 Task: Send an email with the signature Kelvin Lee with the subject Apology for a misunderstanding and the message I wanted to follow up on the request for a budget increase for the project. from softage.6@softage.net to softage.8@softage.net and move the email from Sent Items to the folder Chemicals
Action: Mouse moved to (141, 8)
Screenshot: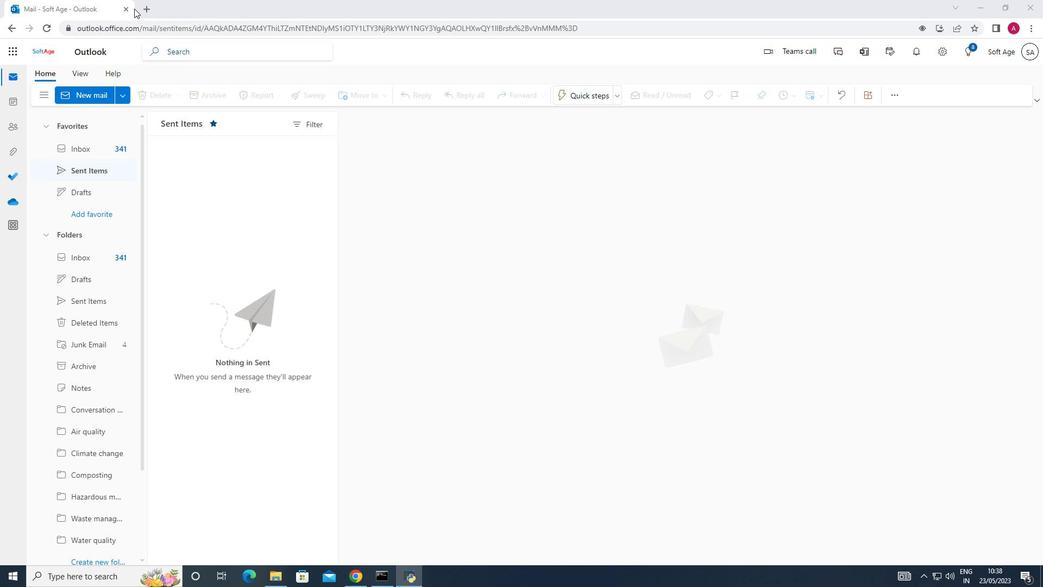 
Action: Mouse pressed left at (141, 8)
Screenshot: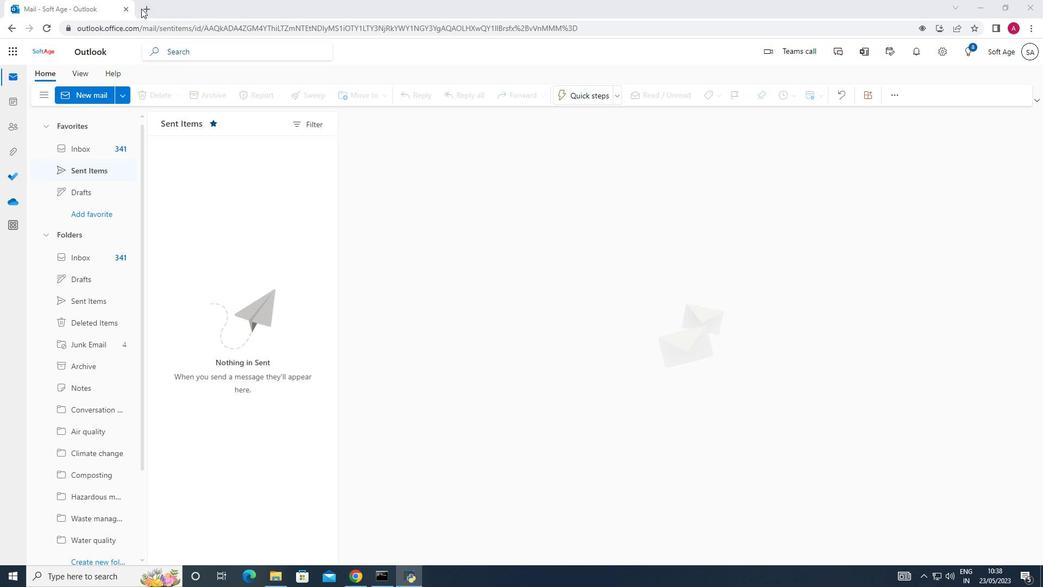 
Action: Mouse moved to (439, 209)
Screenshot: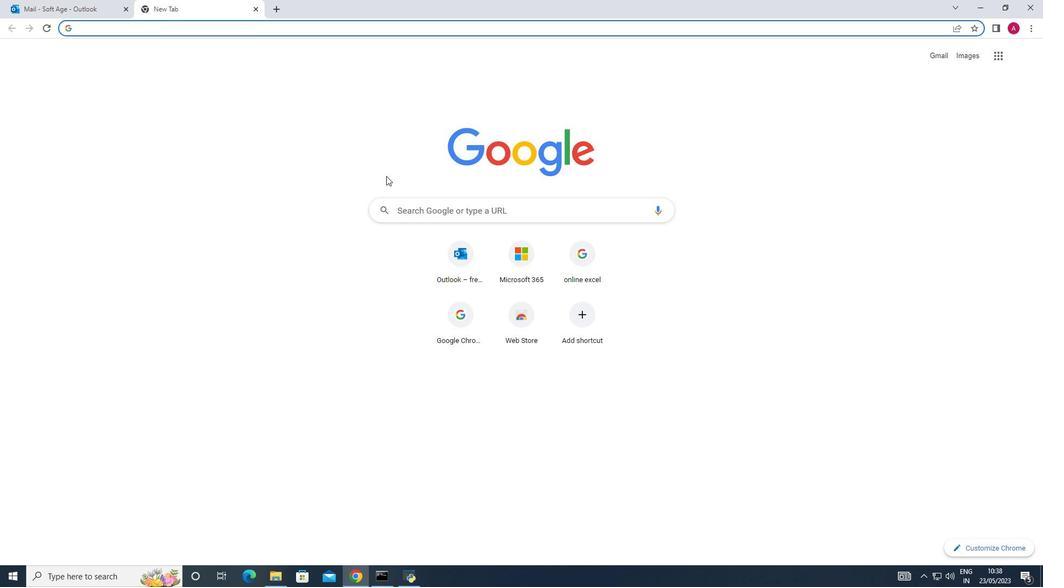 
Action: Mouse pressed left at (439, 209)
Screenshot: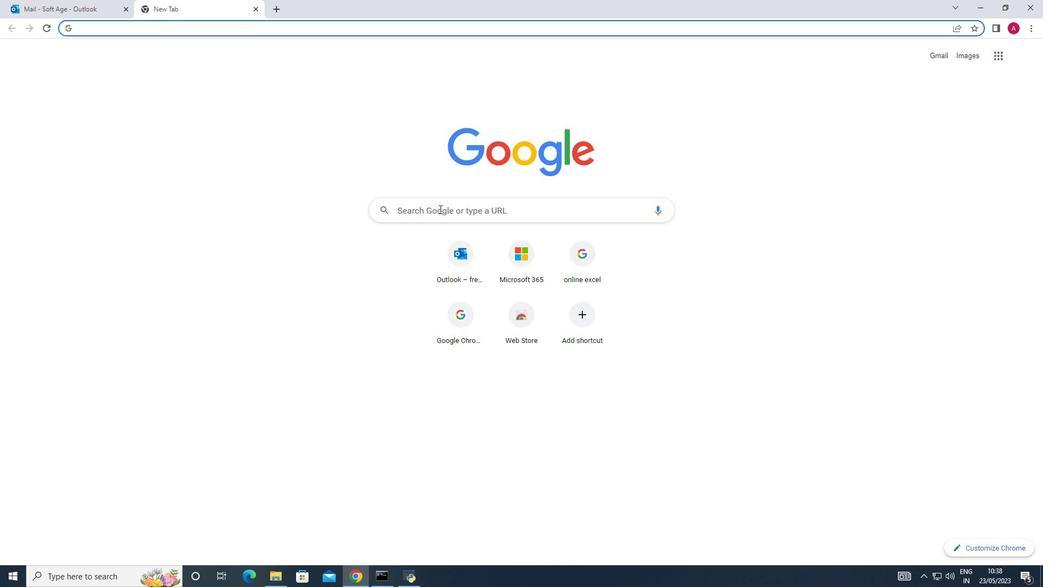 
Action: Key pressed how<Key.space>to<Key.space>move<Key.space>email<Key.space>in<Key.space>foolder
Screenshot: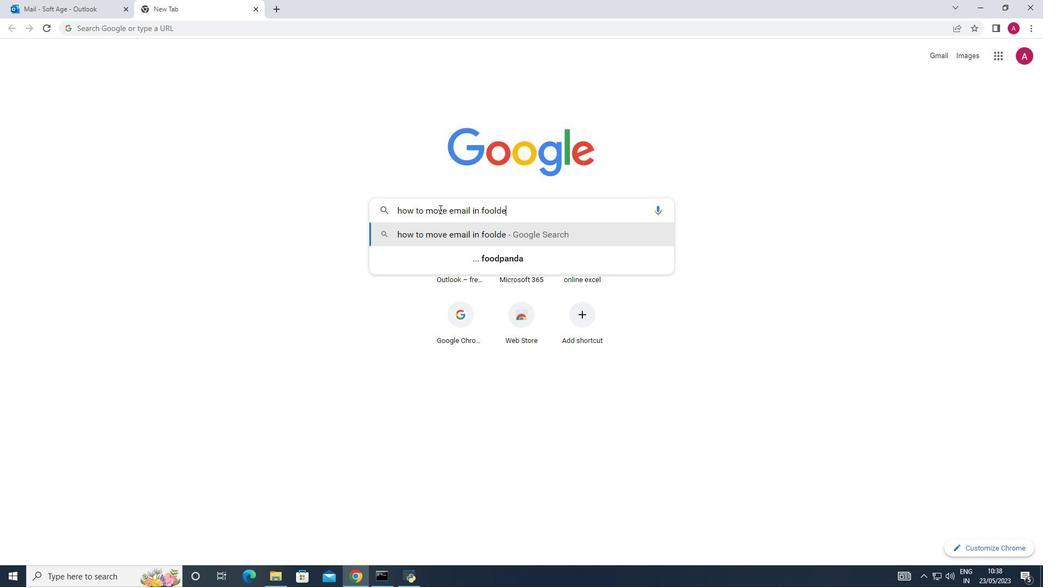
Action: Mouse moved to (469, 297)
Screenshot: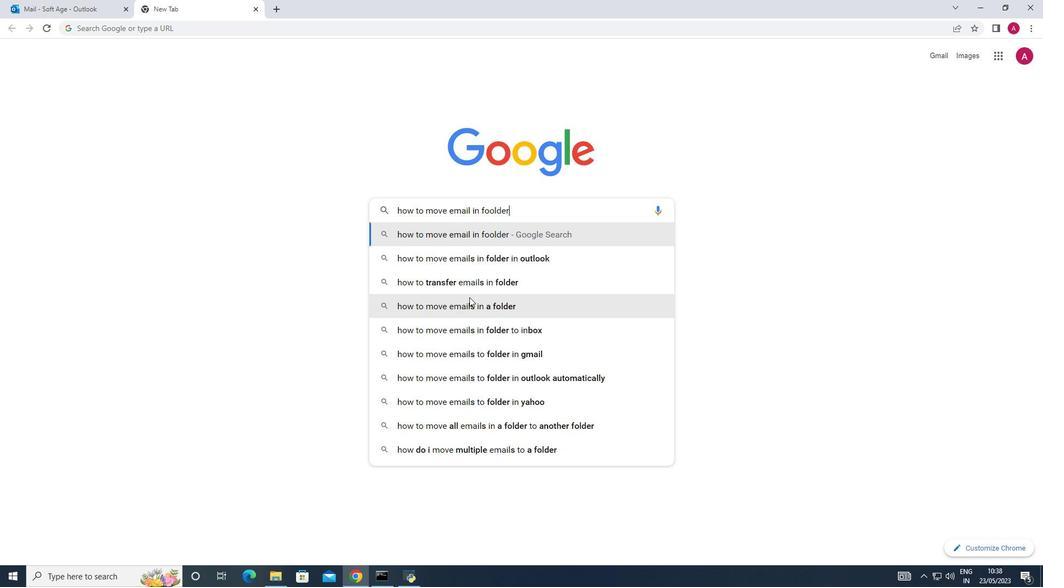 
Action: Mouse pressed left at (469, 297)
Screenshot: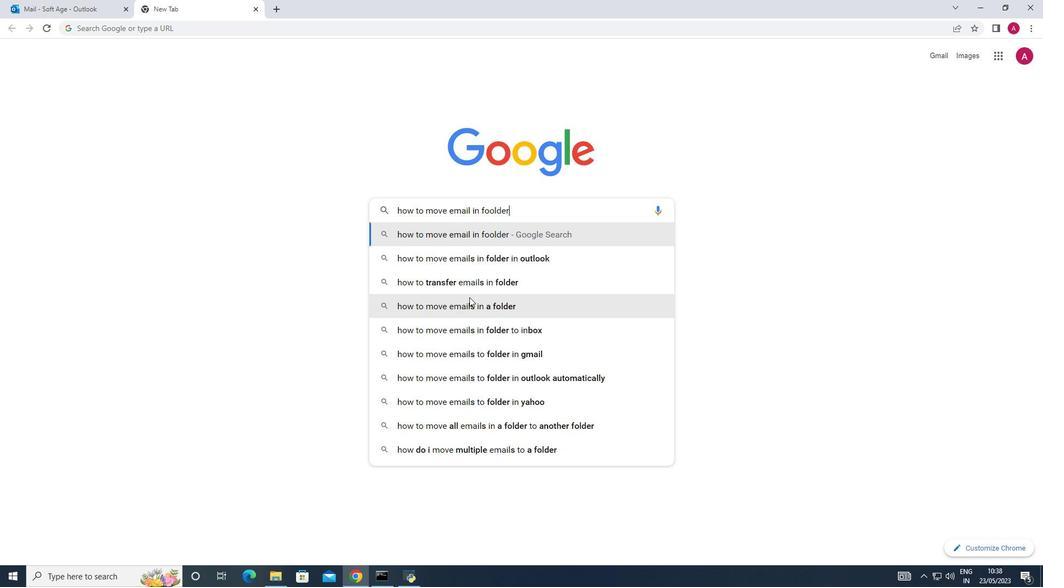 
Action: Mouse moved to (190, 98)
Screenshot: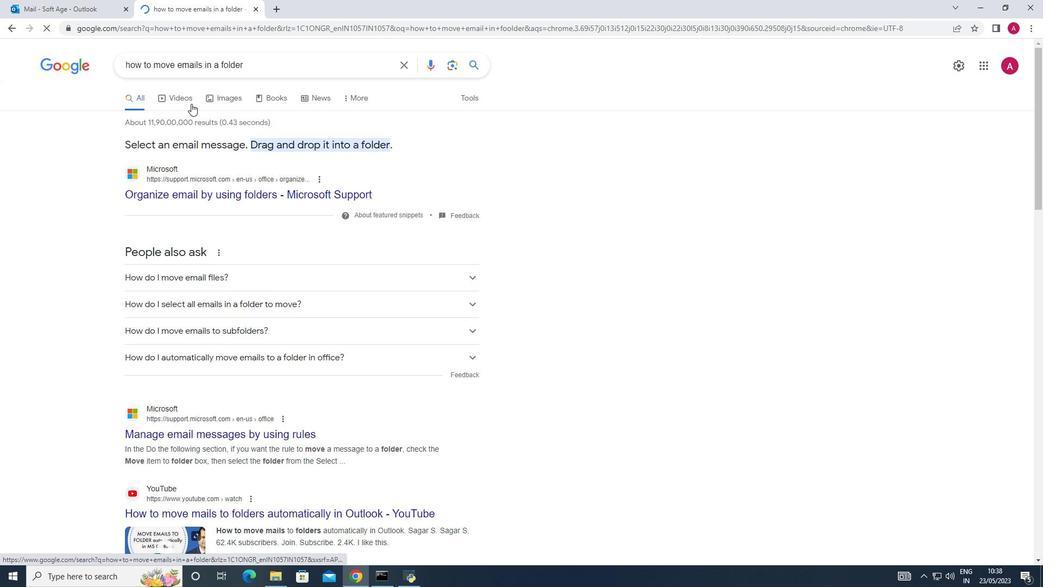 
Action: Mouse pressed left at (190, 98)
Screenshot: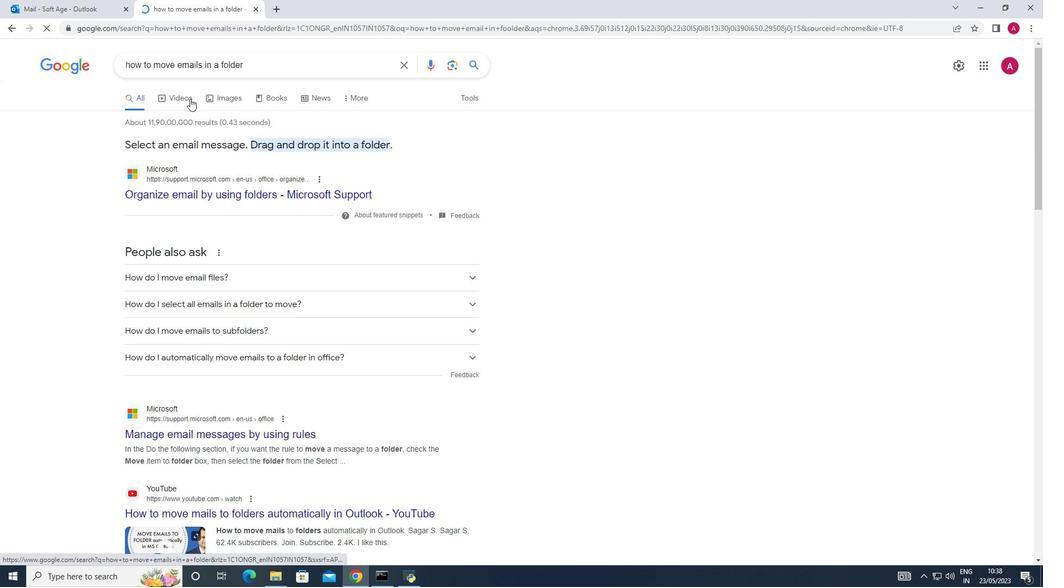 
Action: Mouse moved to (244, 182)
Screenshot: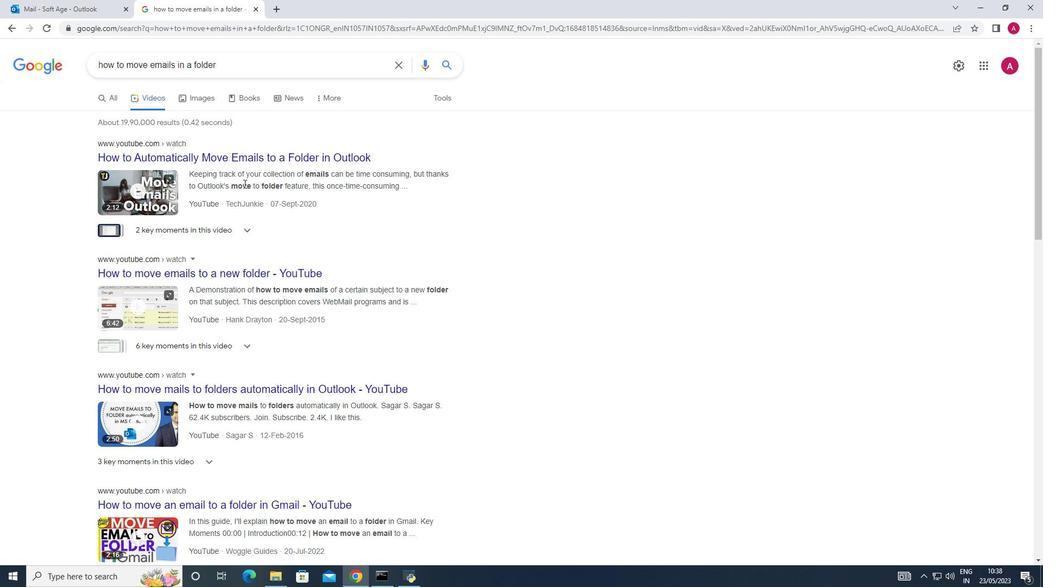 
Action: Mouse scrolled (244, 182) with delta (0, 0)
Screenshot: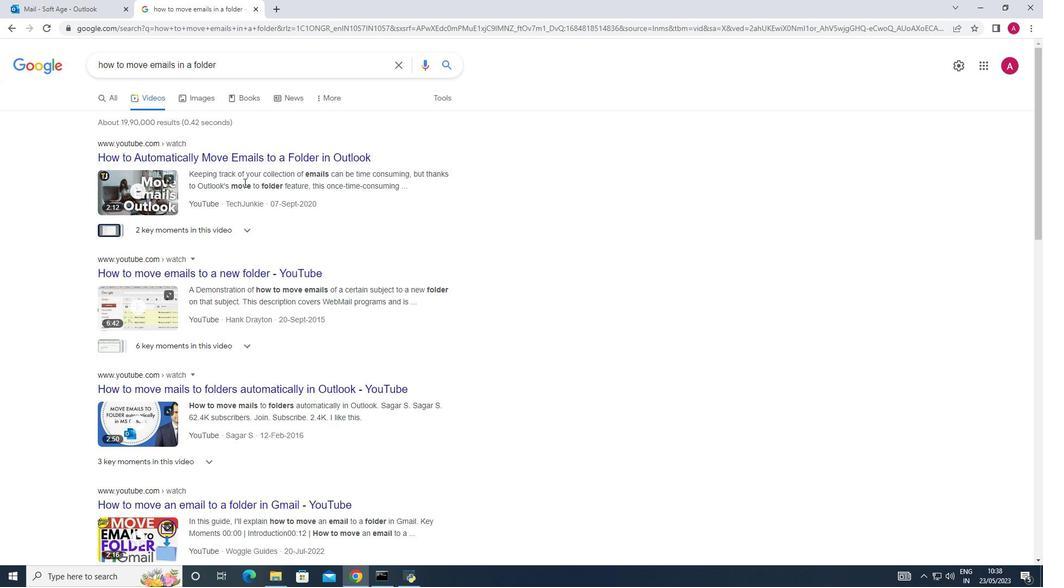 
Action: Mouse scrolled (244, 182) with delta (0, 0)
Screenshot: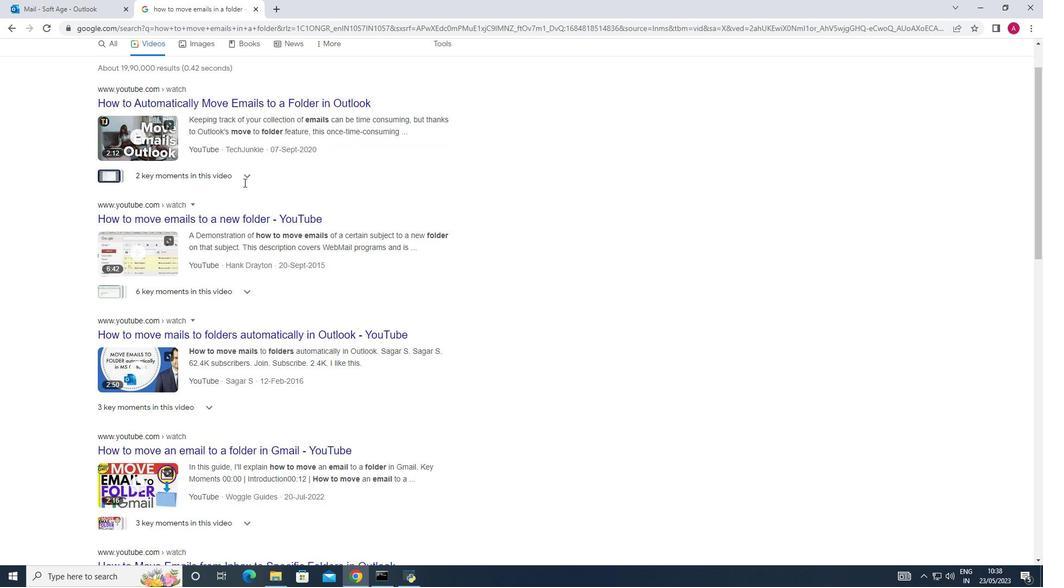 
Action: Mouse scrolled (244, 182) with delta (0, 0)
Screenshot: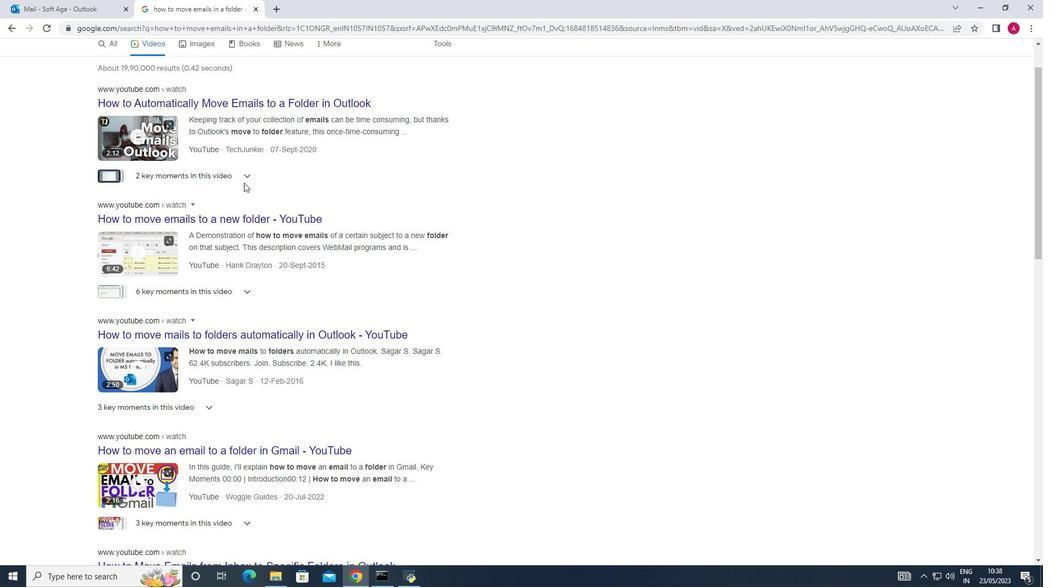 
Action: Mouse moved to (148, 133)
Screenshot: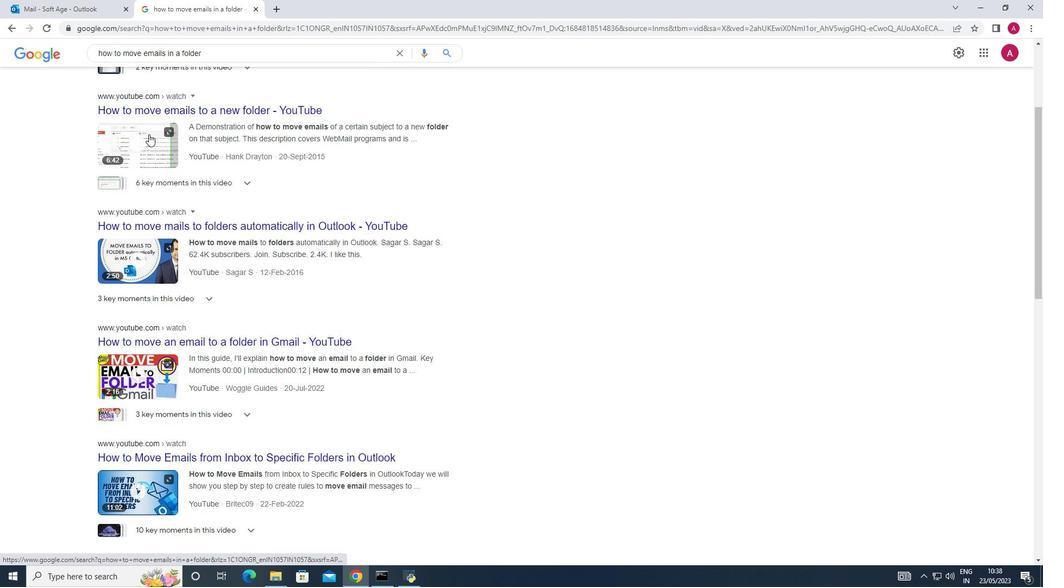 
Action: Mouse pressed left at (148, 133)
Screenshot: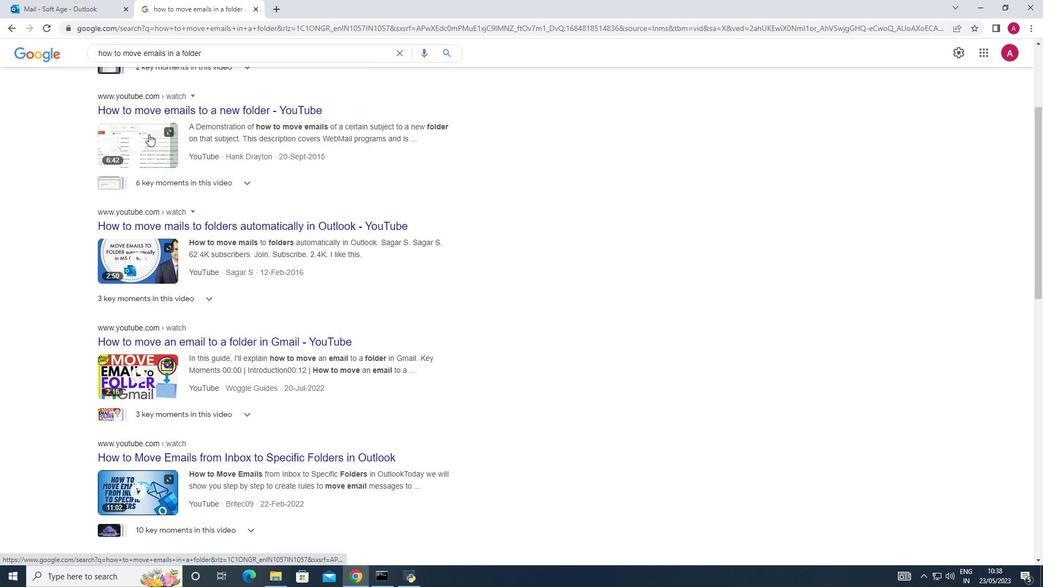 
Action: Mouse moved to (311, 340)
Screenshot: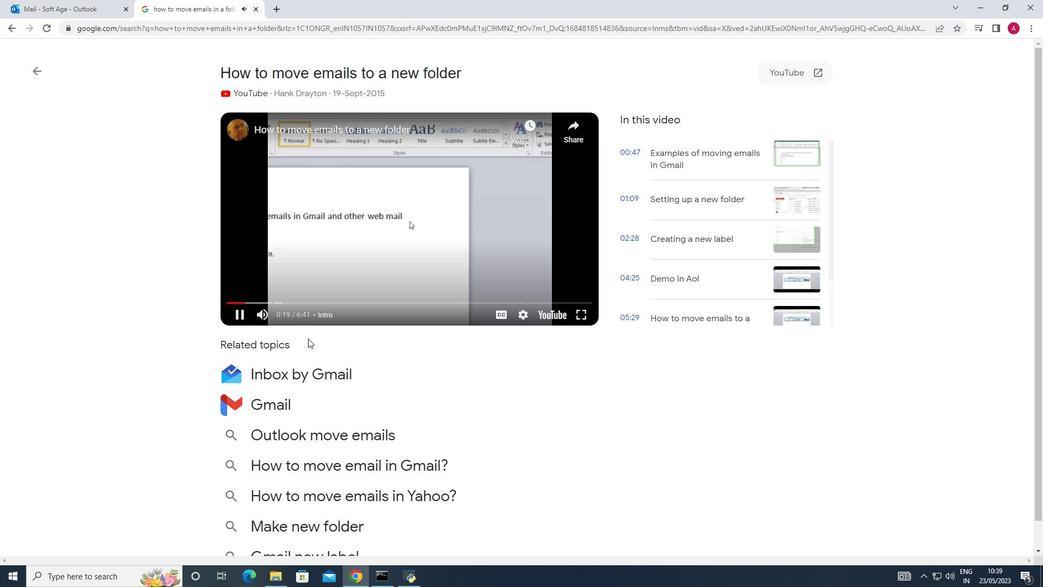 
Action: Mouse scrolled (311, 339) with delta (0, 0)
Screenshot: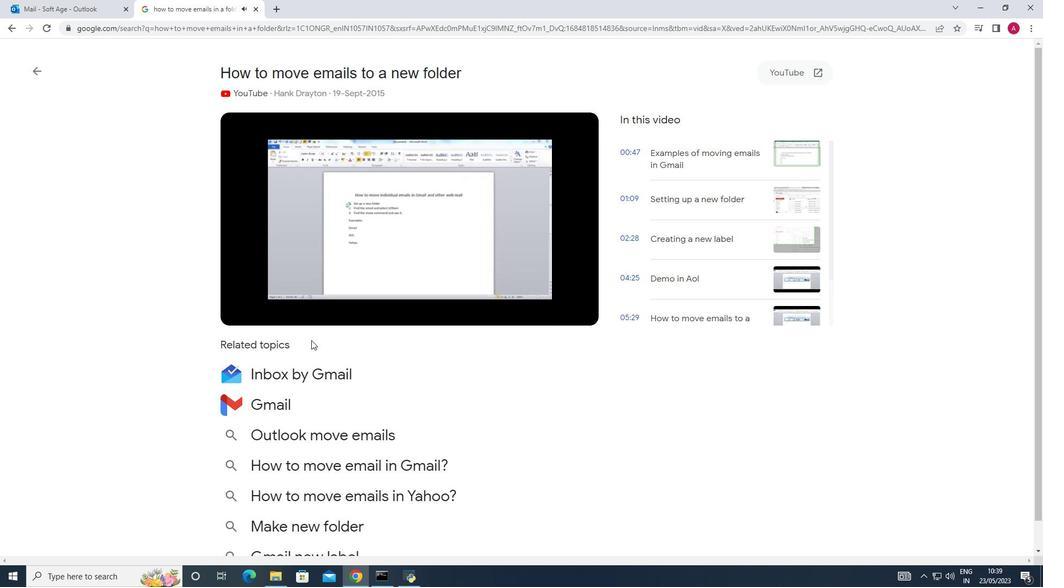 
Action: Mouse scrolled (311, 339) with delta (0, 0)
Screenshot: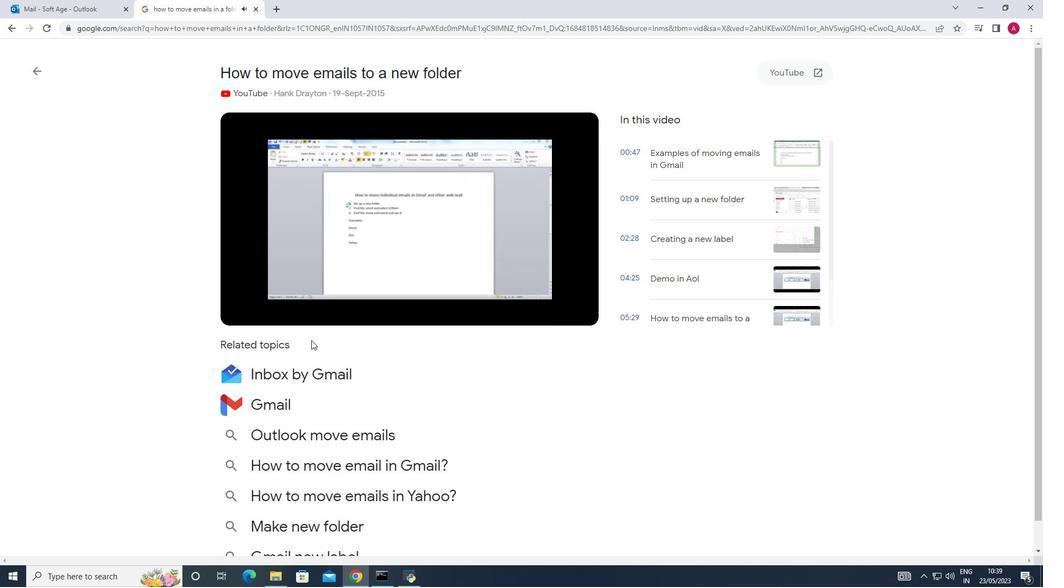 
Action: Mouse scrolled (311, 339) with delta (0, 0)
Screenshot: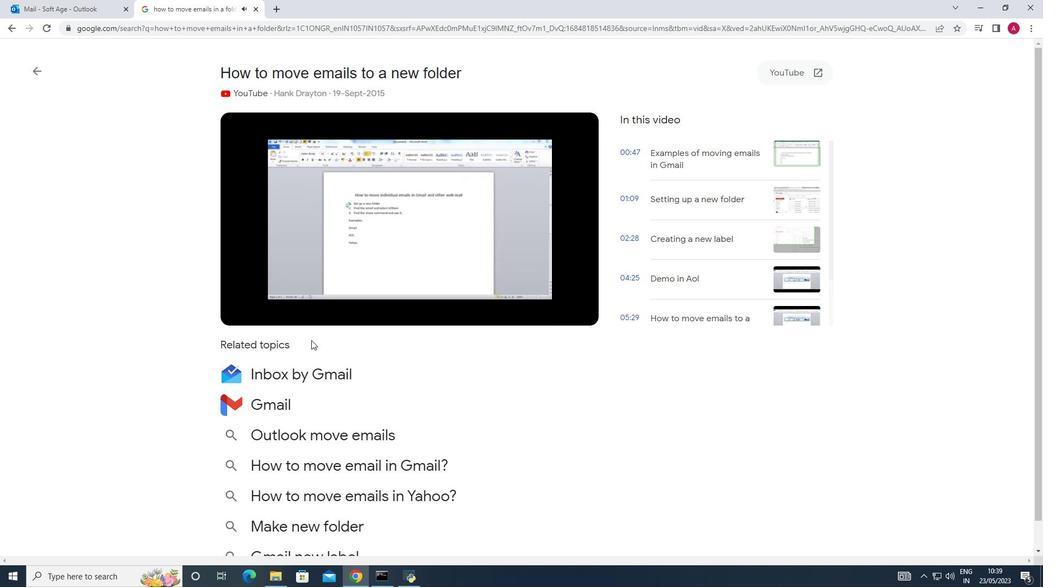 
Action: Mouse moved to (312, 340)
Screenshot: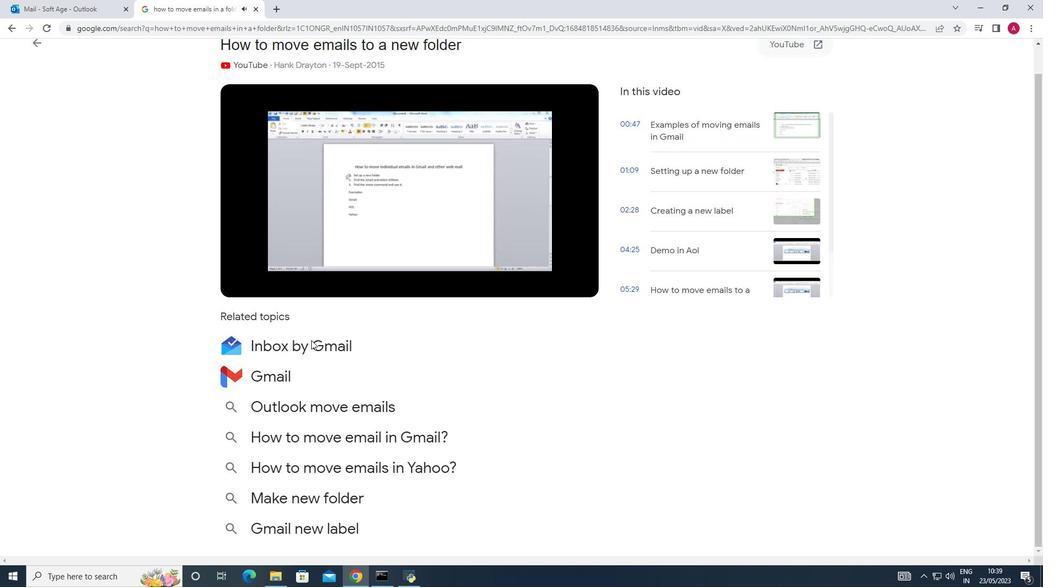 
Action: Mouse scrolled (312, 339) with delta (0, 0)
Screenshot: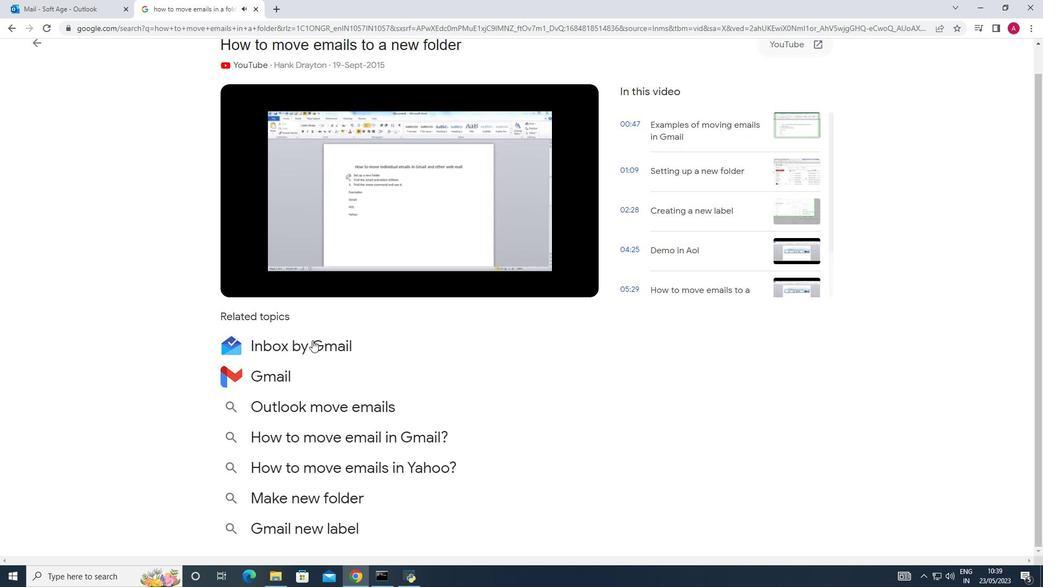 
Action: Mouse scrolled (312, 339) with delta (0, 0)
Screenshot: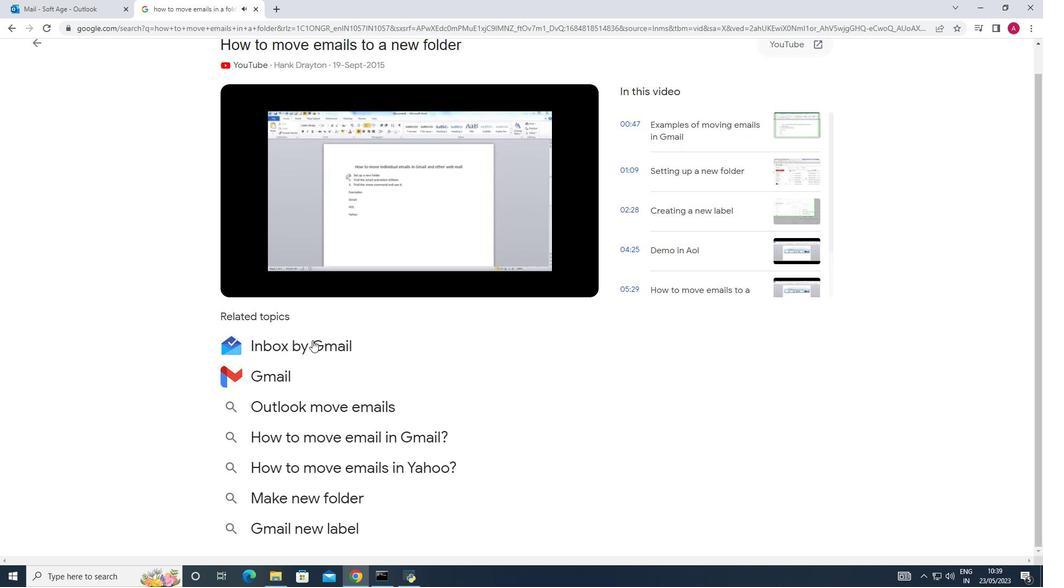 
Action: Mouse scrolled (312, 339) with delta (0, 0)
Screenshot: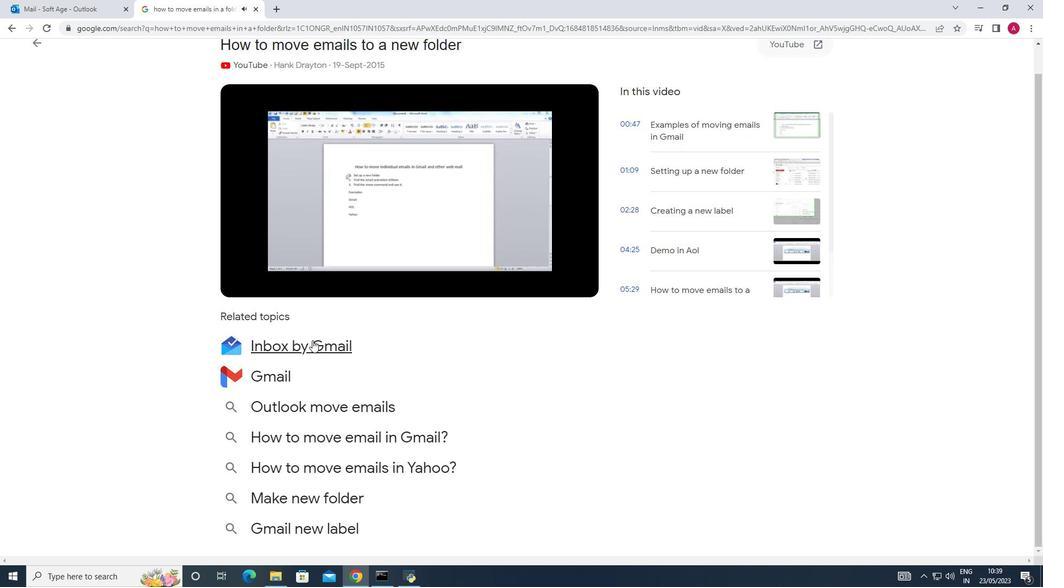 
Action: Mouse moved to (313, 338)
Screenshot: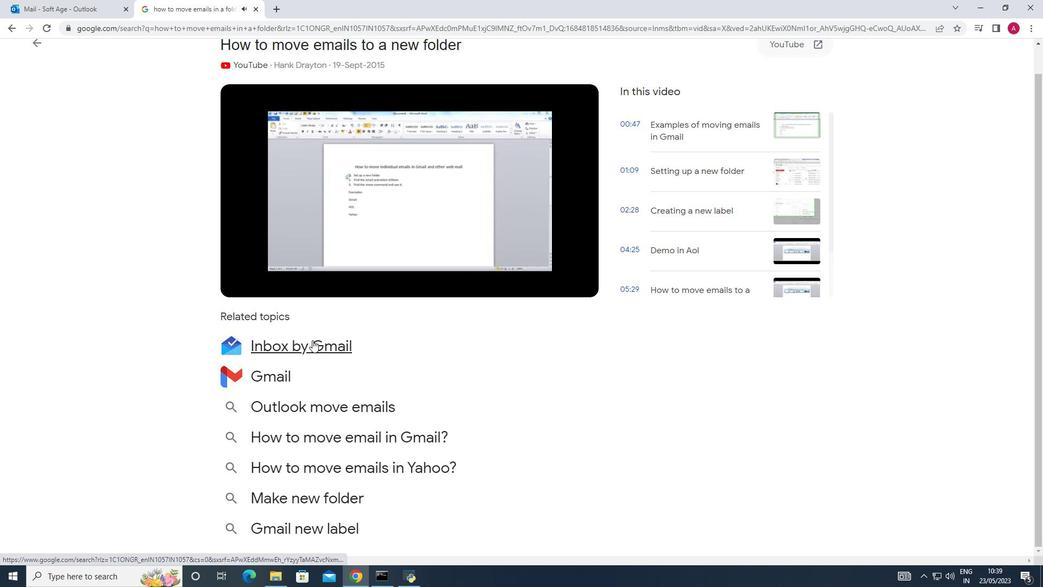 
Action: Mouse scrolled (313, 339) with delta (0, 0)
Screenshot: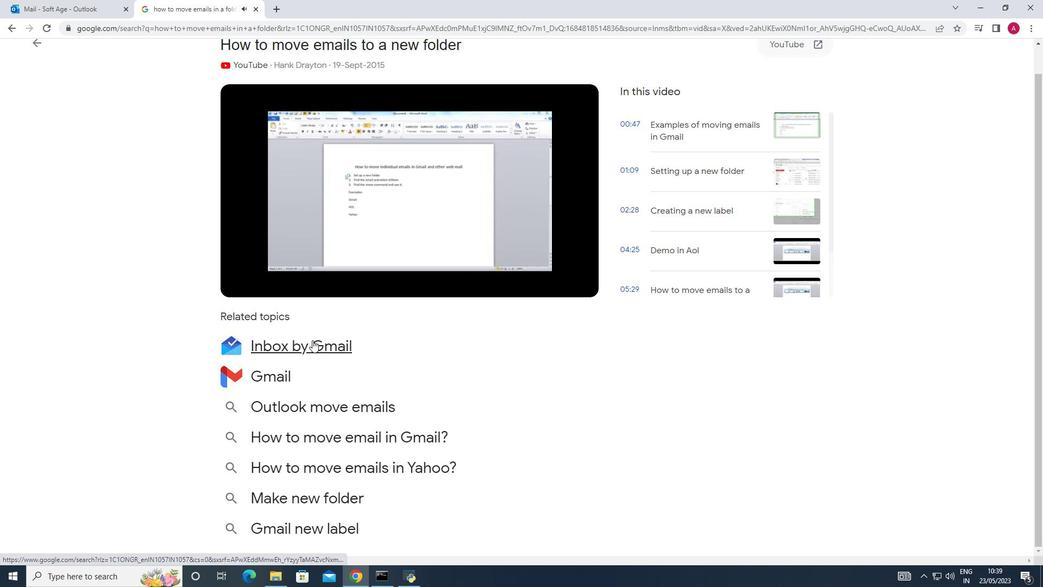 
Action: Mouse moved to (313, 338)
Screenshot: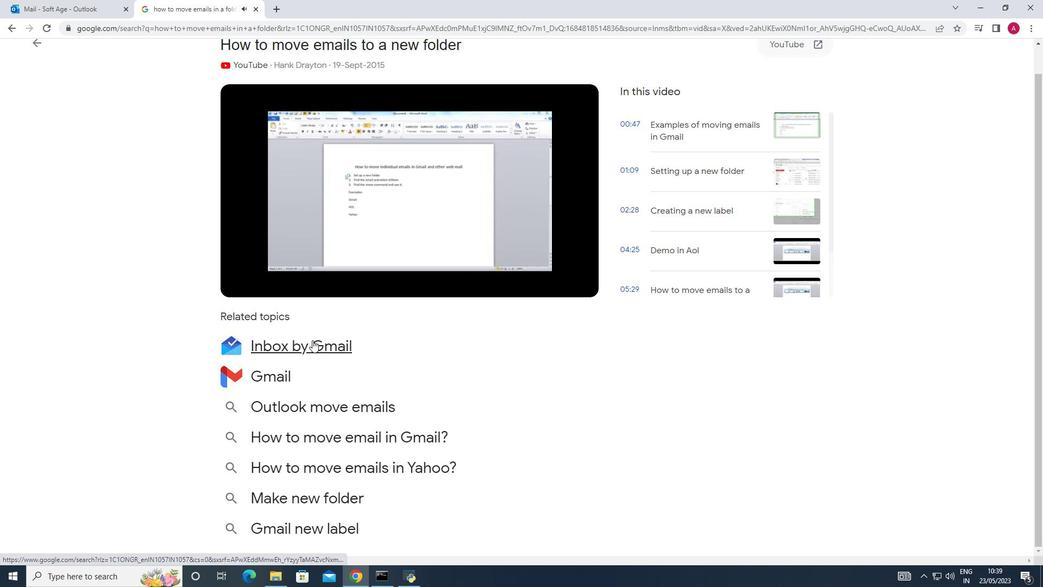 
Action: Mouse scrolled (313, 338) with delta (0, 0)
Screenshot: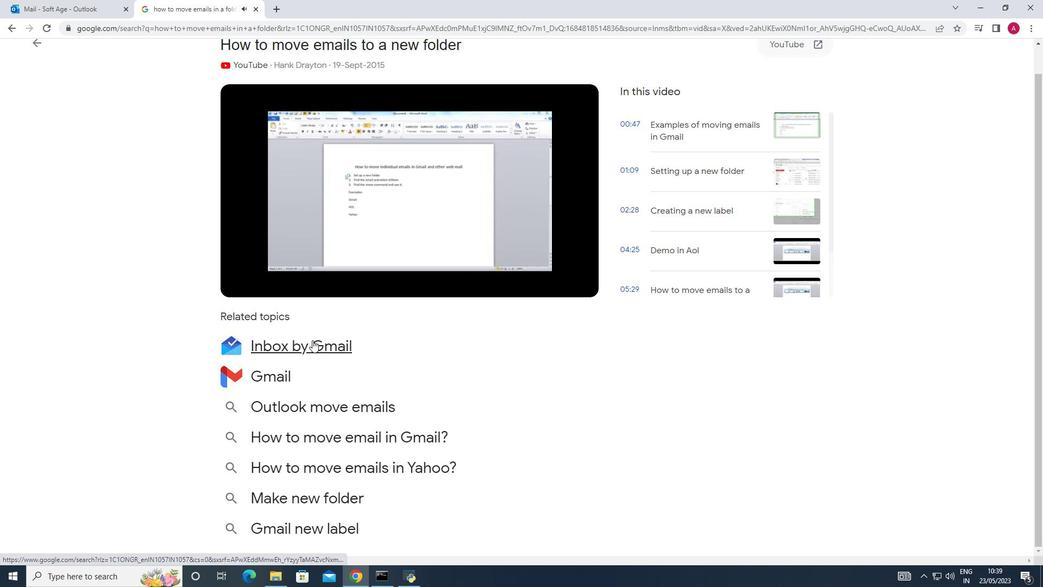 
Action: Mouse moved to (312, 336)
Screenshot: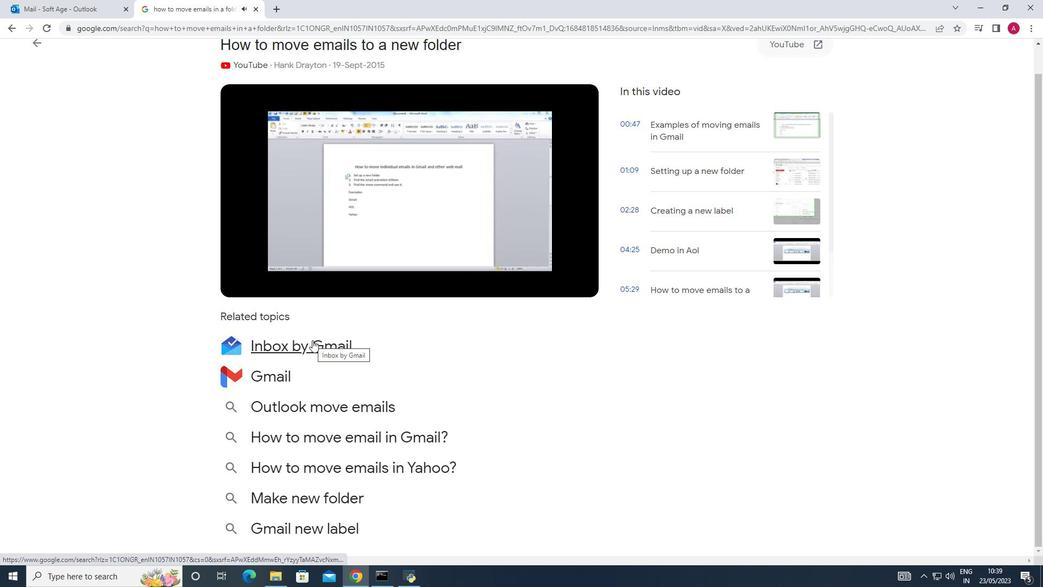 
Action: Mouse scrolled (312, 336) with delta (0, 0)
Screenshot: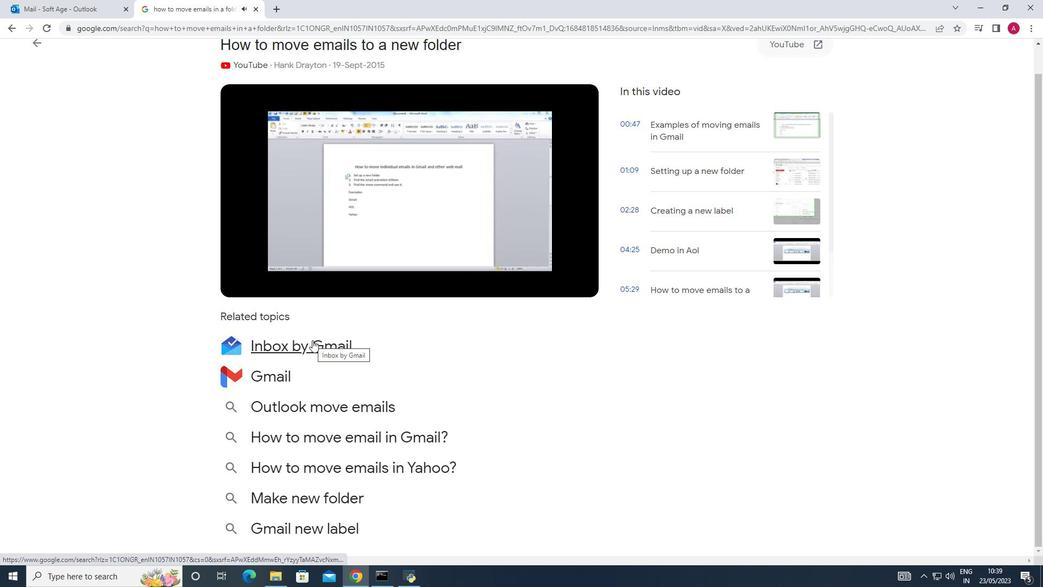 
Action: Mouse moved to (7, 27)
Screenshot: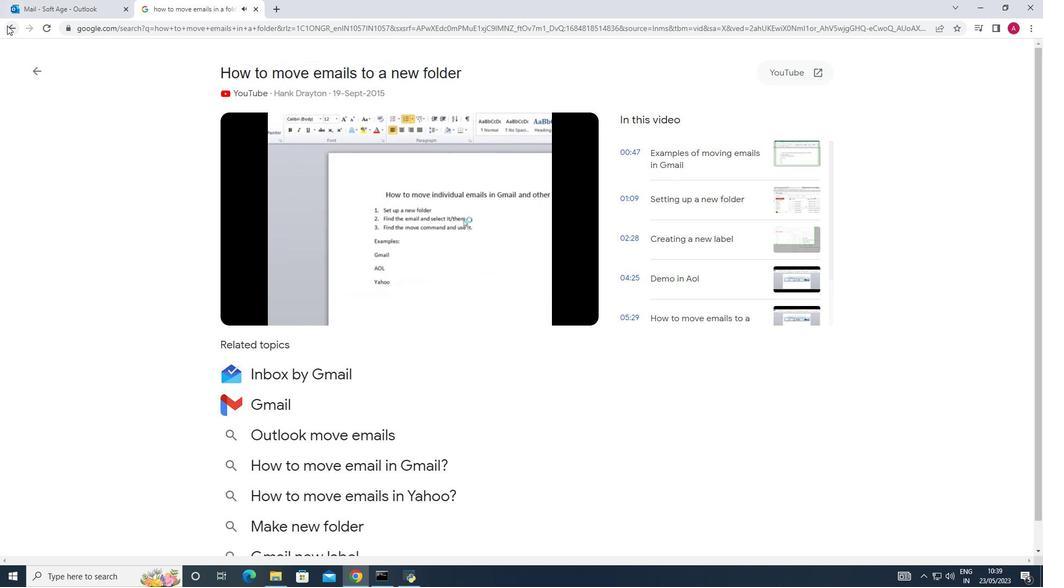 
Action: Mouse pressed left at (7, 27)
Screenshot: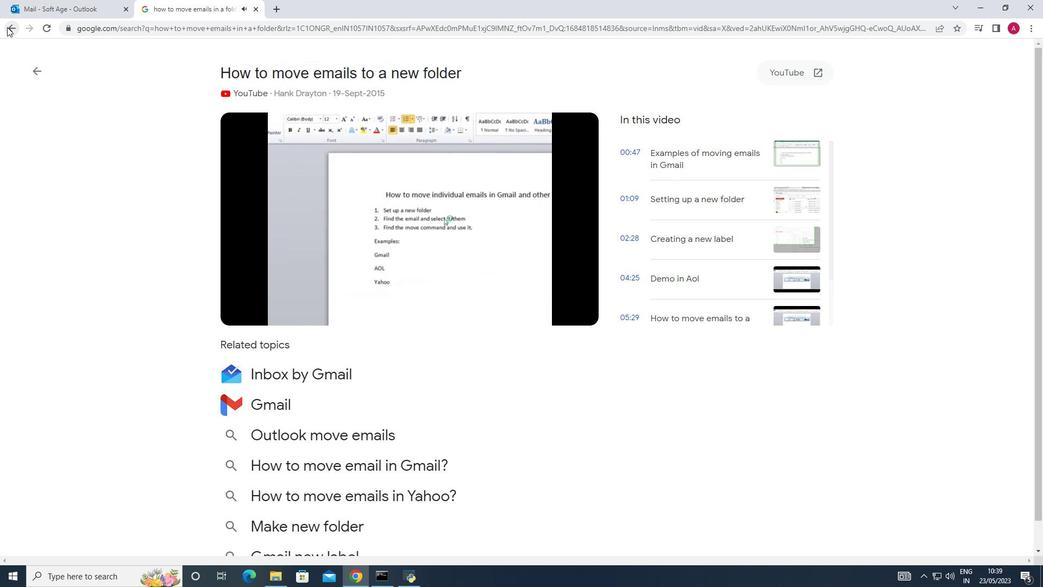 
Action: Mouse moved to (257, 279)
Screenshot: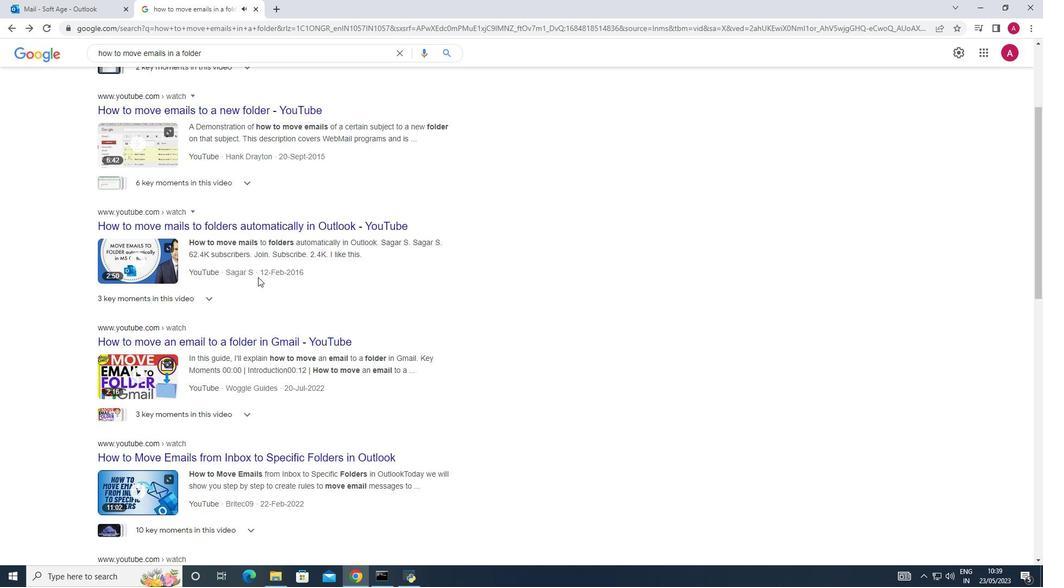 
Action: Mouse scrolled (257, 278) with delta (0, 0)
Screenshot: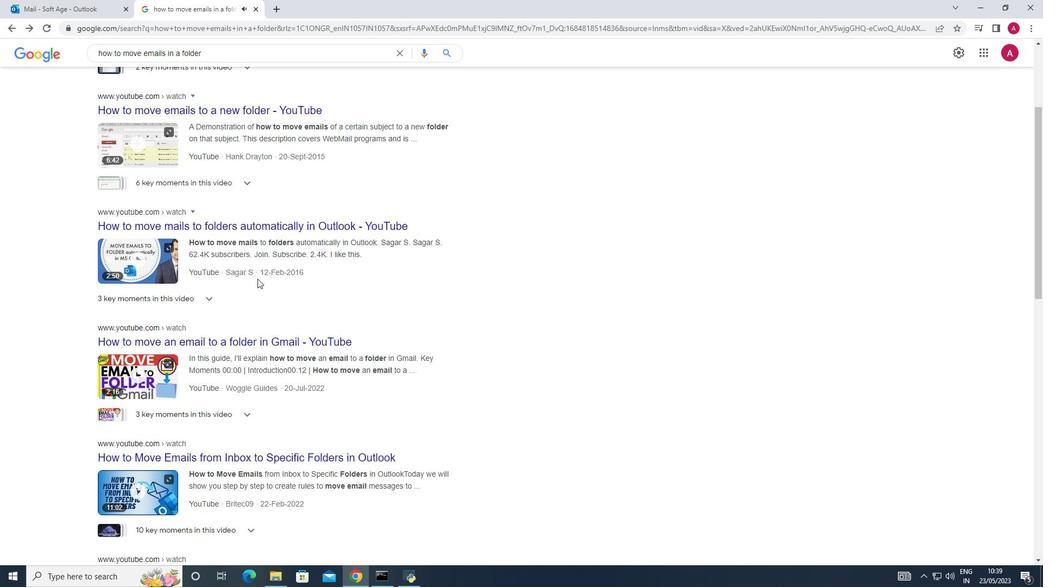 
Action: Mouse scrolled (257, 278) with delta (0, 0)
Screenshot: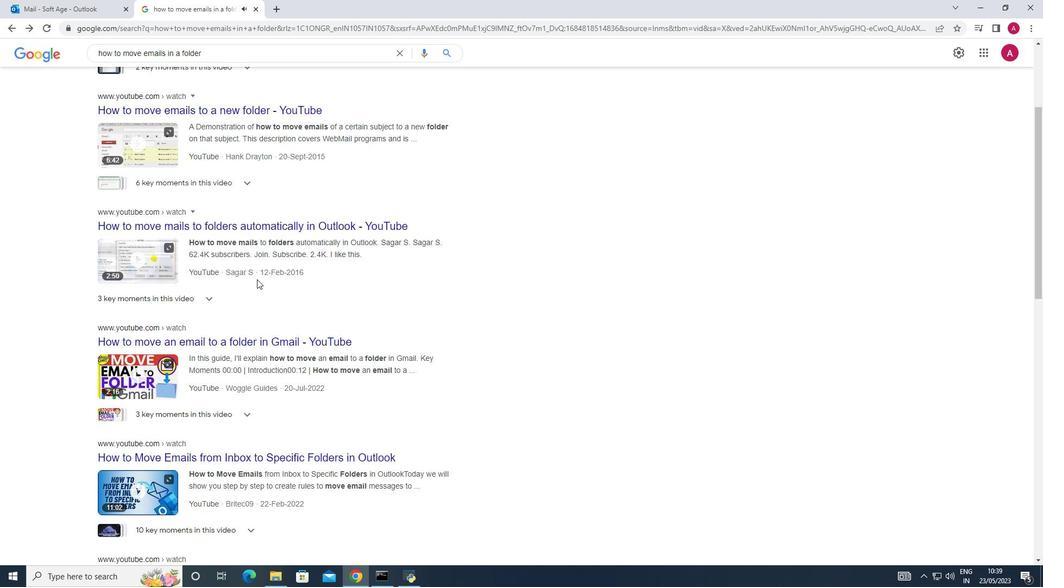 
Action: Mouse scrolled (257, 278) with delta (0, 0)
Screenshot: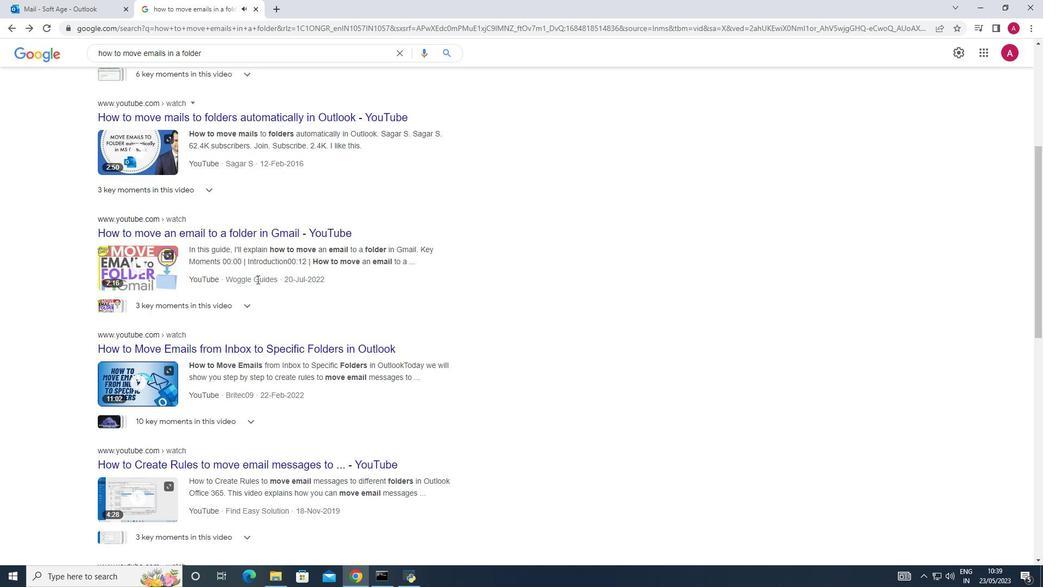 
Action: Mouse scrolled (257, 278) with delta (0, 0)
Screenshot: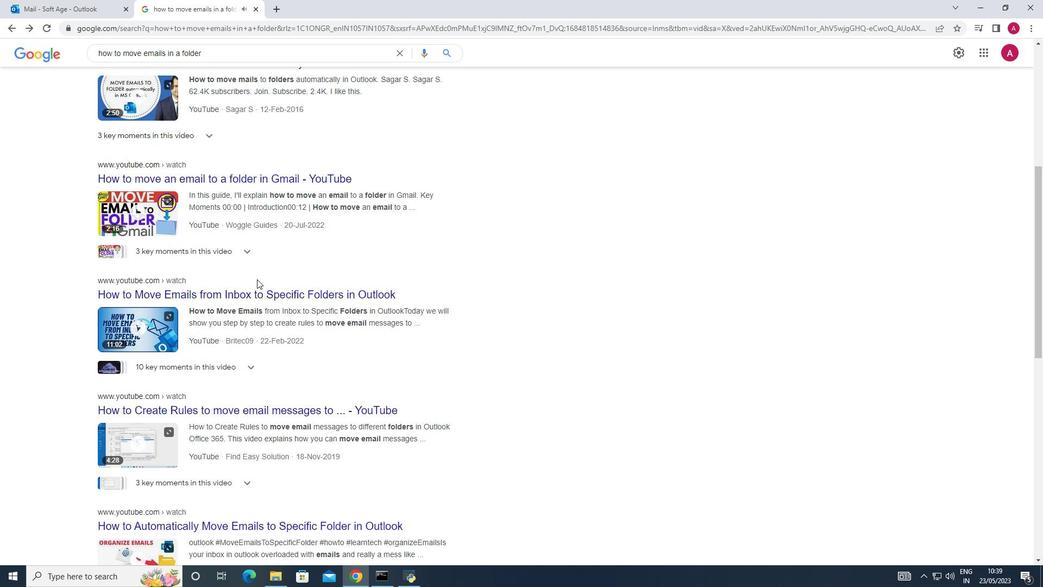 
Action: Mouse scrolled (257, 278) with delta (0, 0)
Screenshot: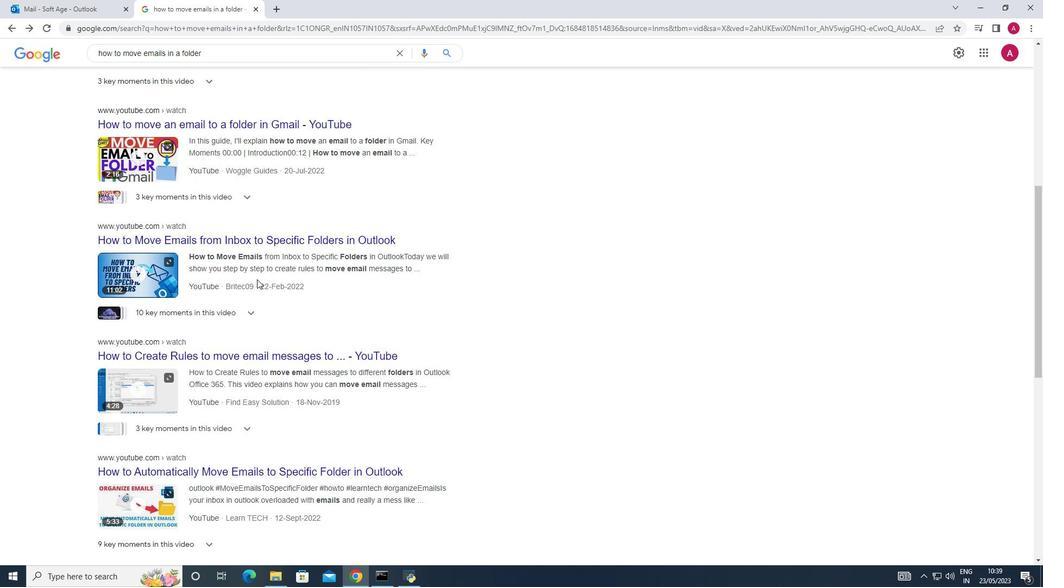 
Action: Mouse scrolled (257, 278) with delta (0, 0)
Screenshot: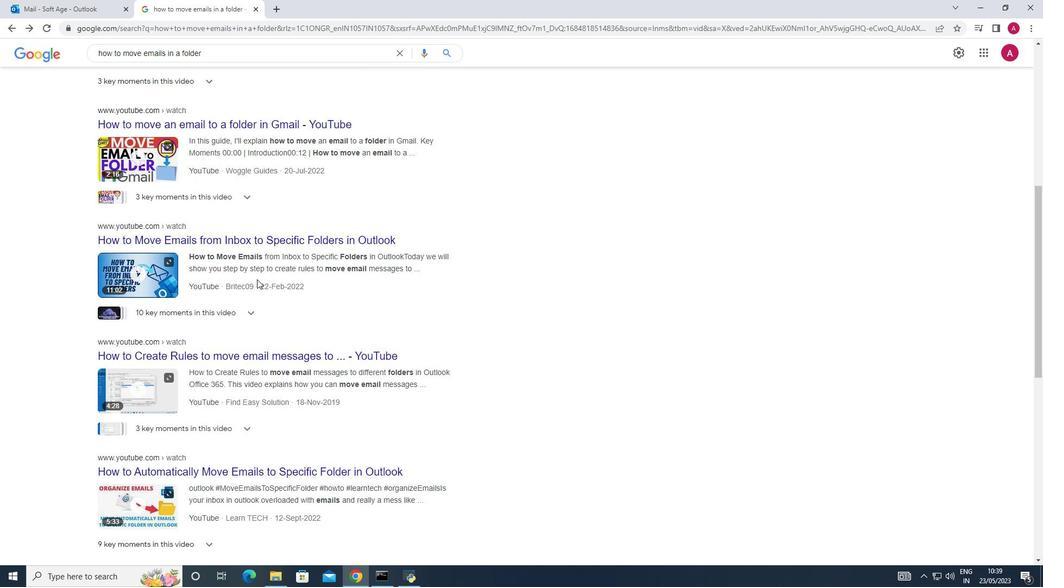 
Action: Mouse scrolled (257, 278) with delta (0, 0)
Screenshot: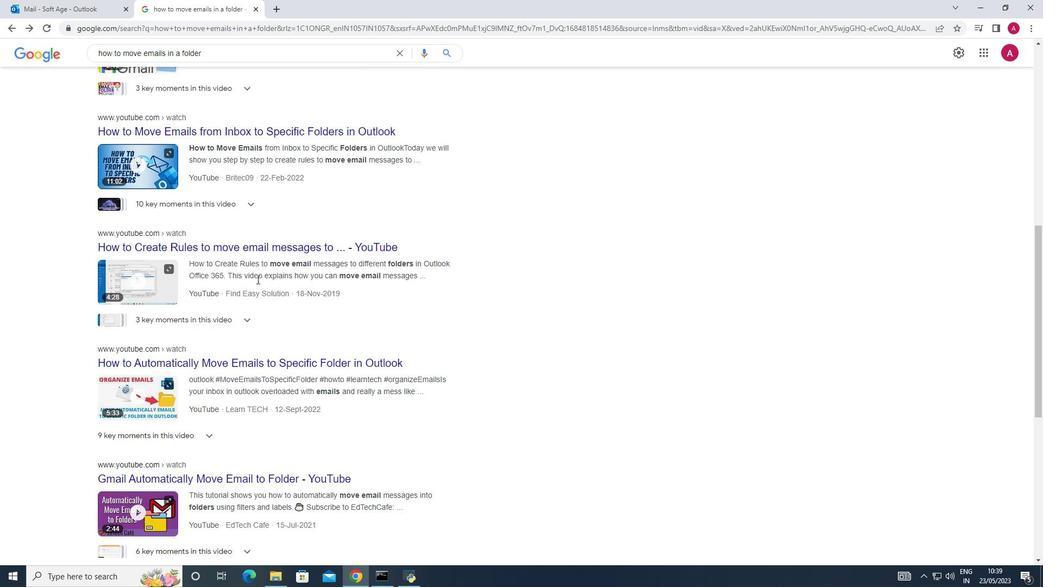 
Action: Mouse scrolled (257, 278) with delta (0, 0)
Screenshot: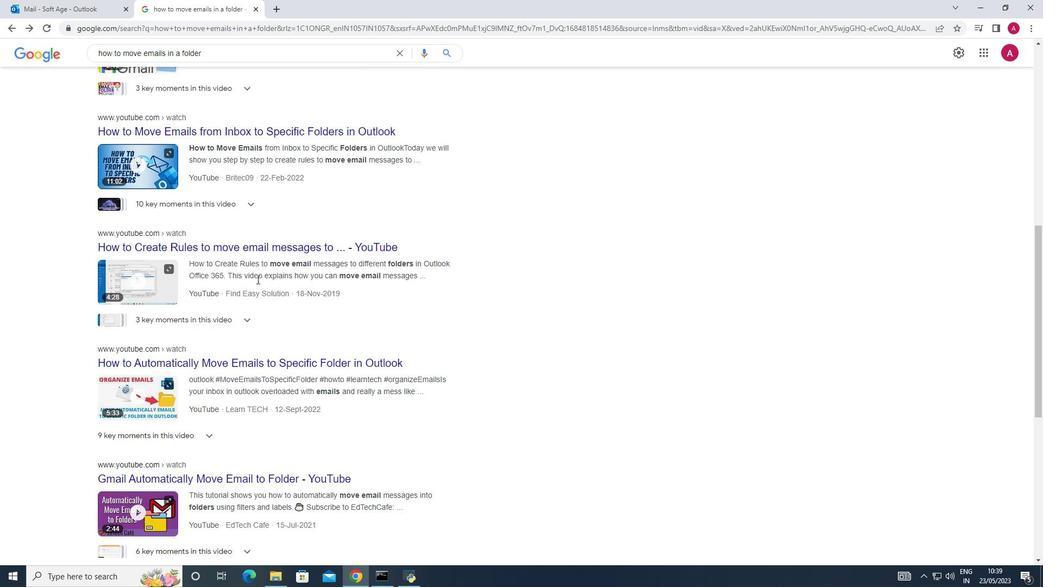 
Action: Mouse scrolled (257, 278) with delta (0, 0)
Screenshot: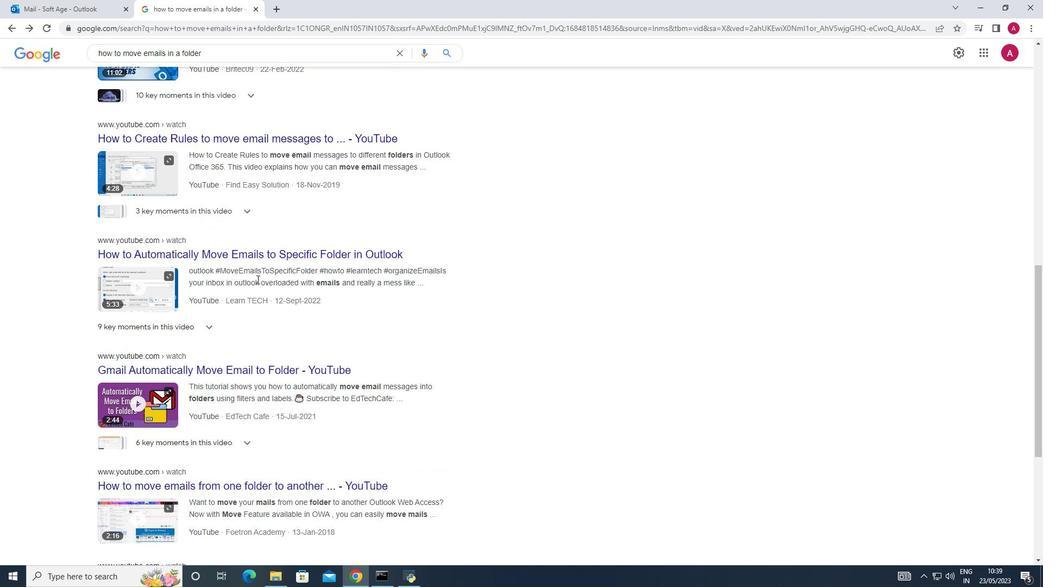 
Action: Mouse scrolled (257, 278) with delta (0, 0)
Screenshot: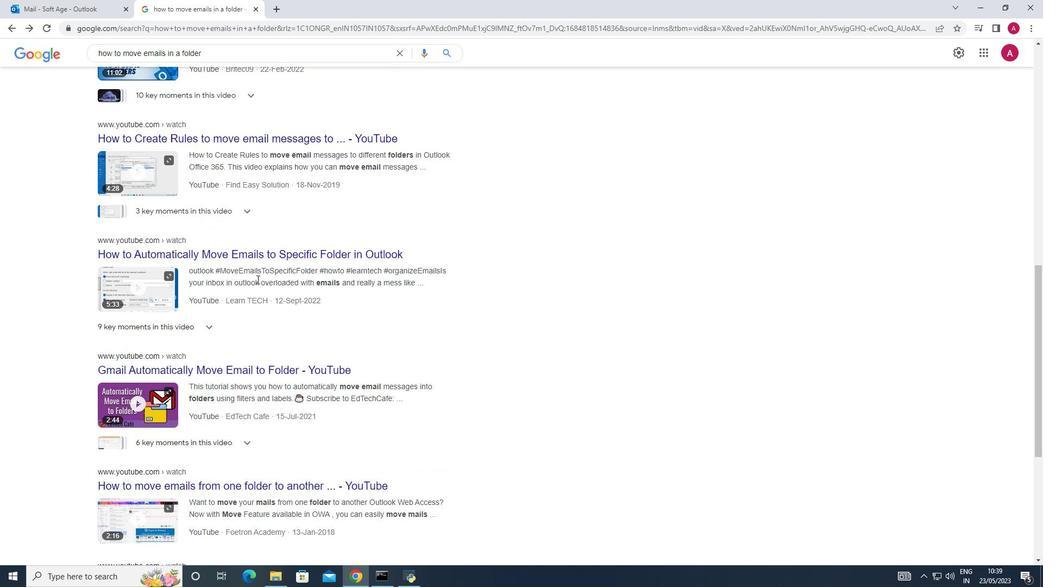 
Action: Mouse scrolled (257, 278) with delta (0, 0)
Screenshot: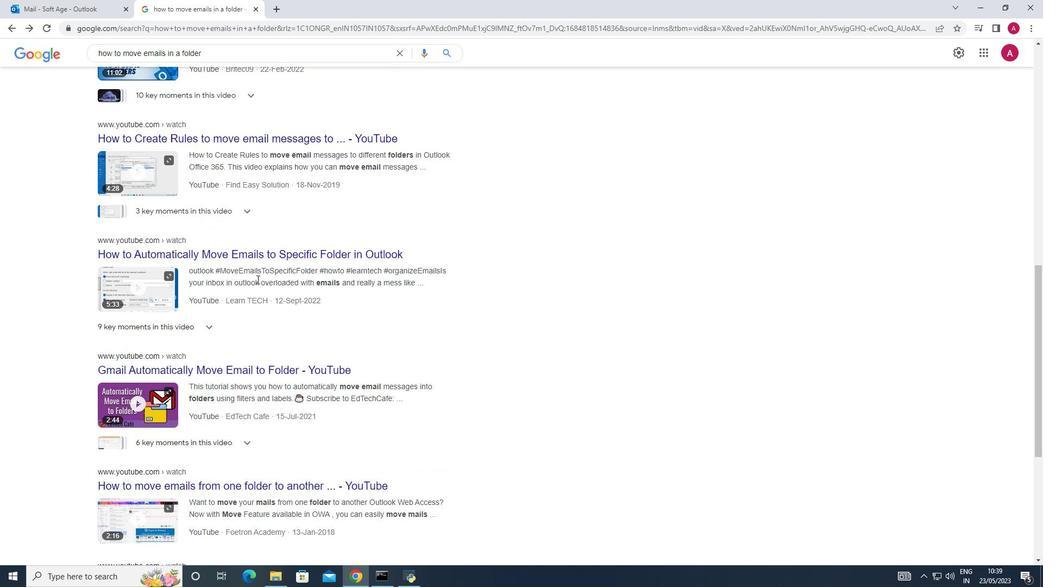 
Action: Mouse scrolled (257, 278) with delta (0, 0)
Screenshot: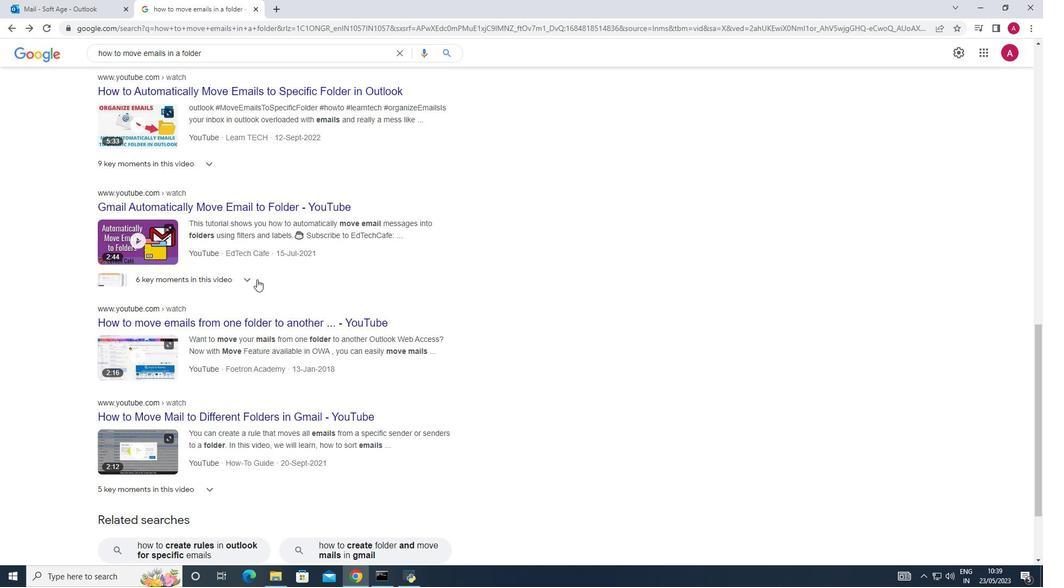 
Action: Mouse moved to (144, 292)
Screenshot: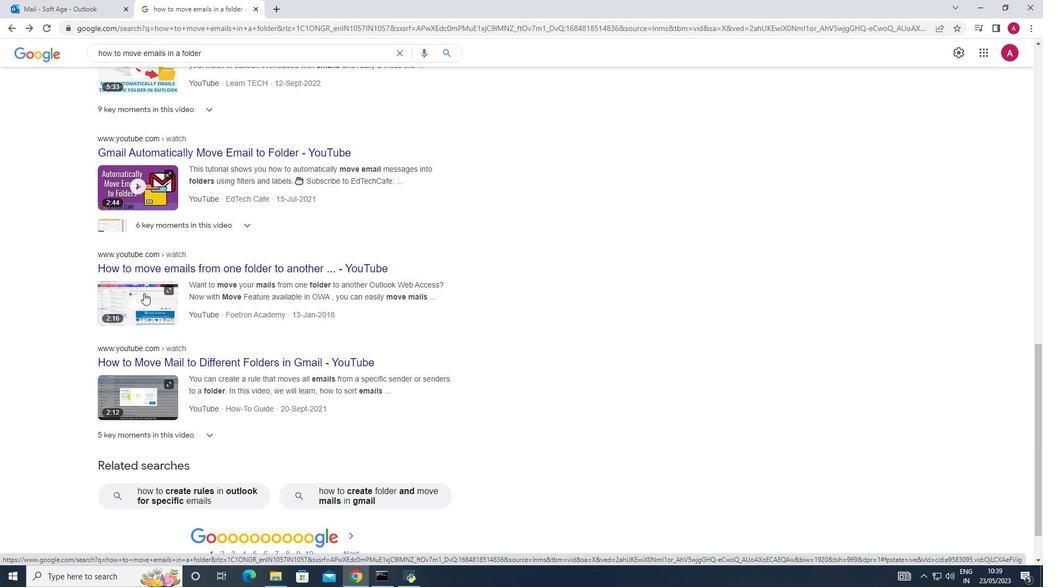 
Action: Mouse scrolled (144, 292) with delta (0, 0)
Screenshot: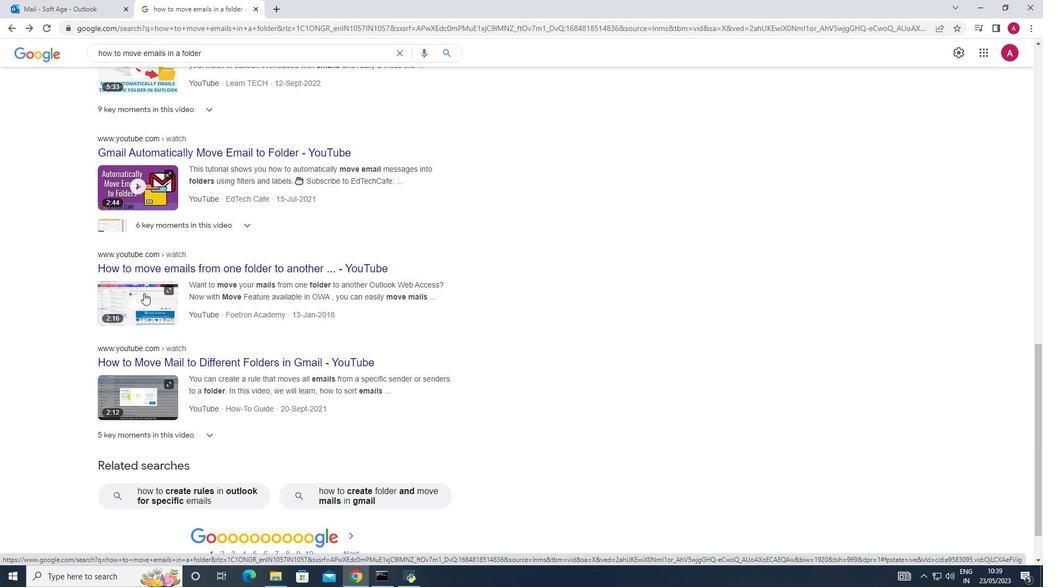 
Action: Mouse scrolled (144, 292) with delta (0, 0)
Screenshot: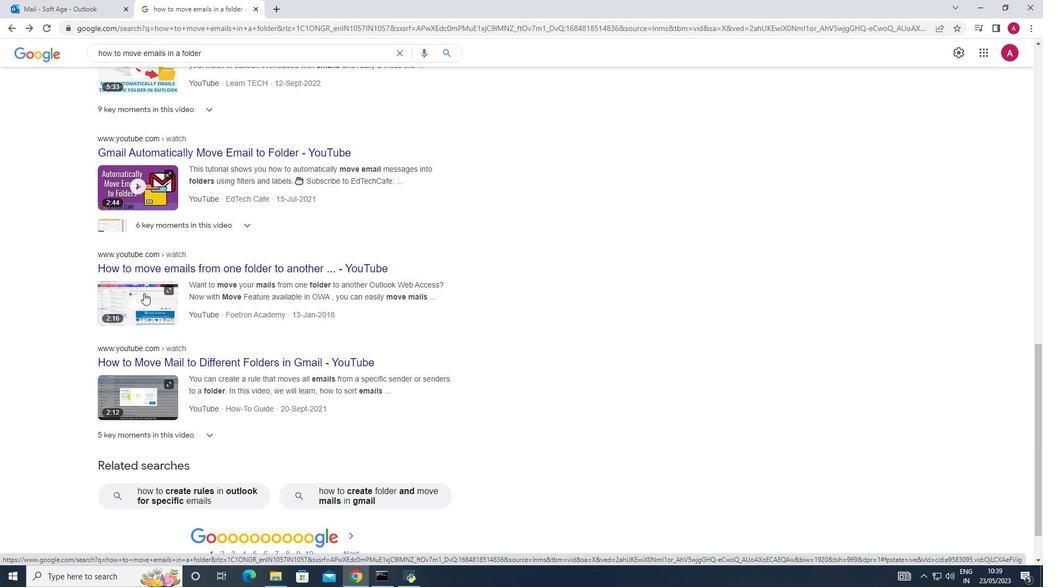 
Action: Mouse scrolled (144, 292) with delta (0, 0)
Screenshot: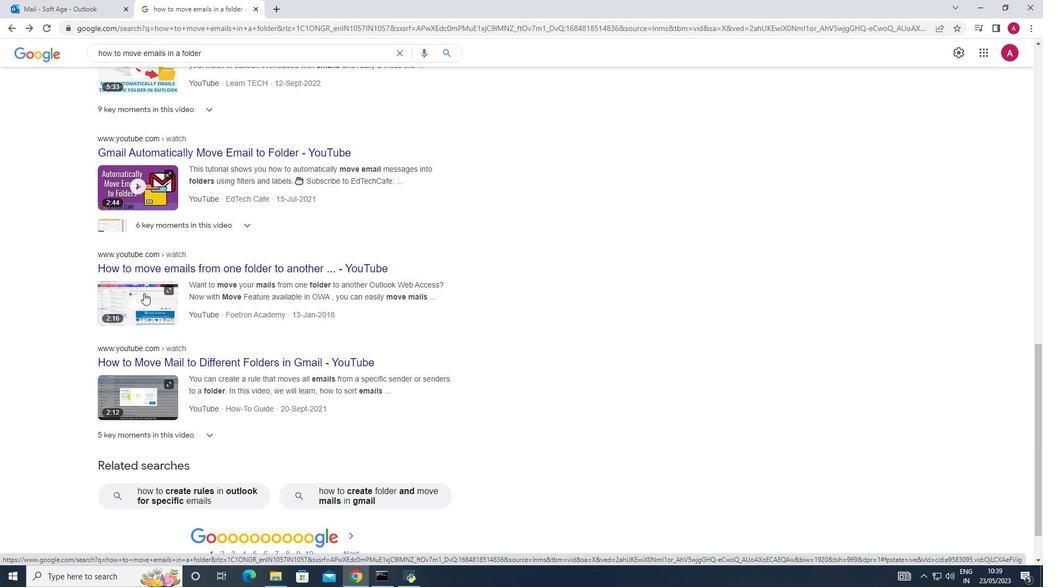 
Action: Mouse scrolled (144, 292) with delta (0, 0)
Screenshot: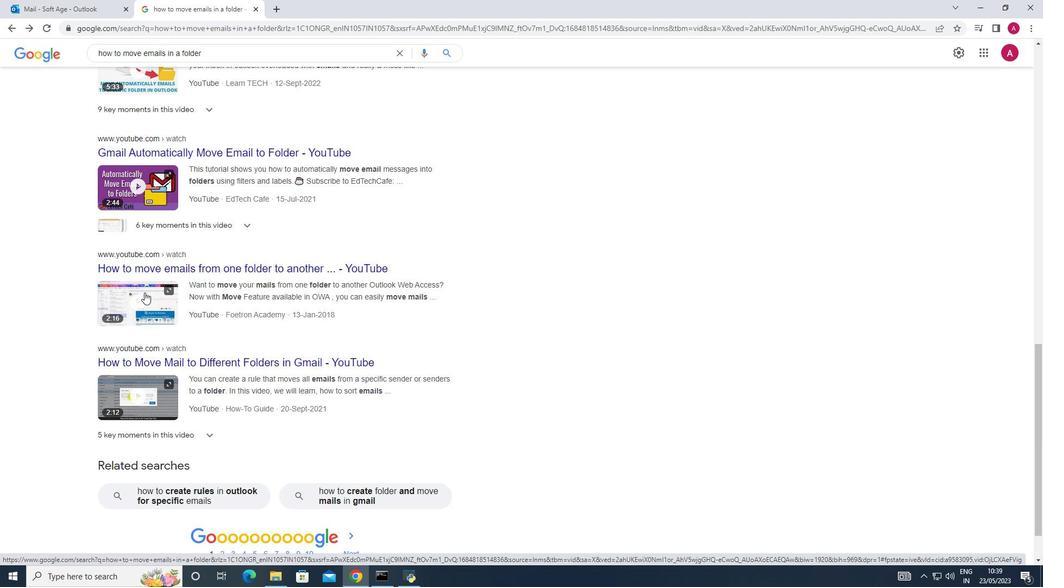 
Action: Mouse scrolled (144, 292) with delta (0, 0)
Screenshot: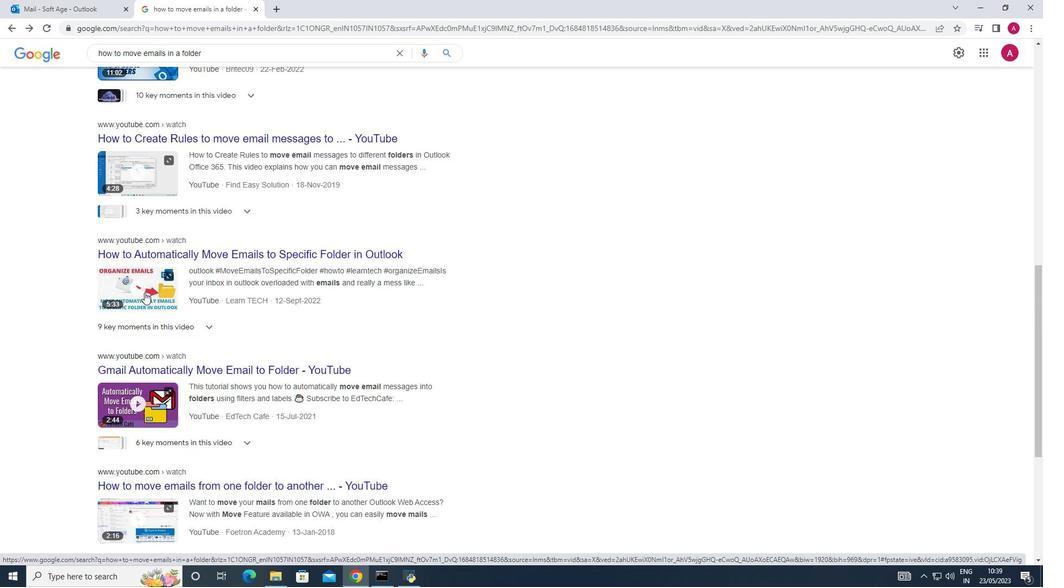 
Action: Mouse scrolled (144, 292) with delta (0, 0)
Screenshot: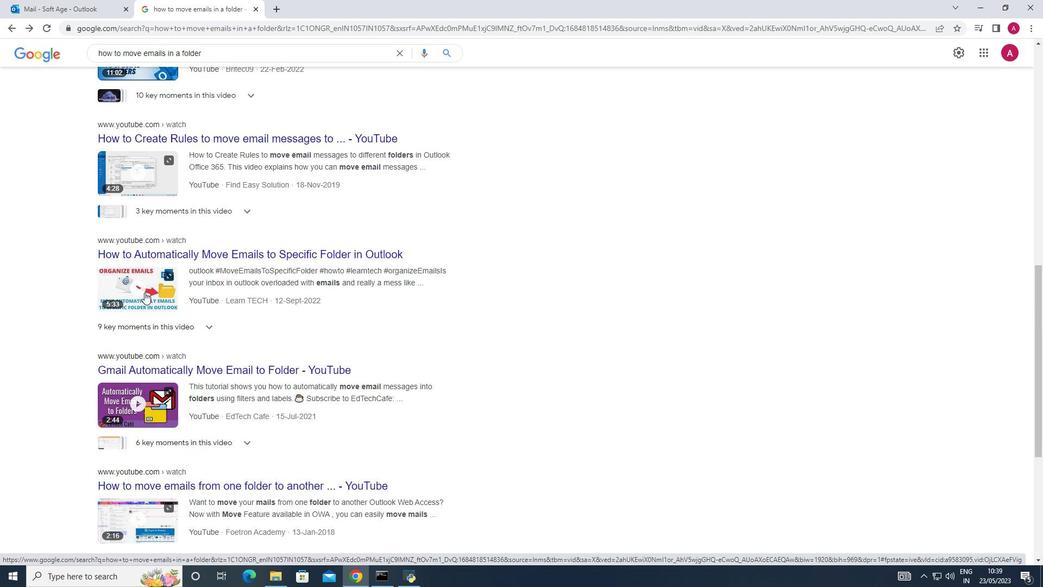 
Action: Mouse scrolled (144, 292) with delta (0, 0)
Screenshot: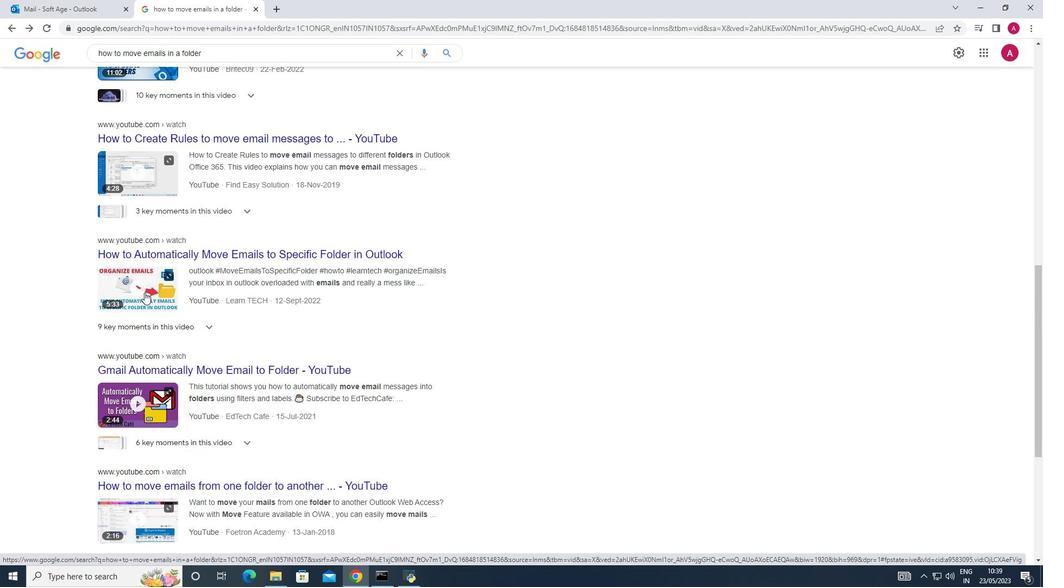 
Action: Mouse moved to (144, 292)
Screenshot: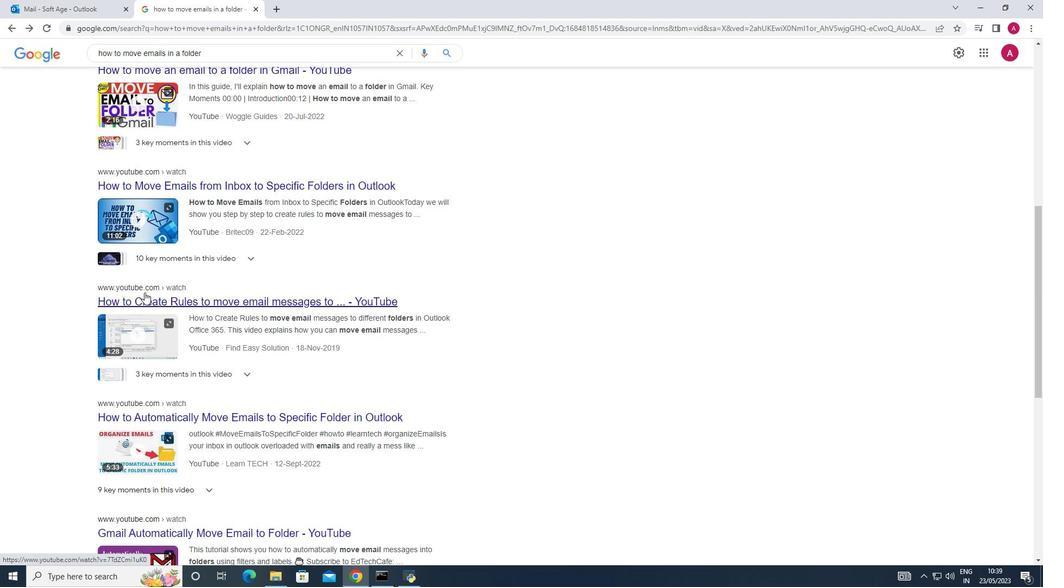 
Action: Mouse scrolled (144, 292) with delta (0, 0)
Screenshot: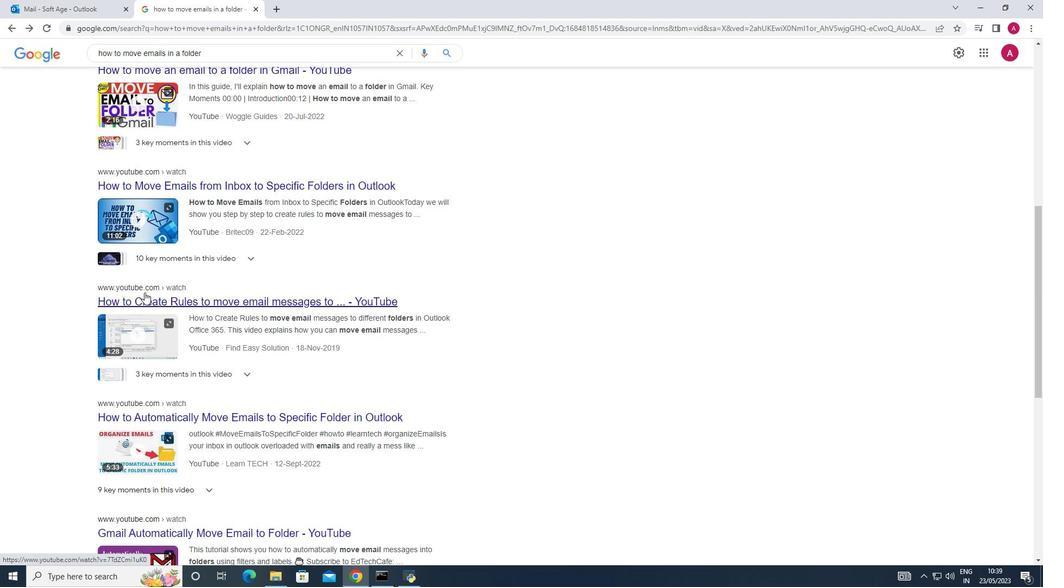 
Action: Mouse moved to (148, 289)
Screenshot: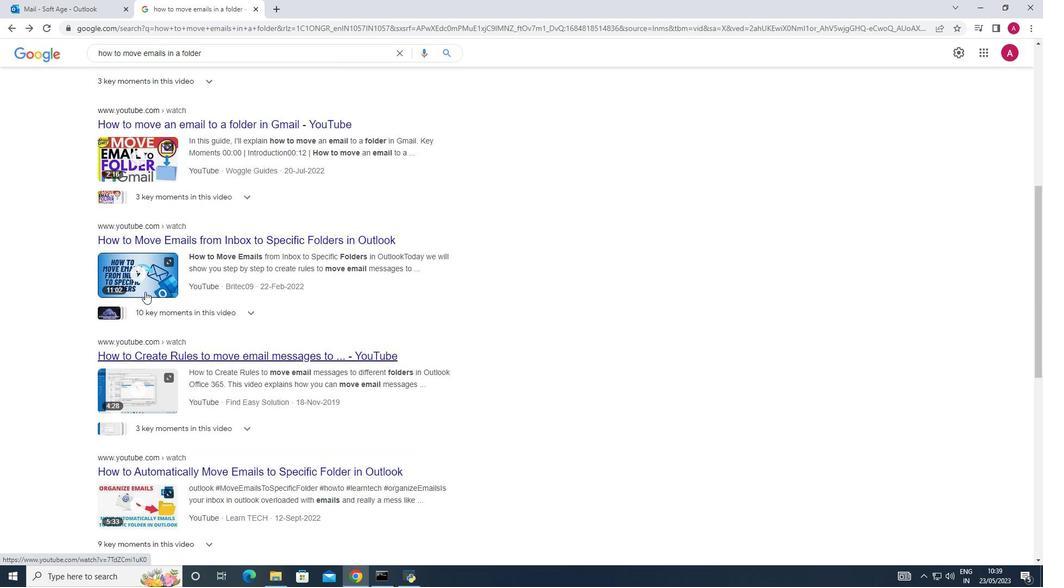 
Action: Mouse scrolled (146, 291) with delta (0, 0)
Screenshot: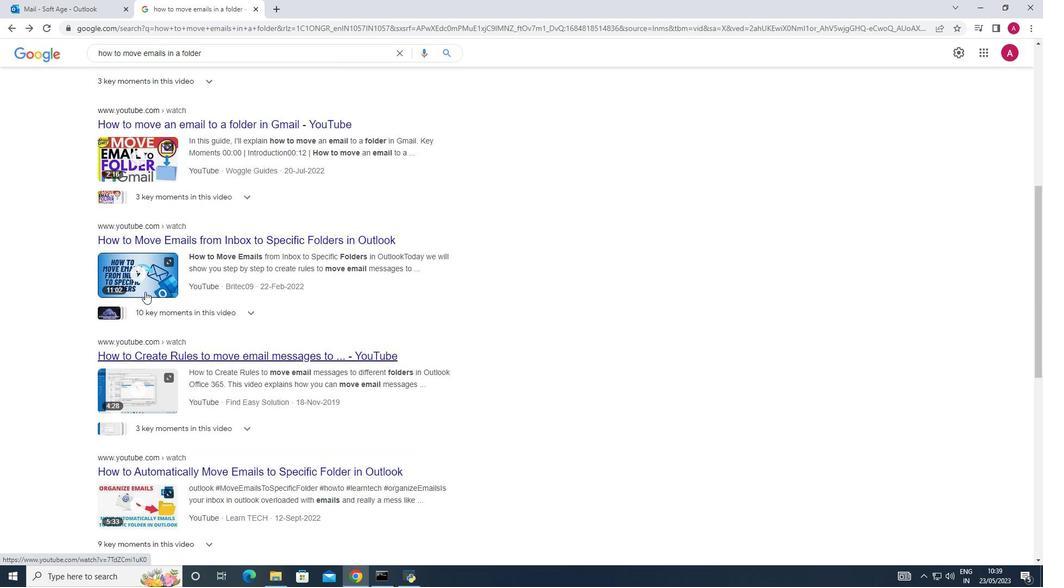 
Action: Mouse scrolled (147, 290) with delta (0, 0)
Screenshot: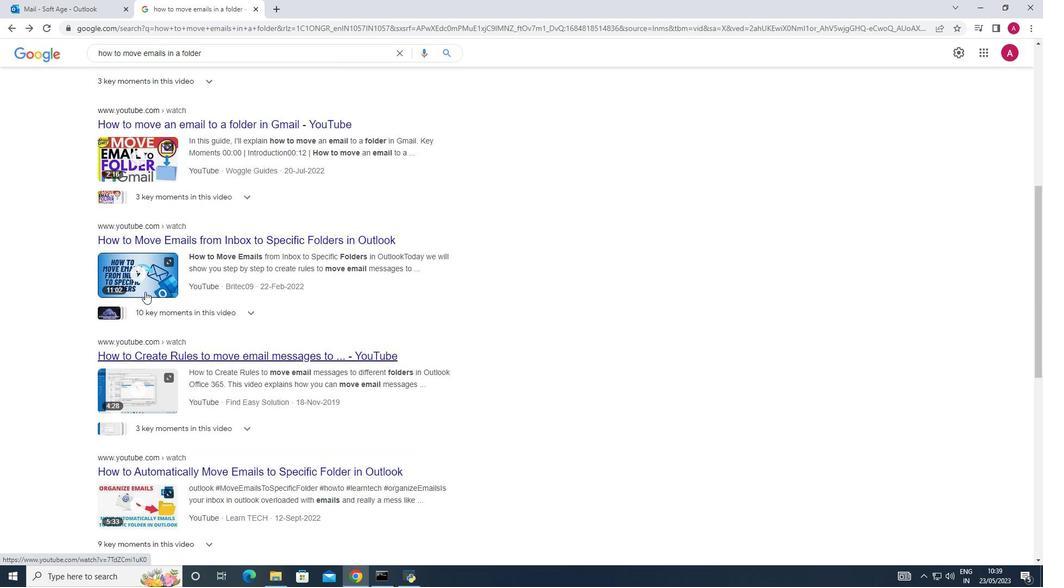 
Action: Mouse scrolled (148, 289) with delta (0, 0)
Screenshot: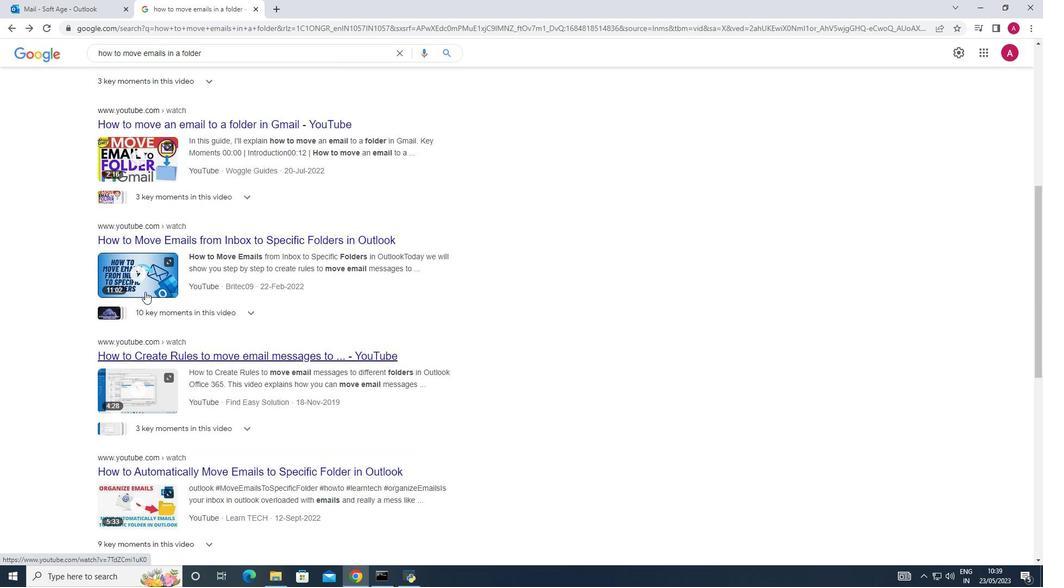 
Action: Mouse moved to (148, 289)
Screenshot: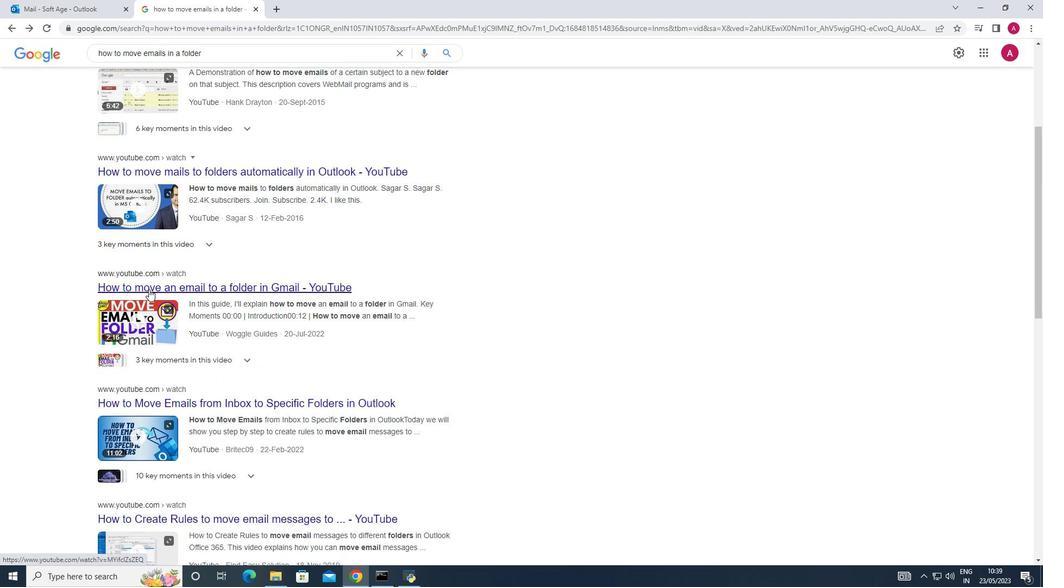 
Action: Mouse scrolled (148, 289) with delta (0, 0)
Screenshot: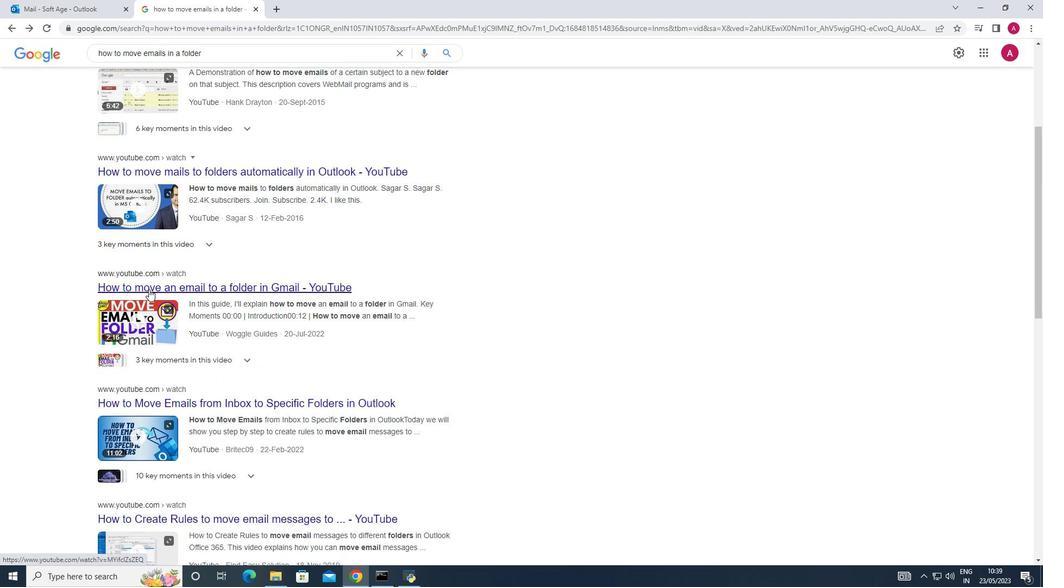 
Action: Mouse scrolled (148, 289) with delta (0, 0)
Screenshot: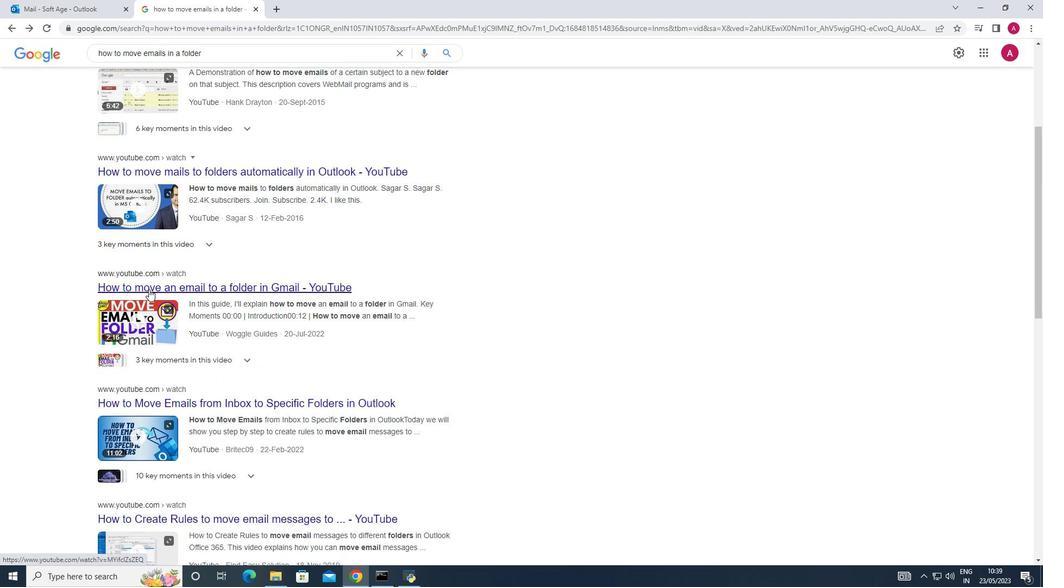 
Action: Mouse scrolled (148, 289) with delta (0, 0)
Screenshot: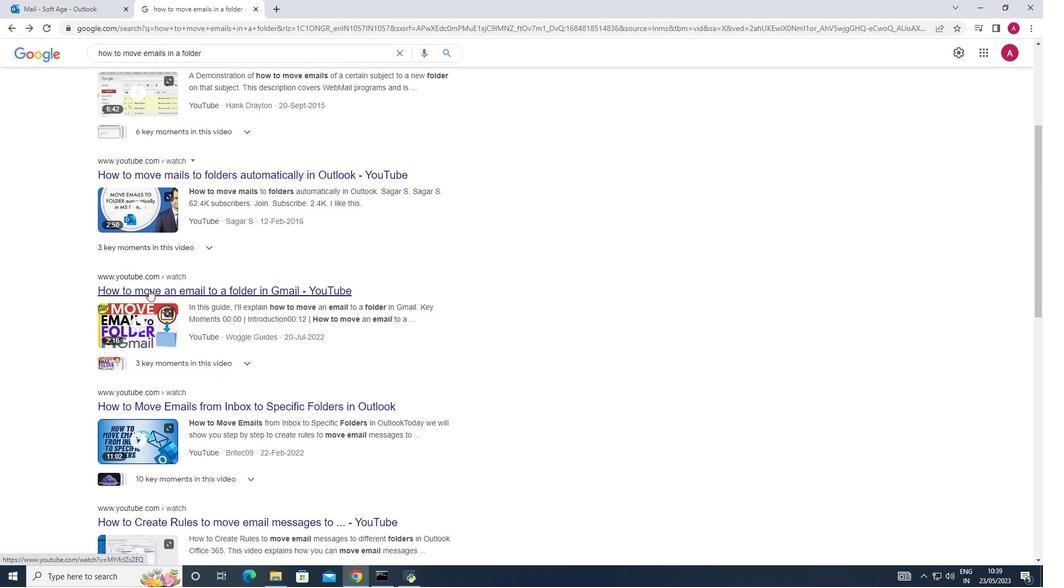 
Action: Mouse scrolled (148, 289) with delta (0, 0)
Screenshot: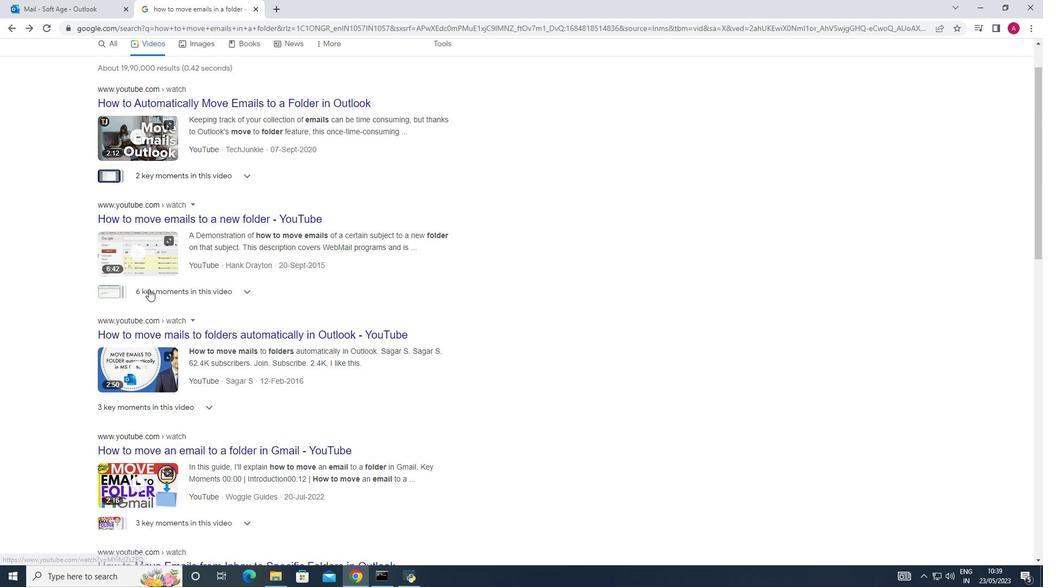 
Action: Mouse scrolled (148, 289) with delta (0, 0)
Screenshot: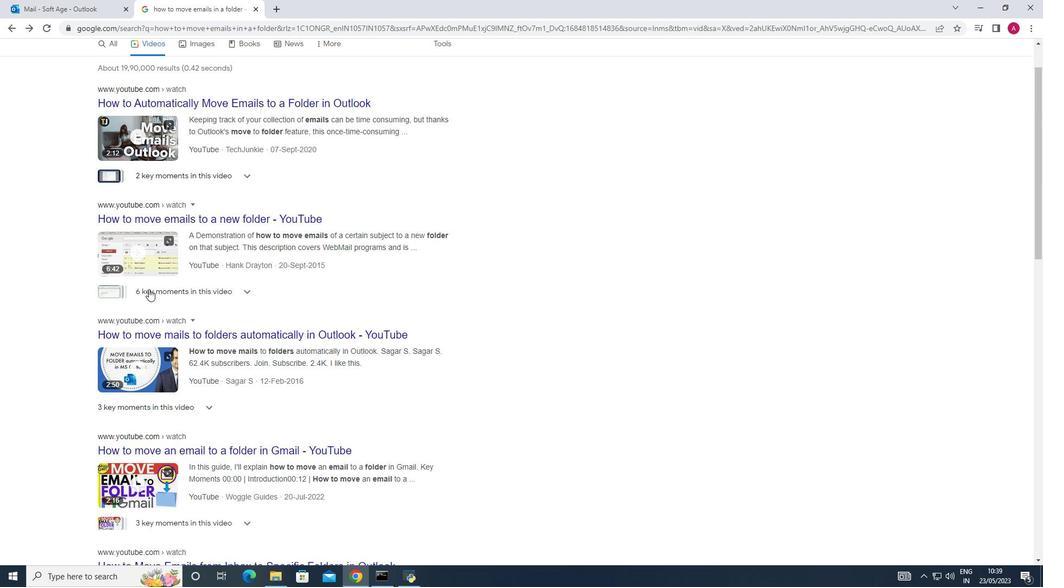 
Action: Mouse scrolled (148, 289) with delta (0, 0)
Screenshot: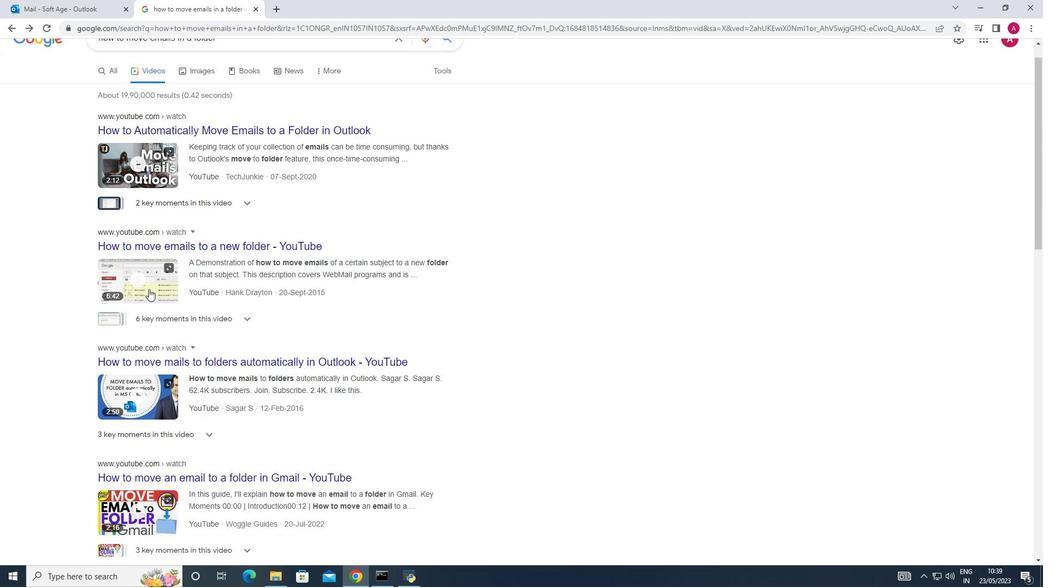 
Action: Mouse scrolled (148, 288) with delta (0, 0)
Screenshot: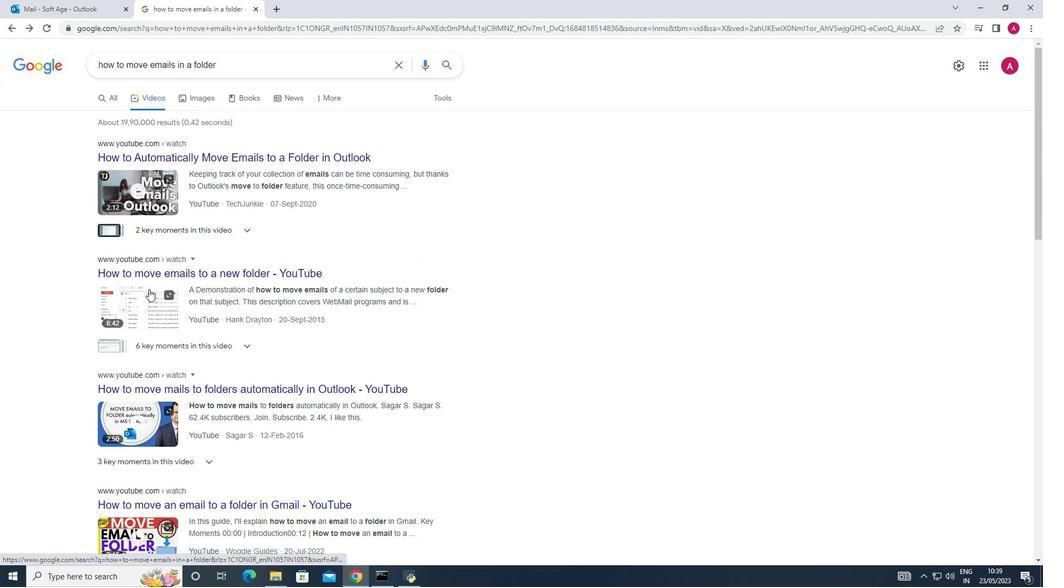 
Action: Mouse scrolled (148, 288) with delta (0, 0)
Screenshot: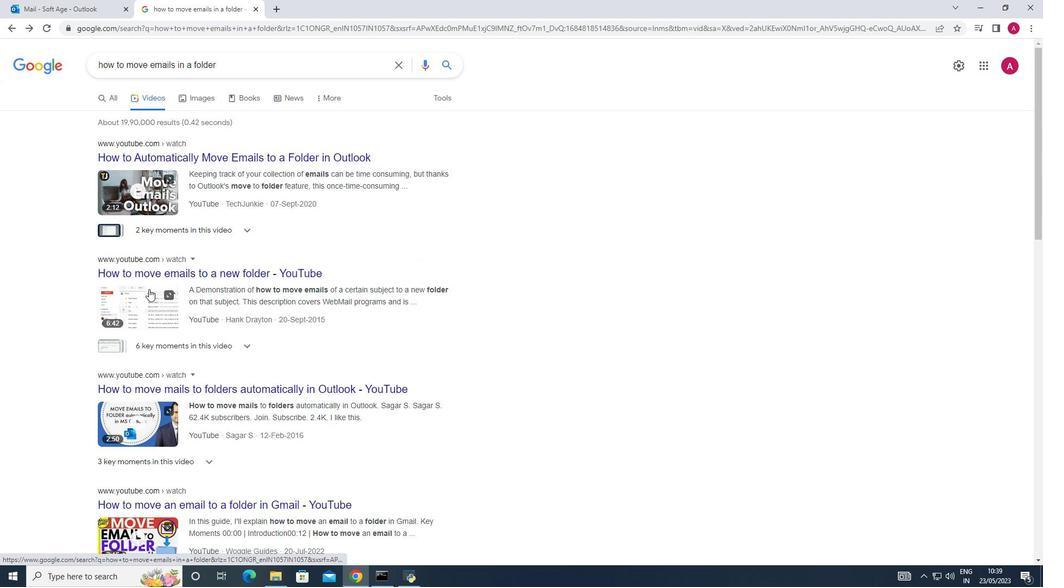 
Action: Mouse scrolled (148, 288) with delta (0, 0)
Screenshot: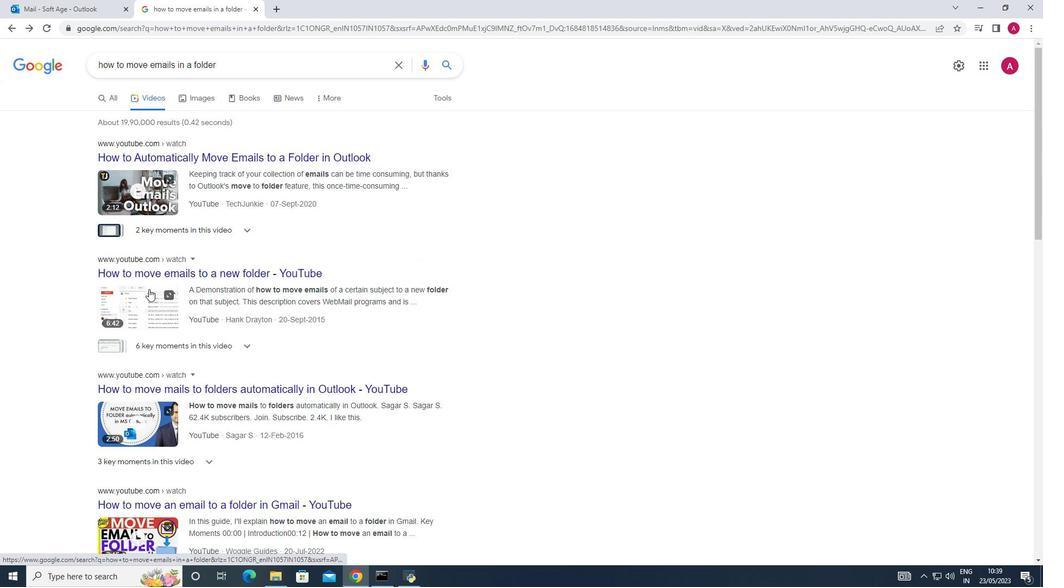 
Action: Mouse moved to (149, 288)
Screenshot: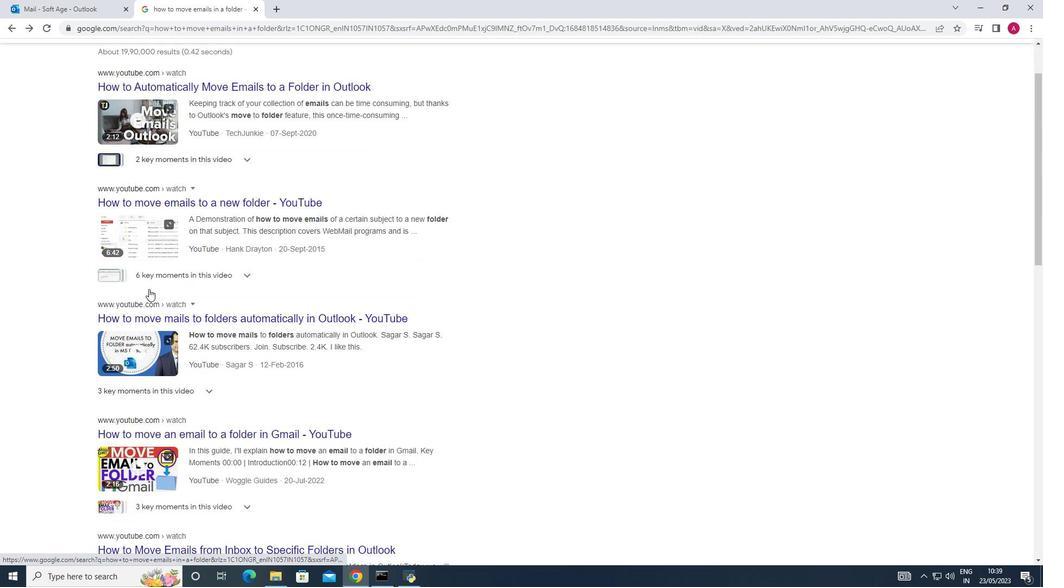 
Action: Mouse scrolled (149, 288) with delta (0, 0)
Screenshot: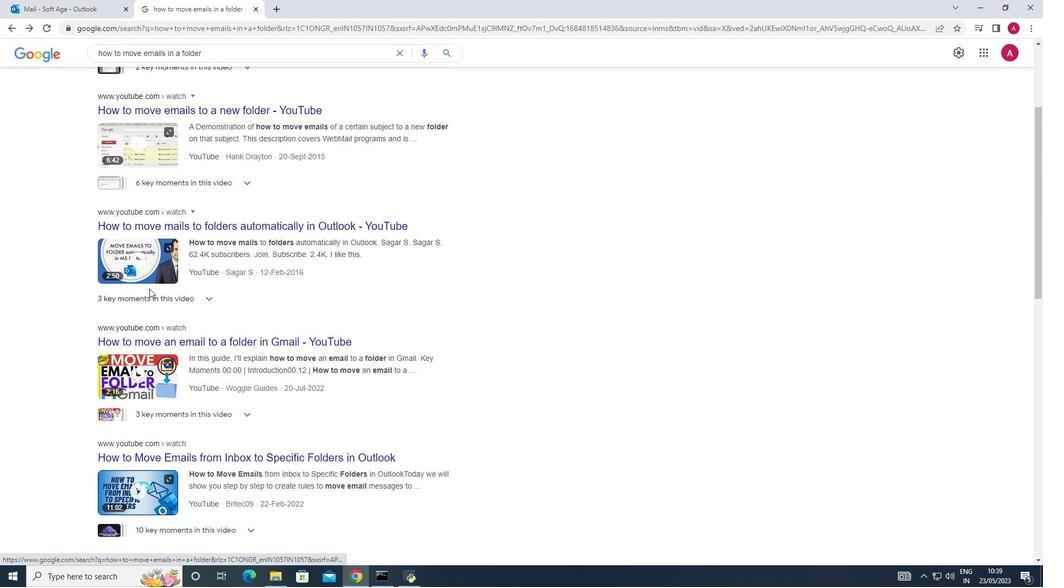 
Action: Mouse scrolled (149, 288) with delta (0, 0)
Screenshot: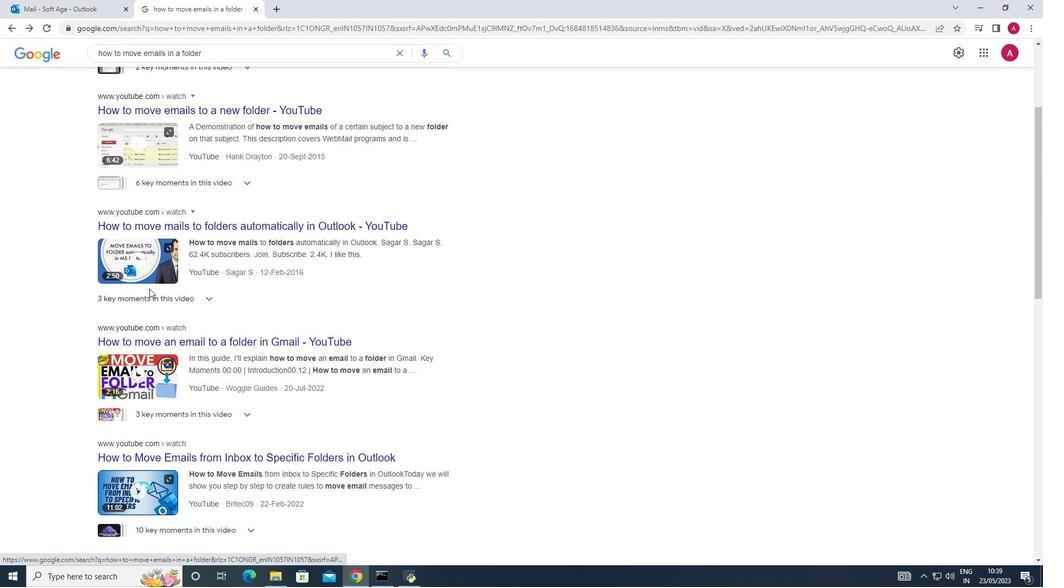 
Action: Mouse scrolled (149, 288) with delta (0, 0)
Screenshot: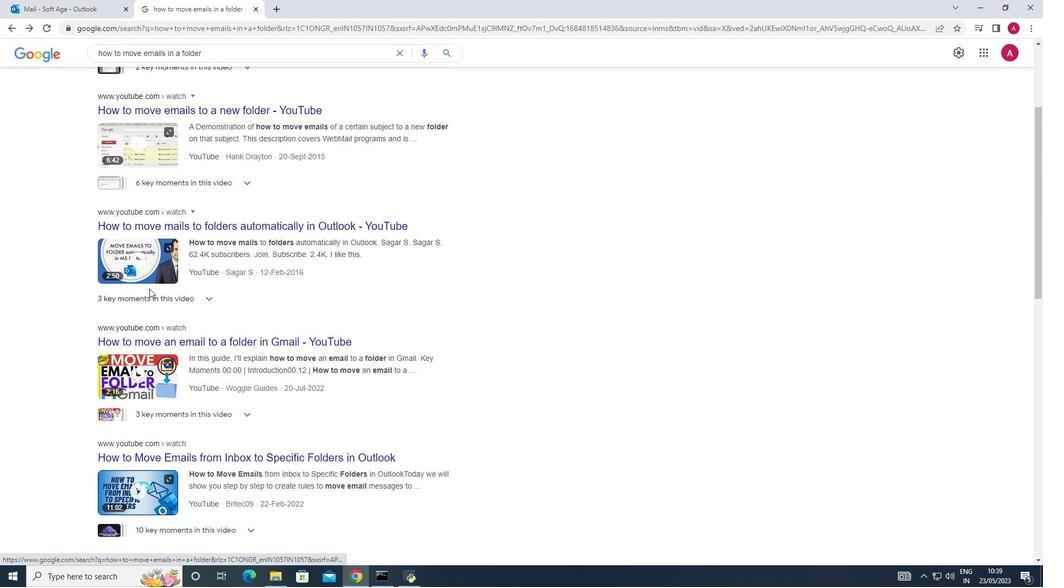 
Action: Mouse scrolled (149, 288) with delta (0, 0)
Screenshot: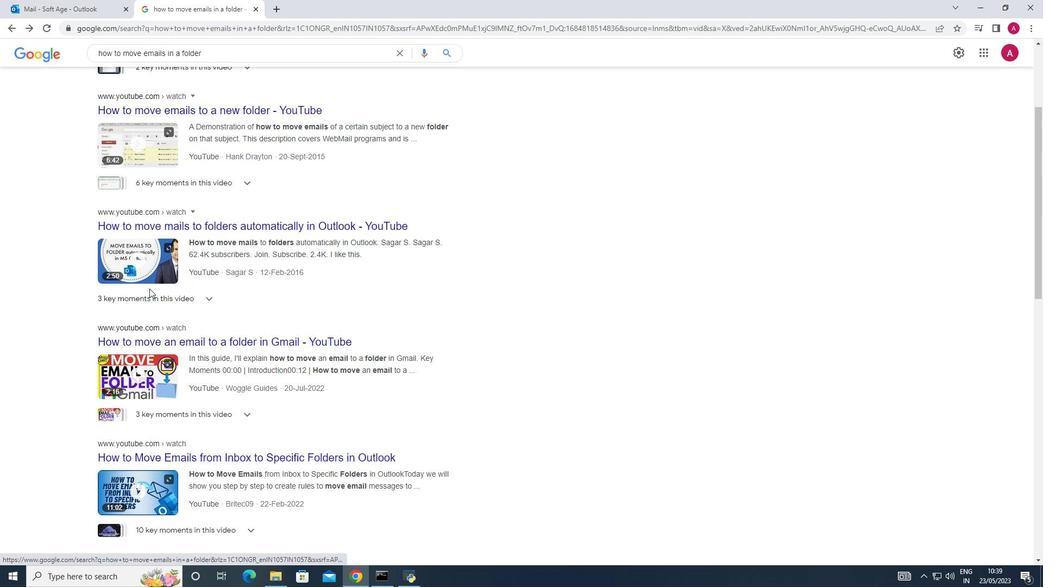 
Action: Mouse moved to (149, 290)
Screenshot: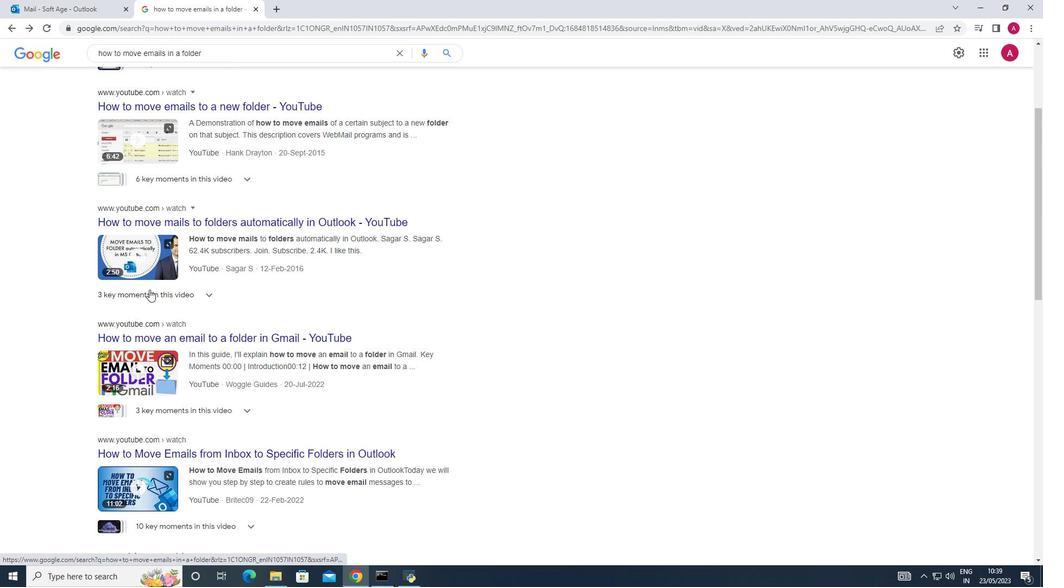 
Action: Mouse scrolled (149, 289) with delta (0, 0)
Screenshot: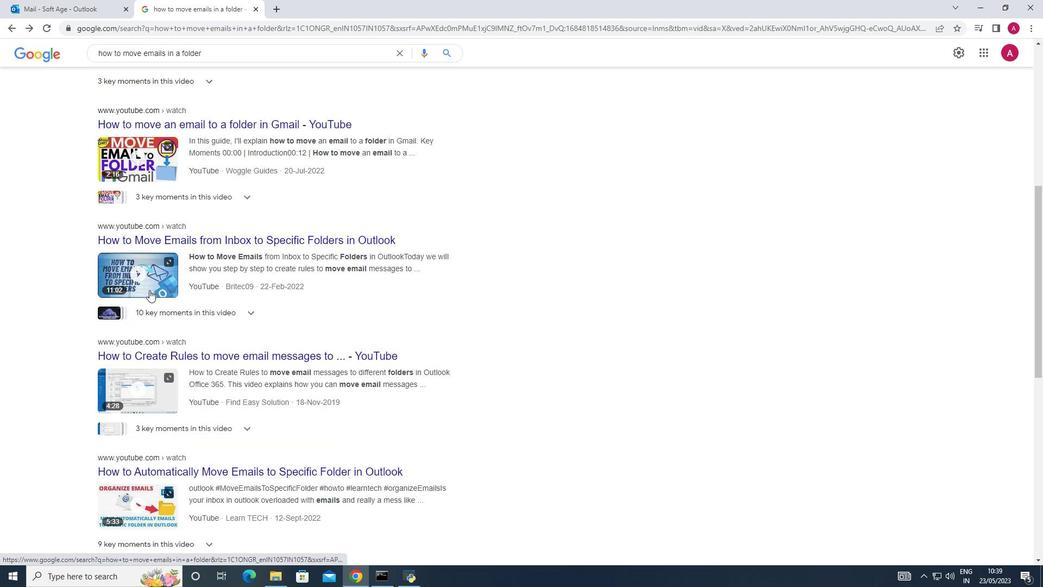 
Action: Mouse scrolled (149, 289) with delta (0, 0)
Screenshot: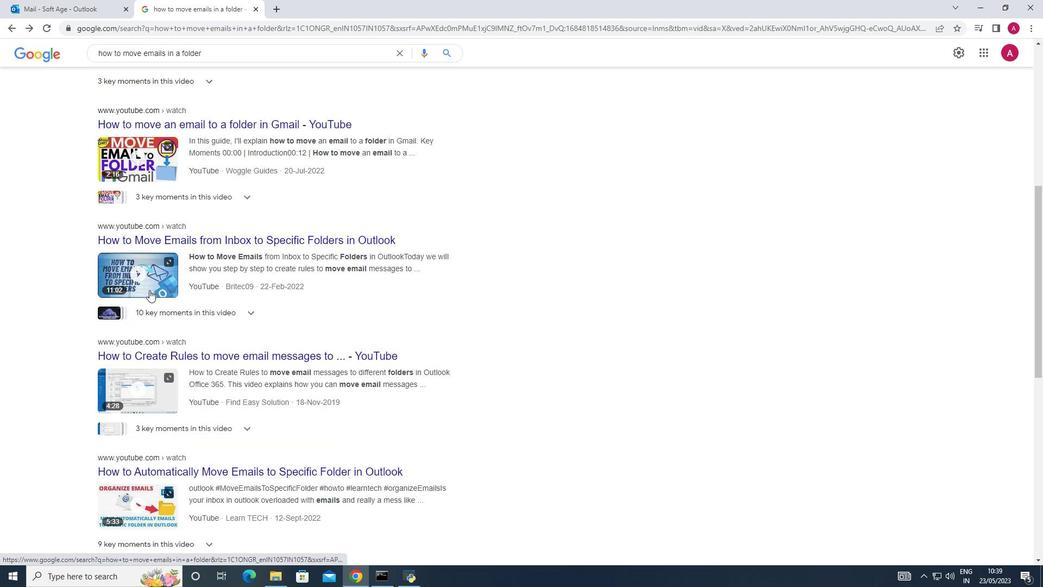 
Action: Mouse scrolled (149, 289) with delta (0, 0)
Screenshot: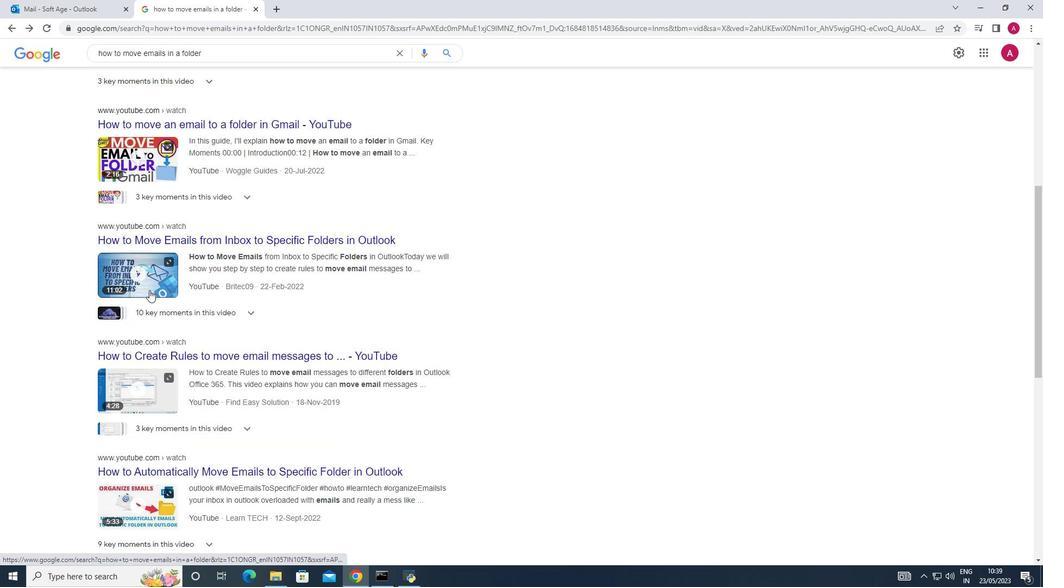 
Action: Mouse scrolled (149, 289) with delta (0, 0)
Screenshot: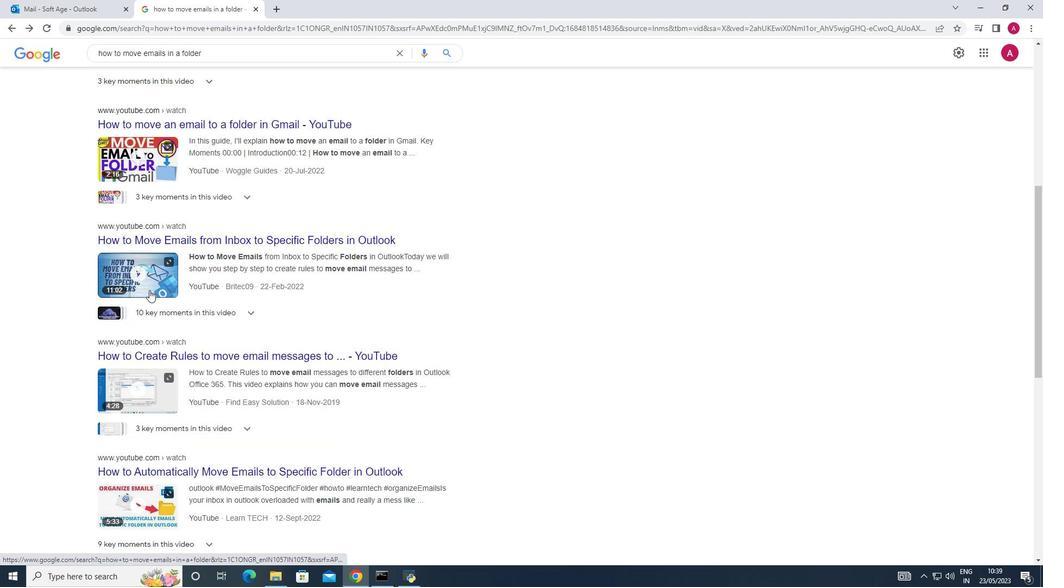 
Action: Mouse moved to (150, 290)
Screenshot: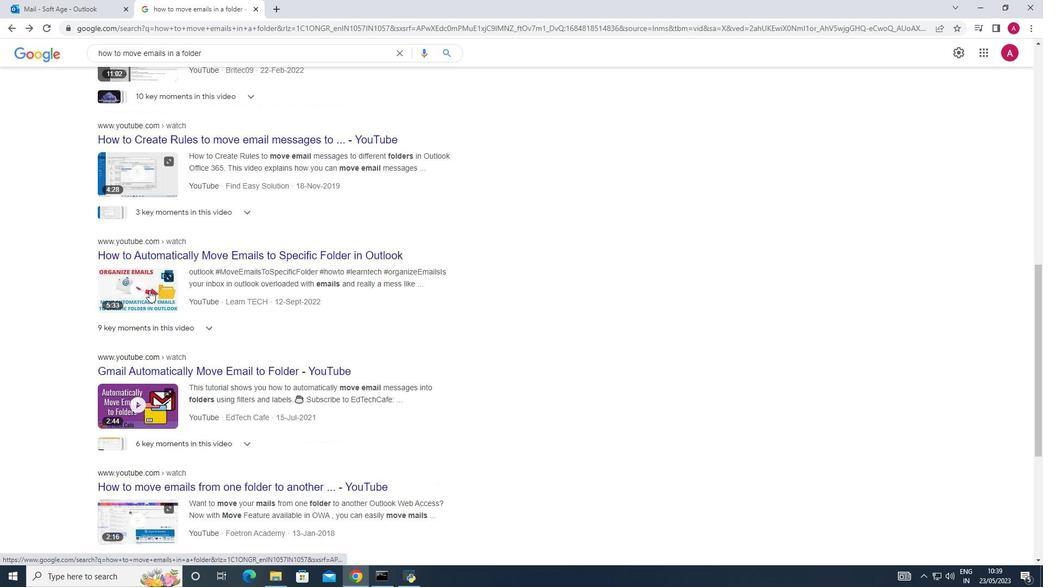 
Action: Mouse scrolled (150, 289) with delta (0, 0)
Screenshot: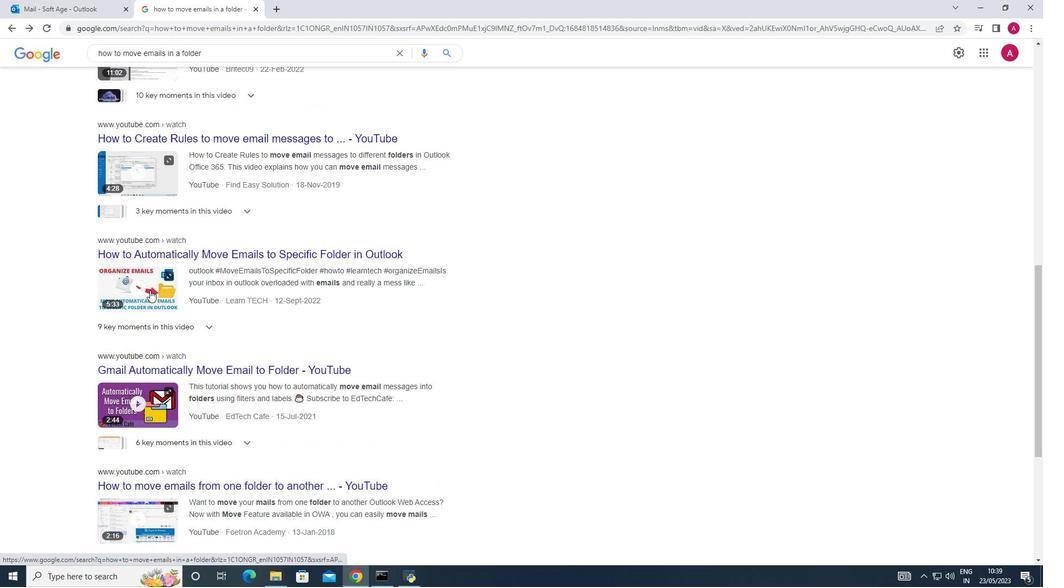 
Action: Mouse scrolled (150, 289) with delta (0, 0)
Screenshot: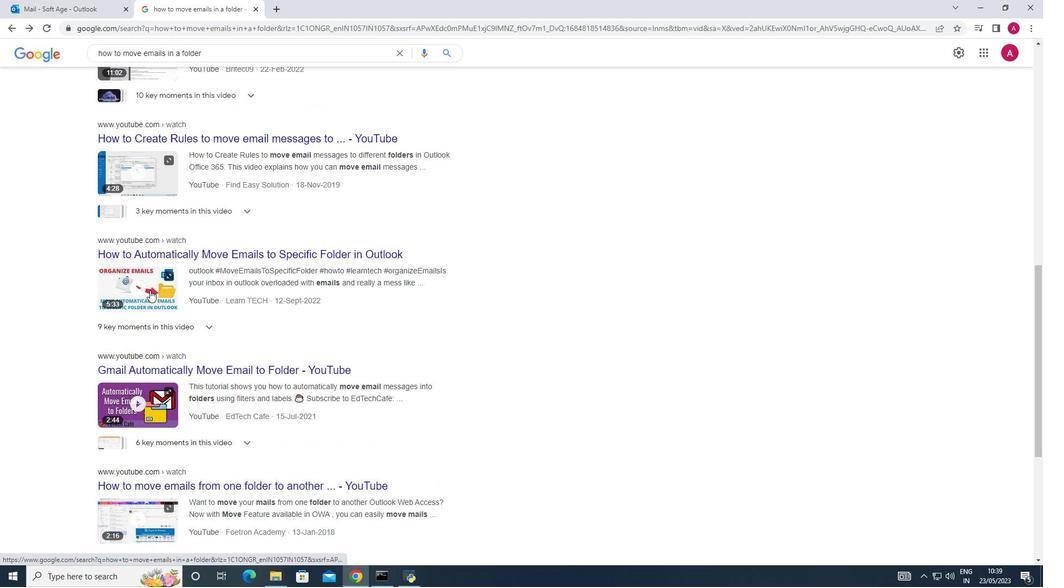 
Action: Mouse scrolled (150, 289) with delta (0, 0)
Screenshot: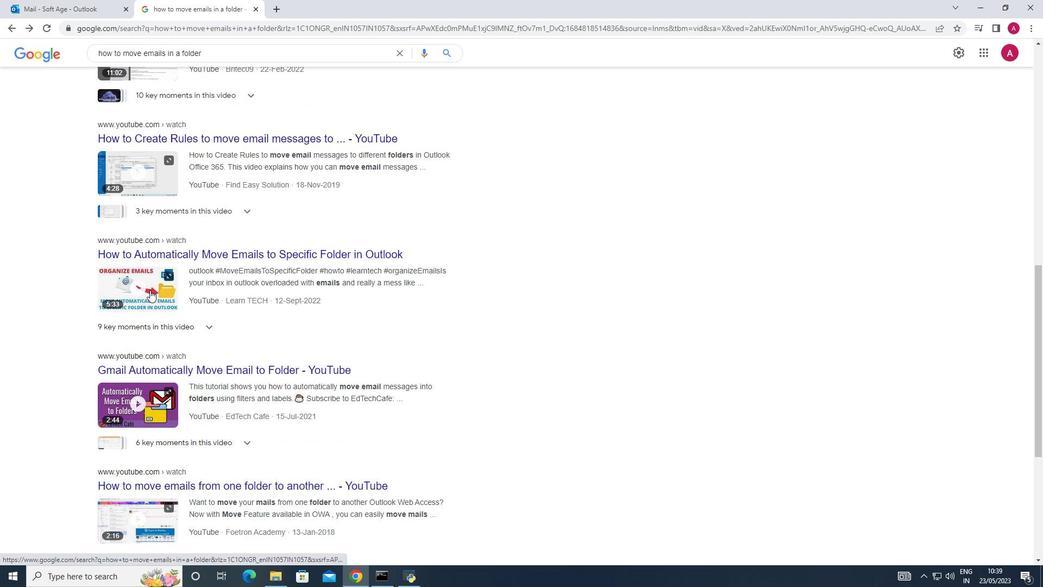 
Action: Mouse scrolled (150, 289) with delta (0, 0)
Screenshot: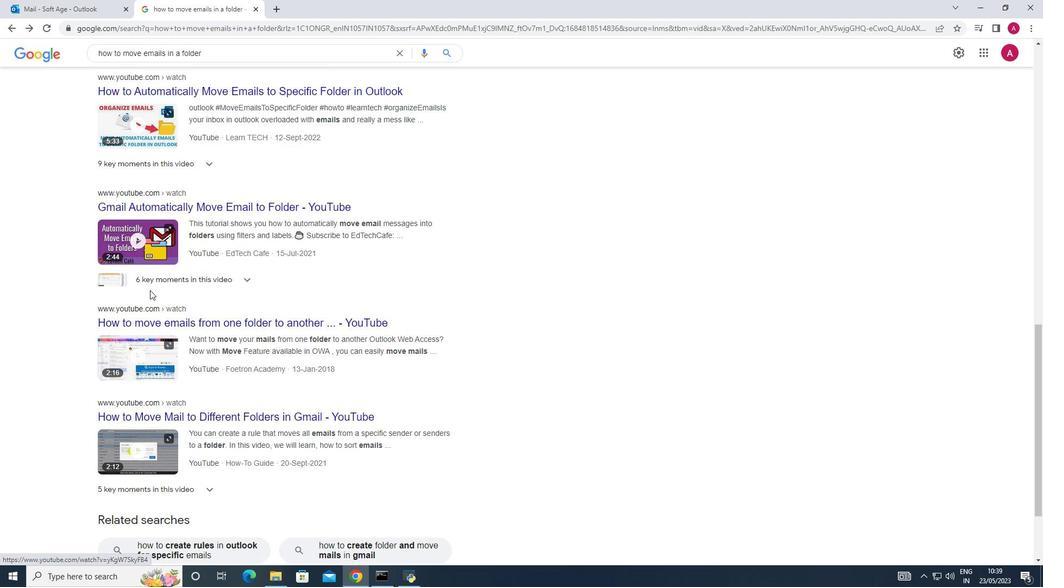 
Action: Mouse scrolled (150, 289) with delta (0, 0)
Screenshot: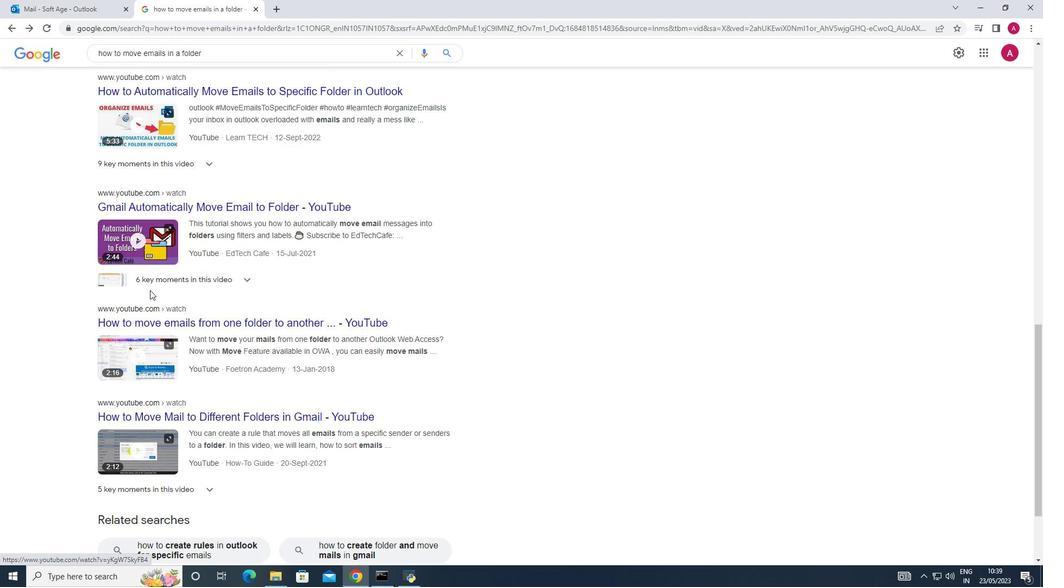 
Action: Mouse scrolled (150, 289) with delta (0, 0)
Screenshot: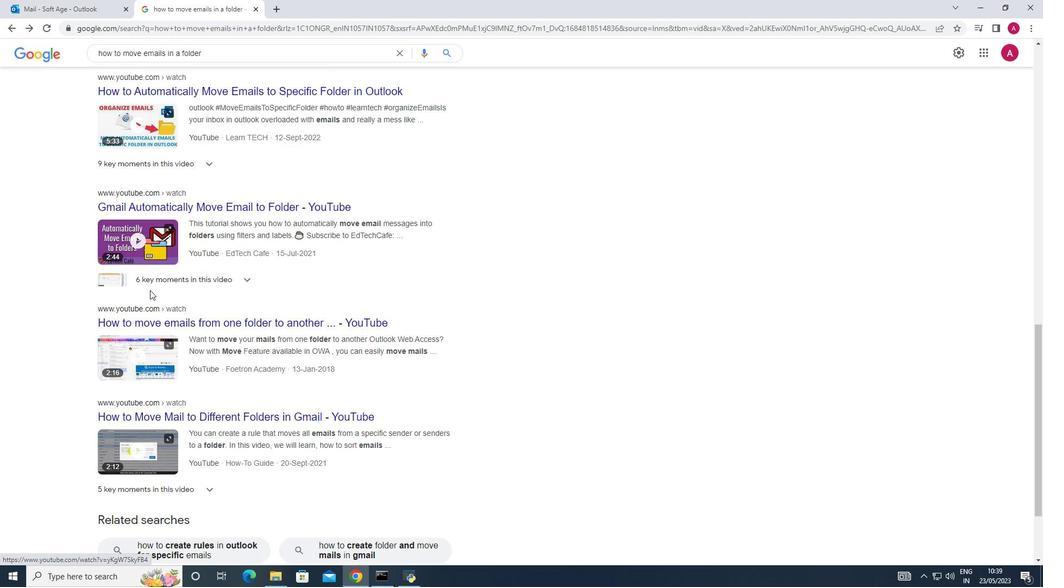 
Action: Mouse scrolled (150, 289) with delta (0, 0)
Screenshot: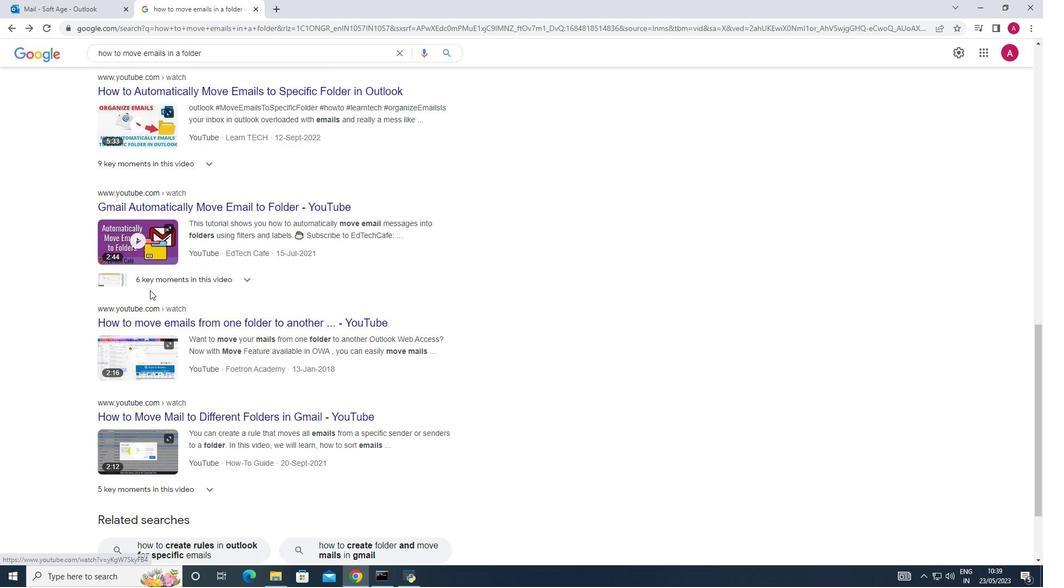 
Action: Mouse moved to (135, 245)
Screenshot: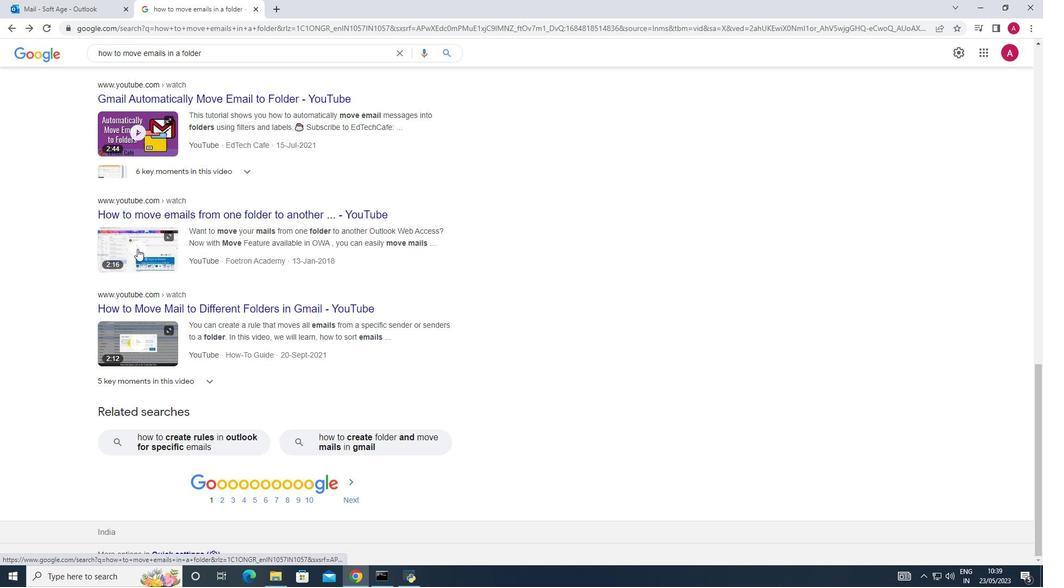 
Action: Mouse pressed left at (135, 245)
Screenshot: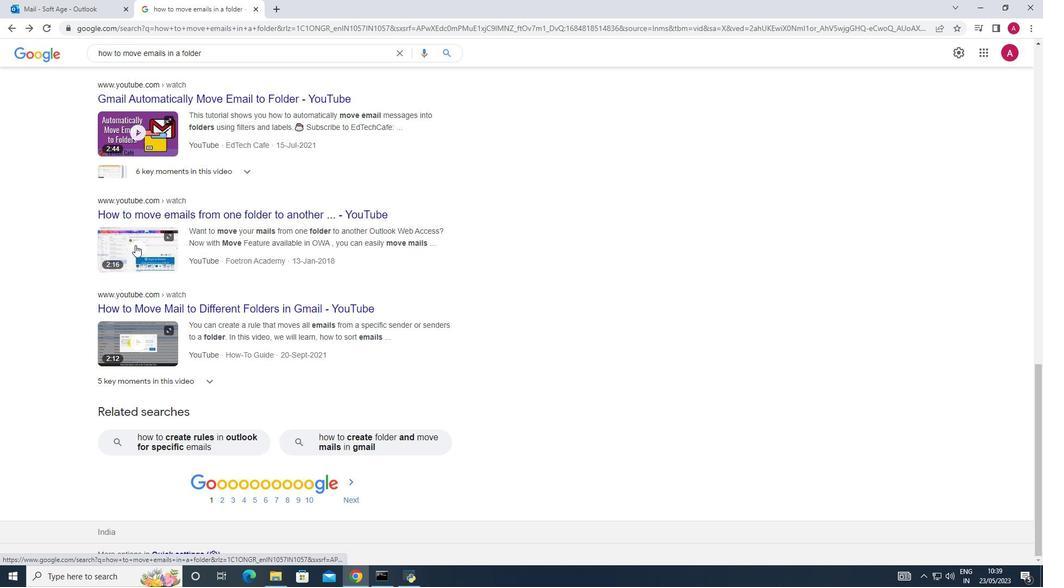 
Action: Mouse moved to (914, 202)
Screenshot: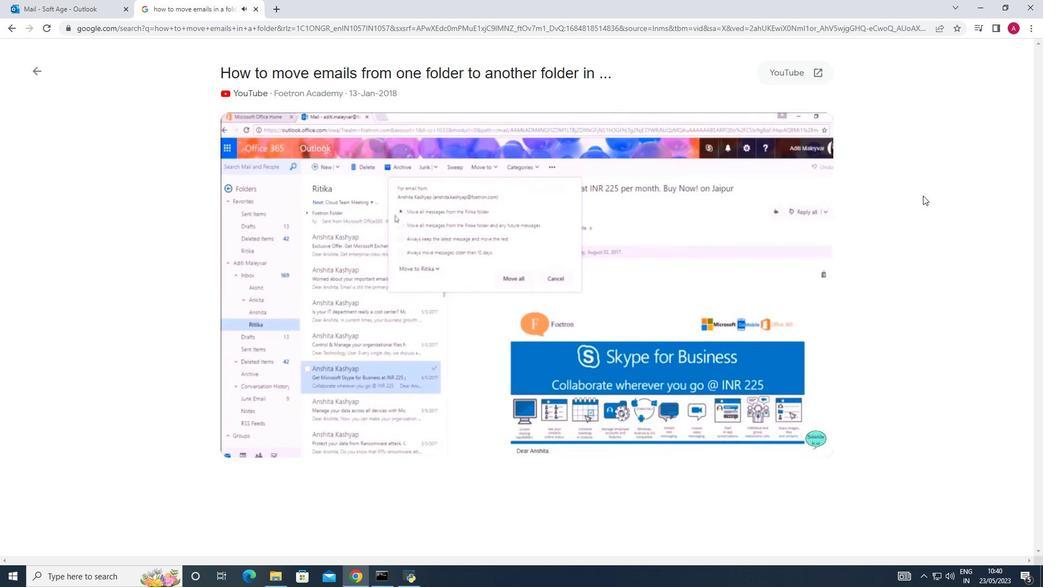 
Action: Mouse pressed left at (914, 202)
Screenshot: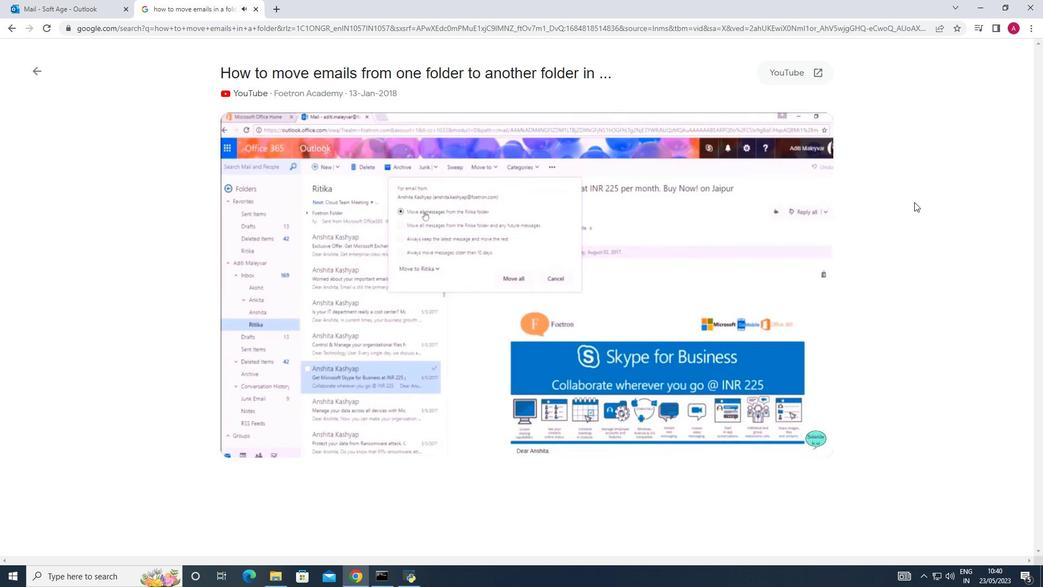 
Action: Mouse moved to (72, 0)
Screenshot: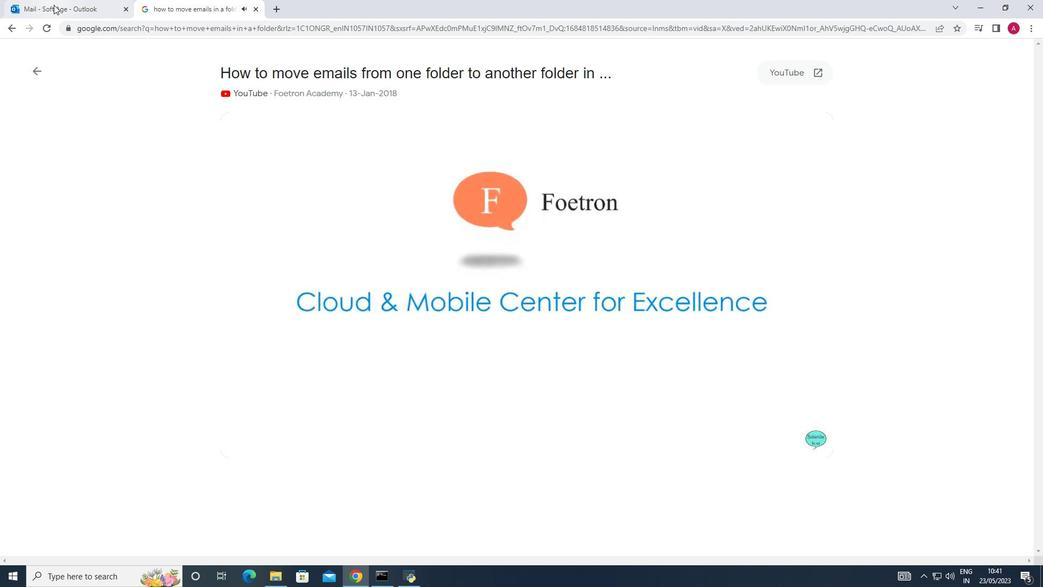 
Action: Mouse pressed left at (72, 0)
Screenshot: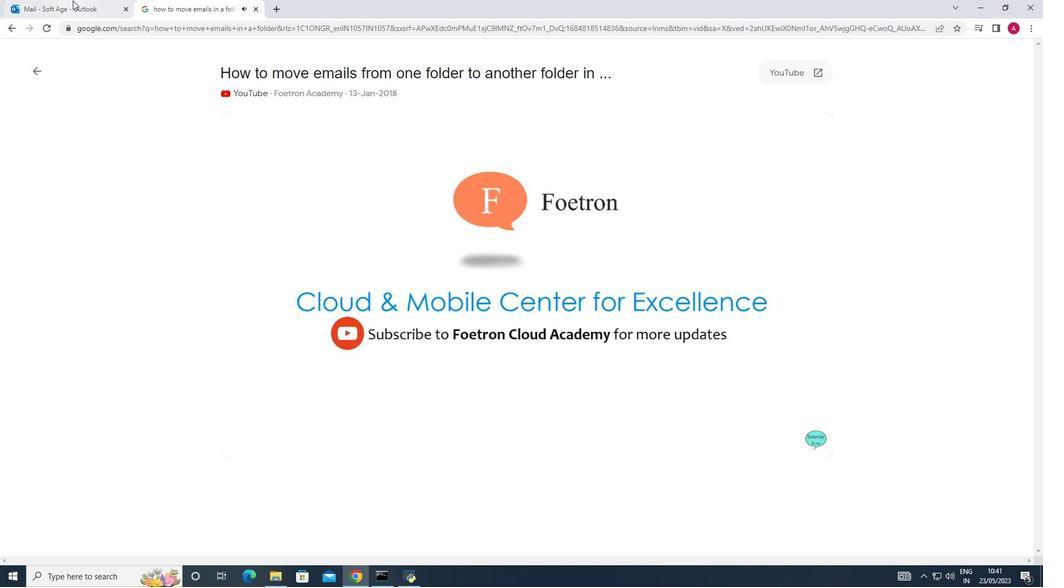 
Action: Mouse moved to (83, 95)
Screenshot: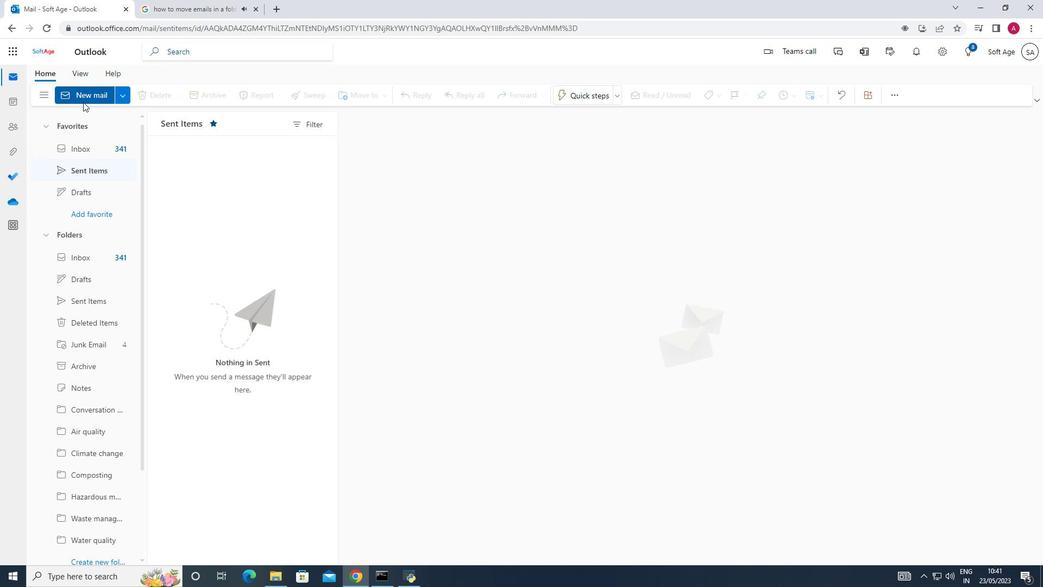 
Action: Mouse pressed left at (83, 95)
Screenshot: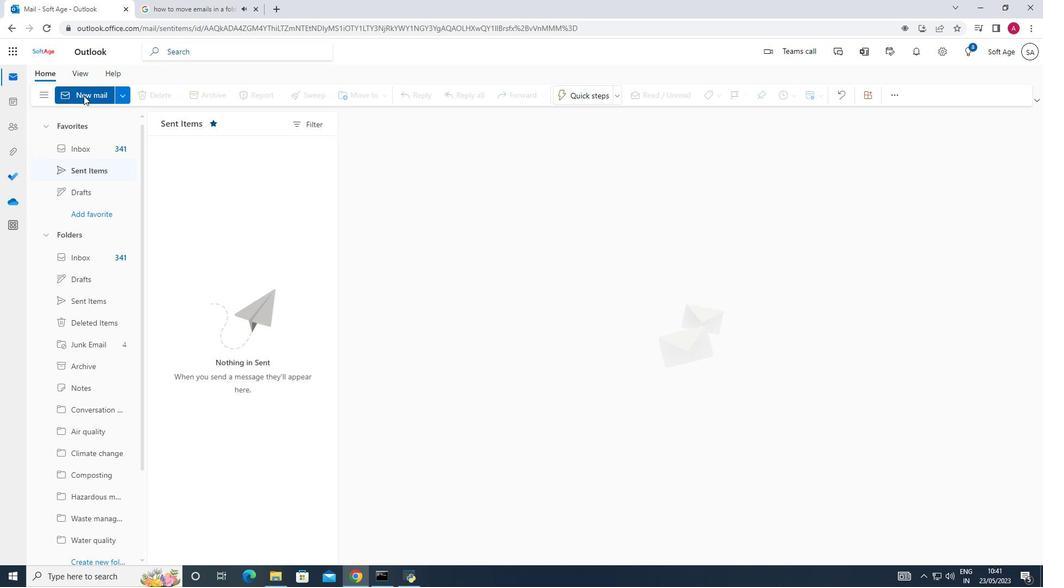 
Action: Mouse moved to (739, 99)
Screenshot: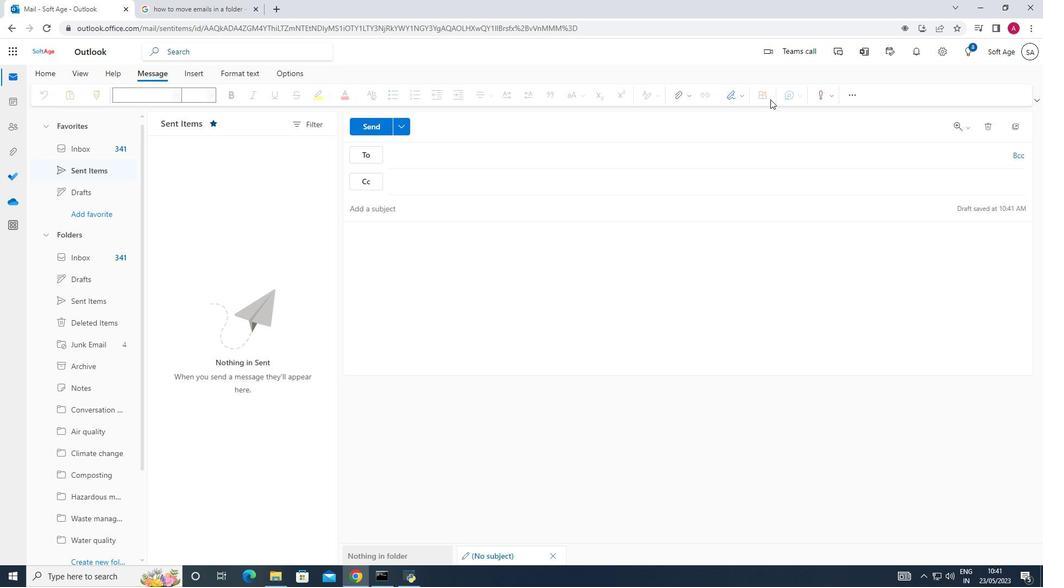 
Action: Mouse pressed left at (739, 99)
Screenshot: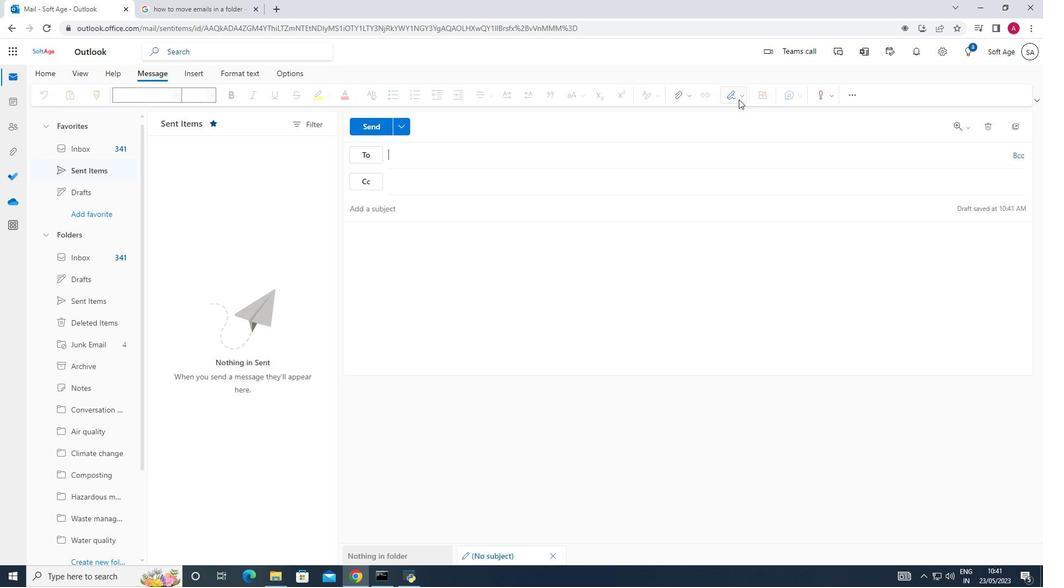 
Action: Mouse moved to (707, 136)
Screenshot: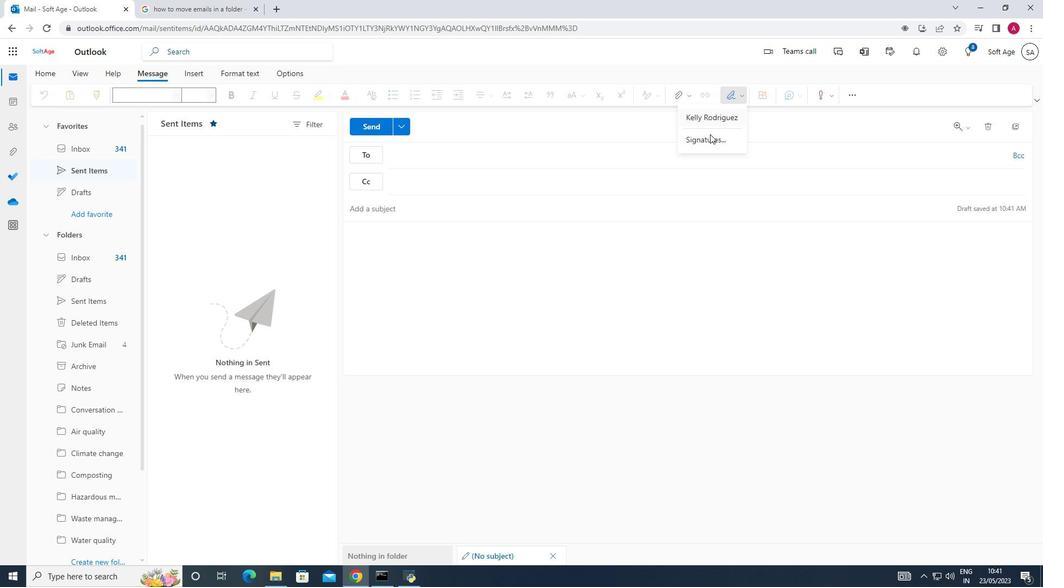 
Action: Mouse pressed left at (707, 136)
Screenshot: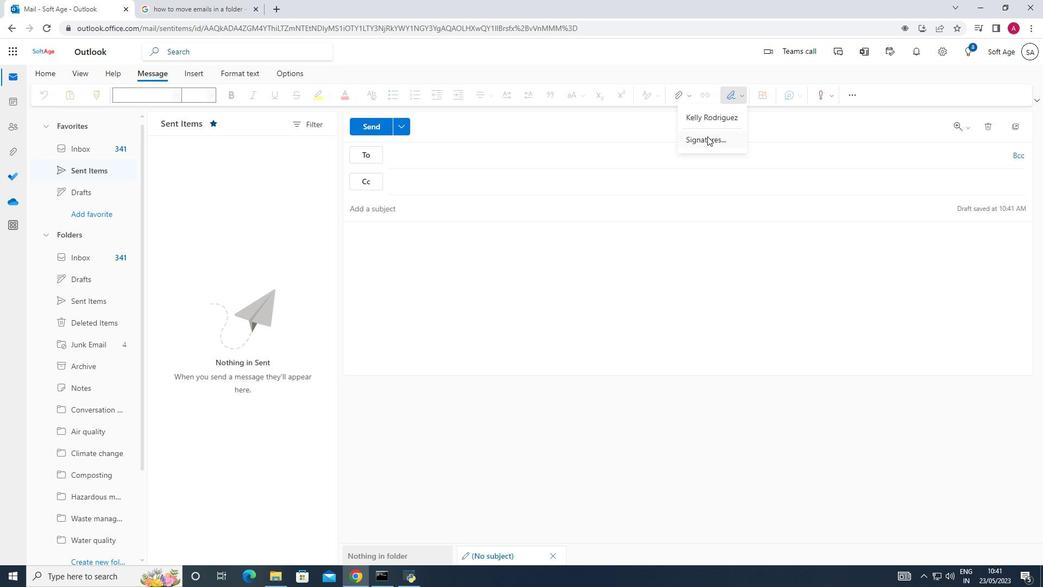 
Action: Mouse moved to (725, 177)
Screenshot: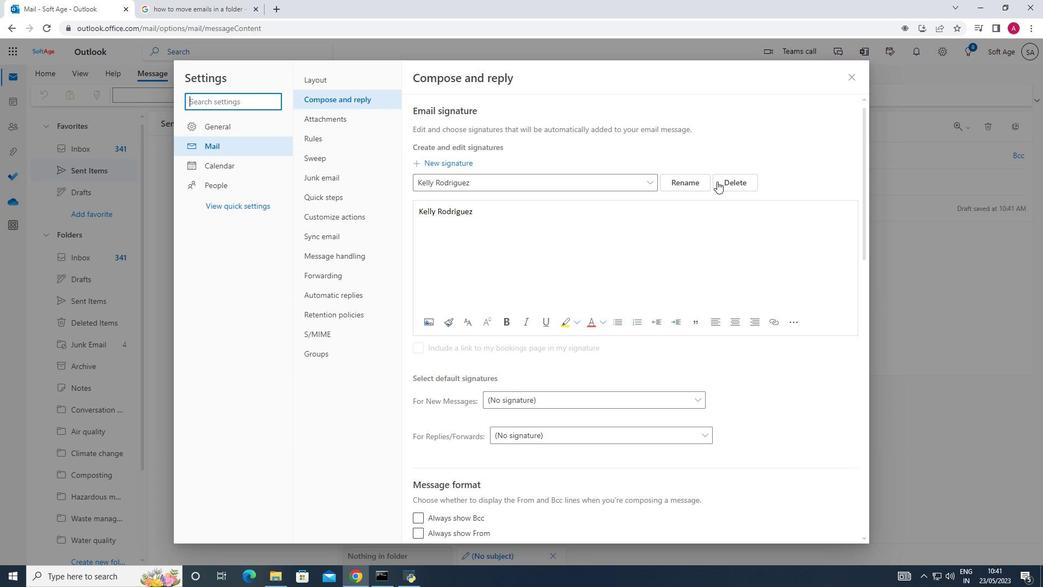 
Action: Mouse pressed left at (725, 177)
Screenshot: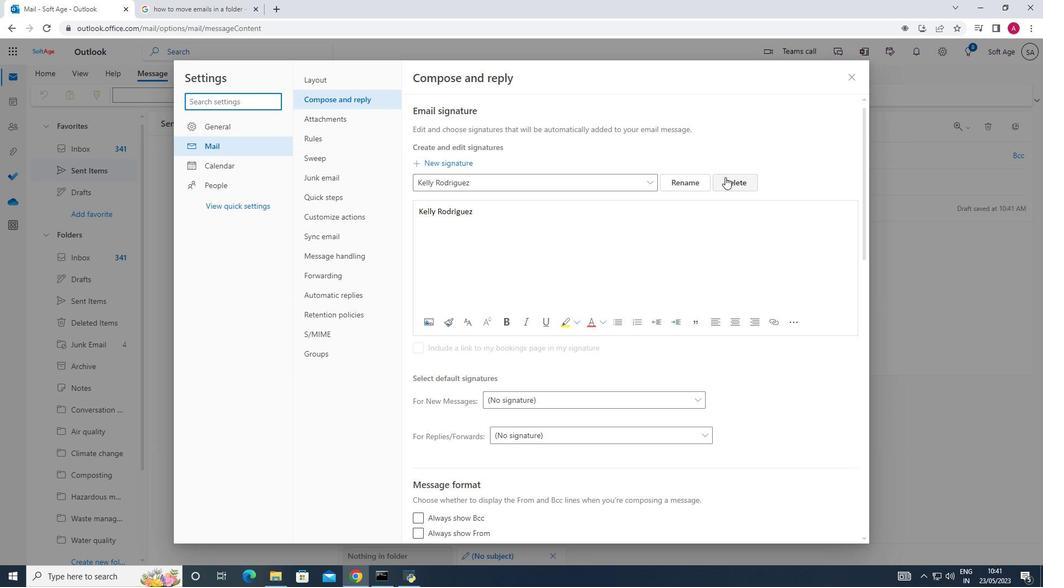 
Action: Mouse moved to (467, 176)
Screenshot: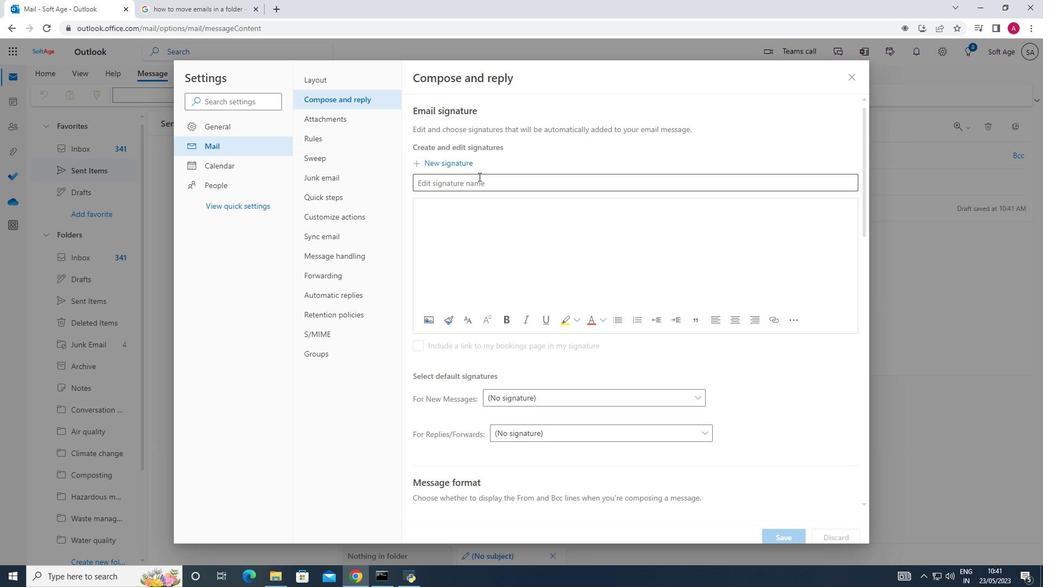 
Action: Mouse pressed left at (467, 176)
Screenshot: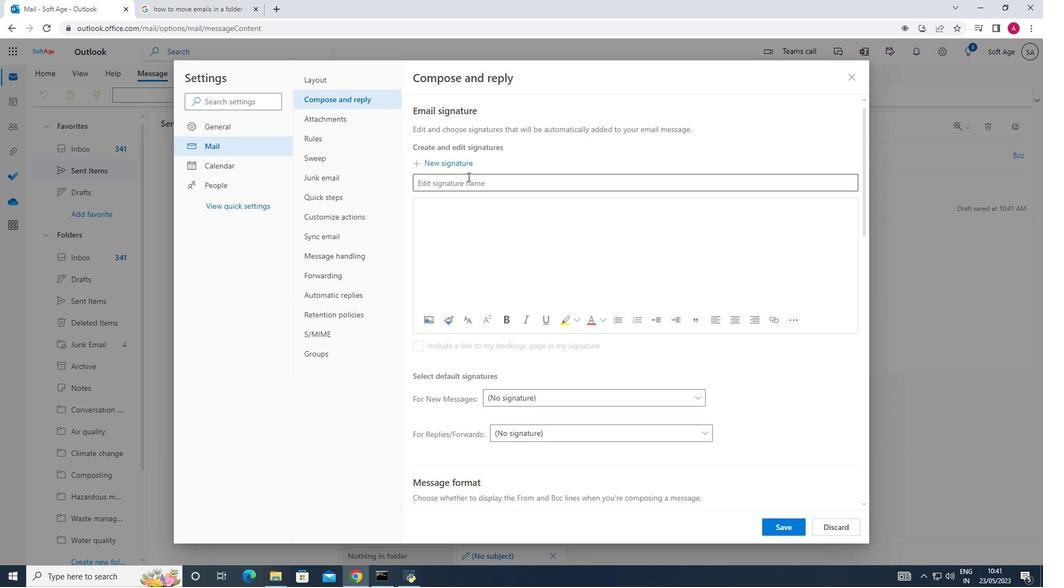 
Action: Key pressed <Key.shift_r>Kelvin<Key.space><Key.shift_r>Lee
Screenshot: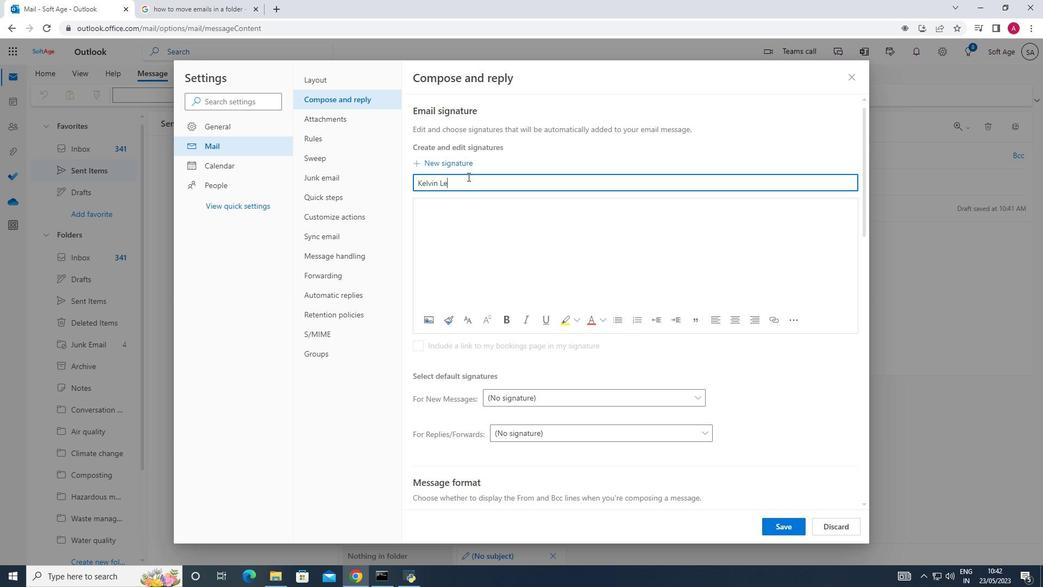 
Action: Mouse moved to (441, 207)
Screenshot: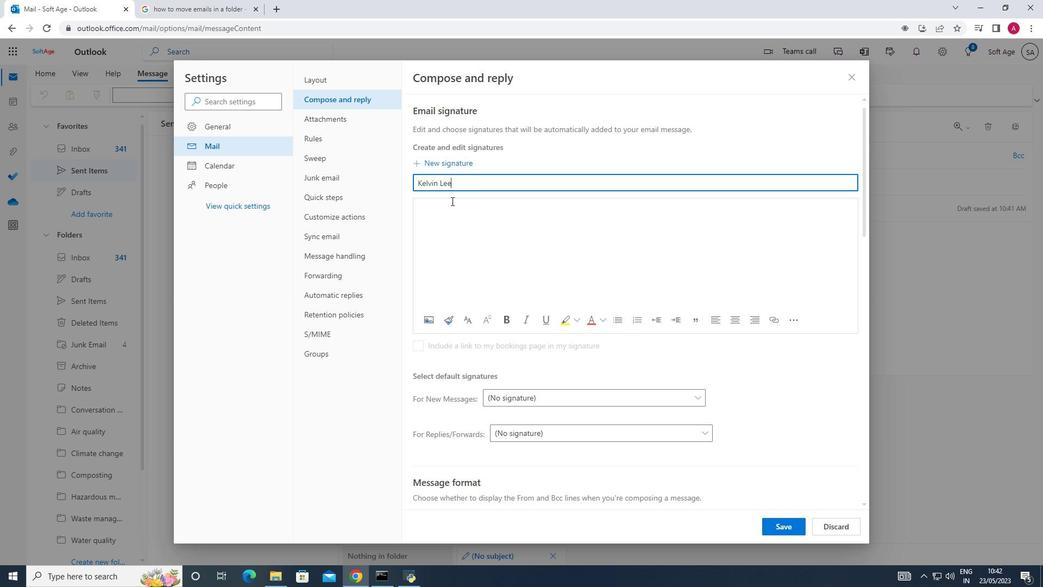 
Action: Mouse pressed left at (441, 207)
Screenshot: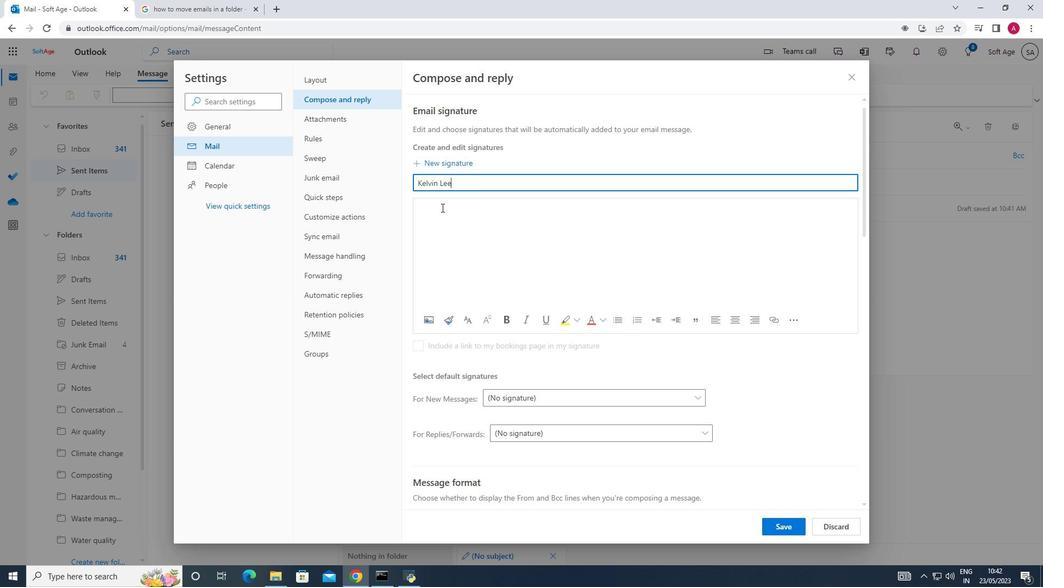 
Action: Key pressed <Key.shift_r>Kelvin<Key.space><Key.shift_r>Lee
Screenshot: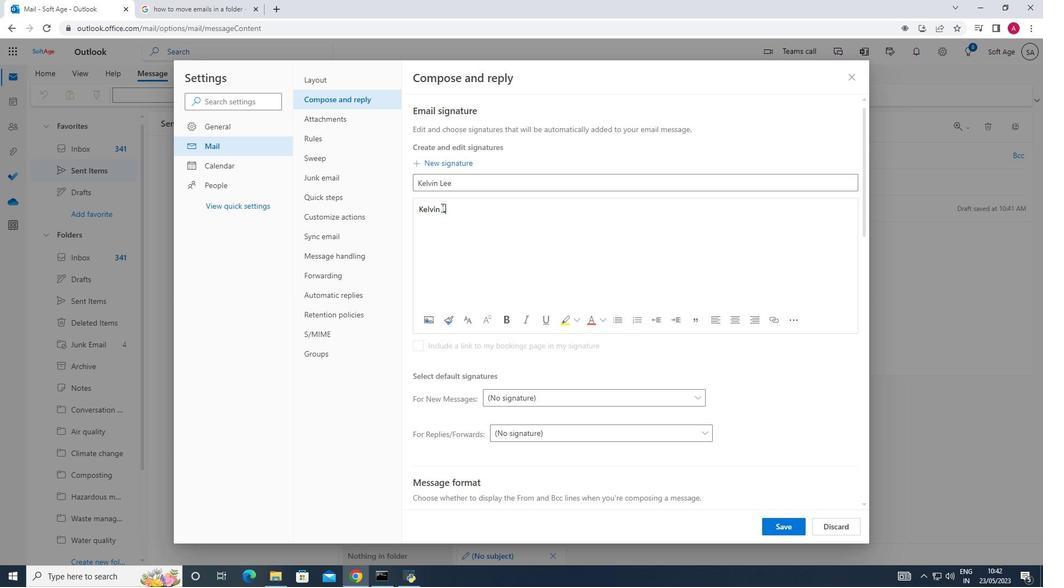 
Action: Mouse moved to (790, 530)
Screenshot: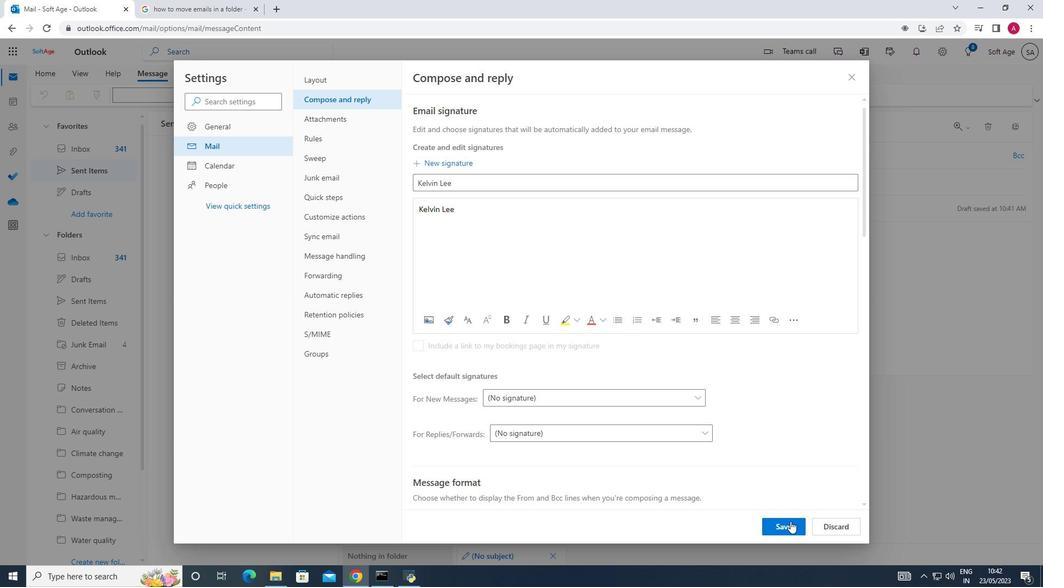 
Action: Mouse pressed left at (790, 530)
Screenshot: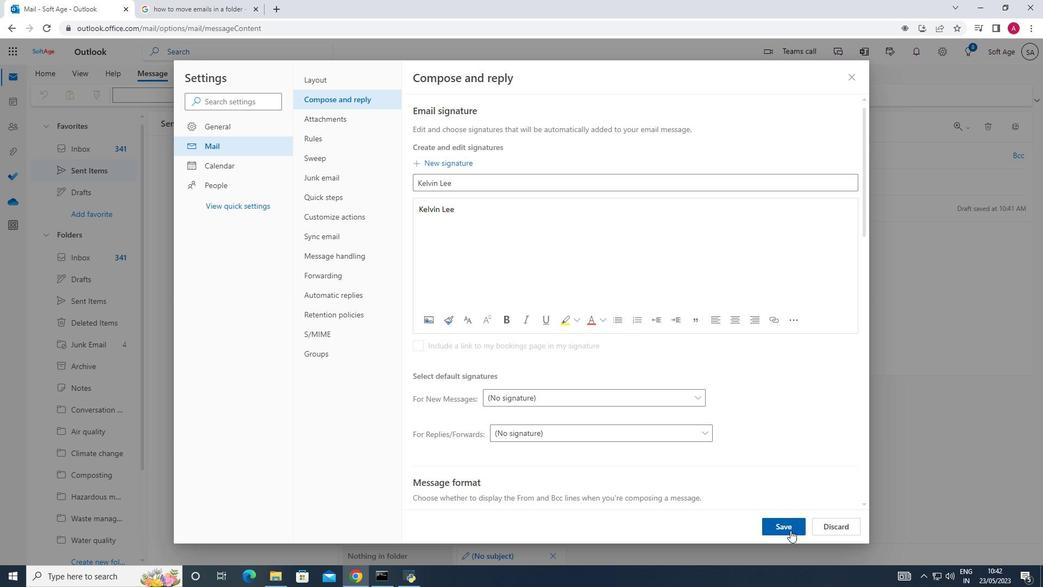 
Action: Mouse moved to (850, 73)
Screenshot: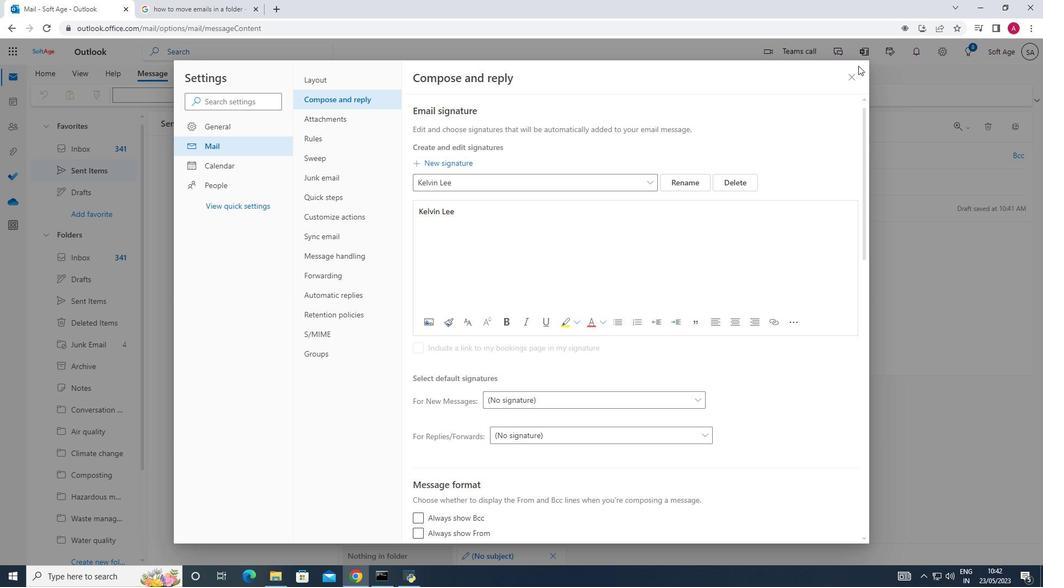 
Action: Mouse pressed left at (850, 73)
Screenshot: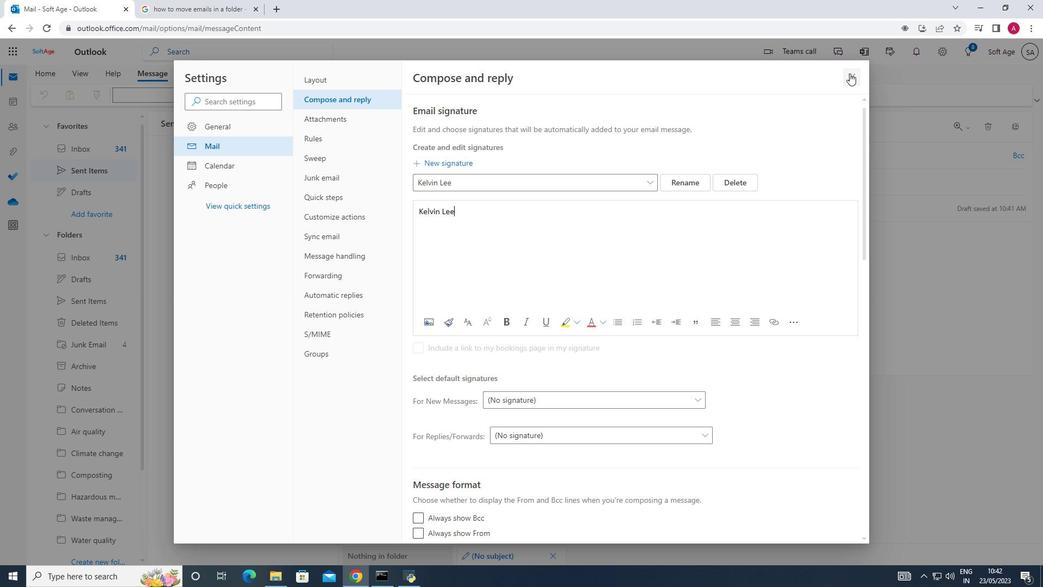 
Action: Mouse moved to (742, 96)
Screenshot: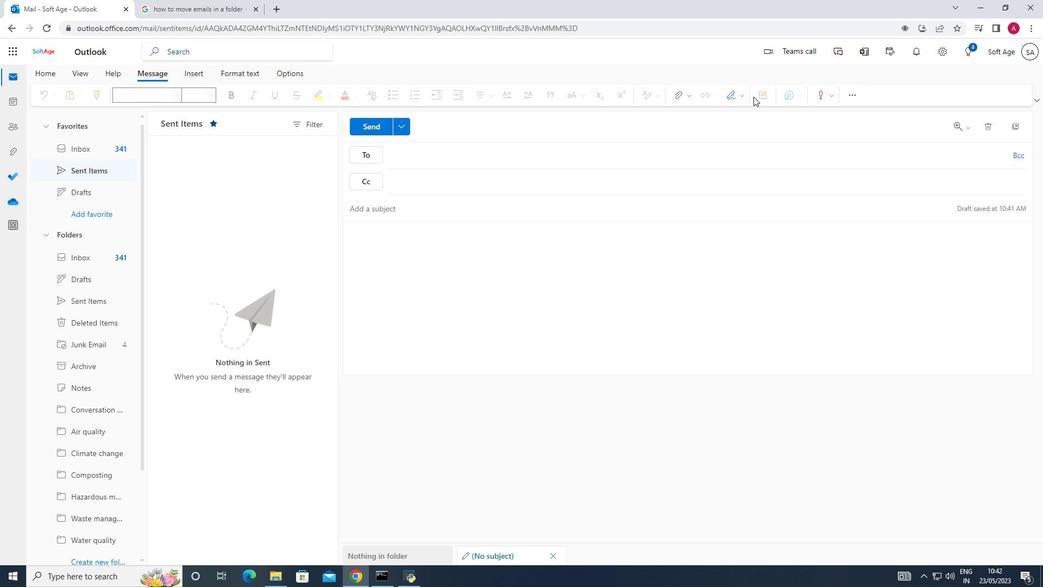 
Action: Mouse pressed left at (742, 96)
Screenshot: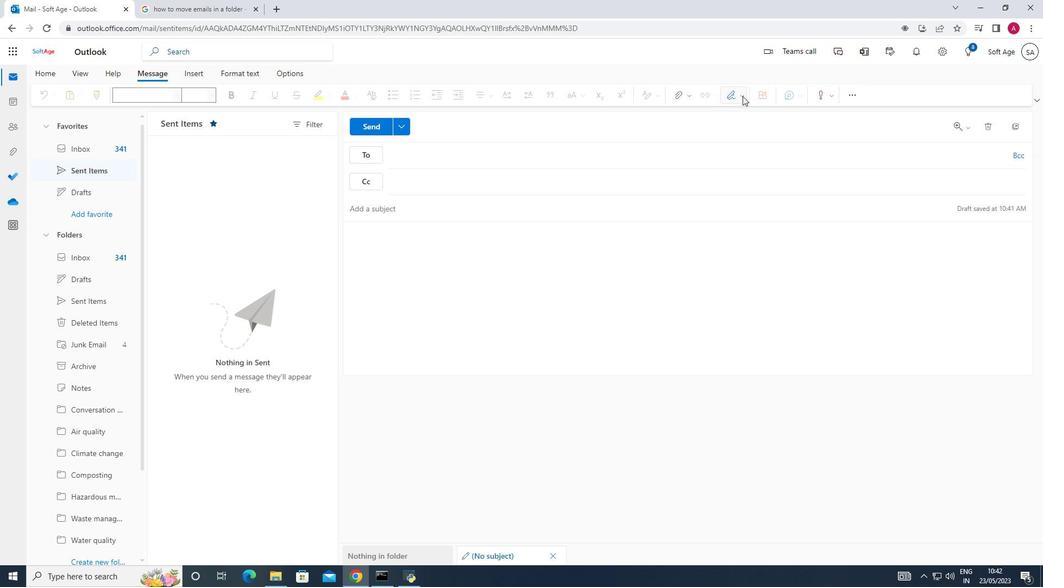 
Action: Mouse moved to (722, 117)
Screenshot: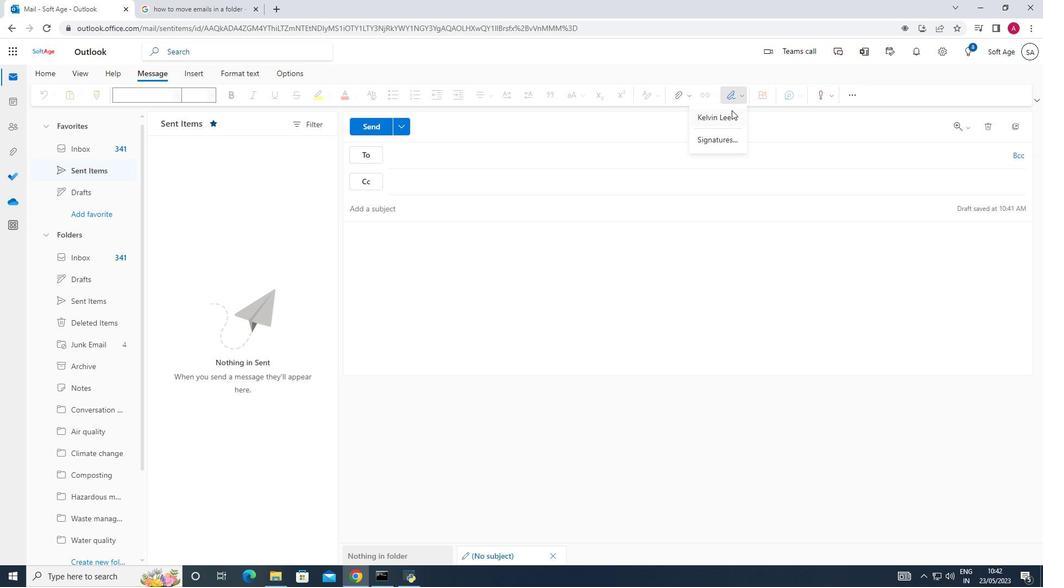 
Action: Mouse pressed left at (722, 117)
Screenshot: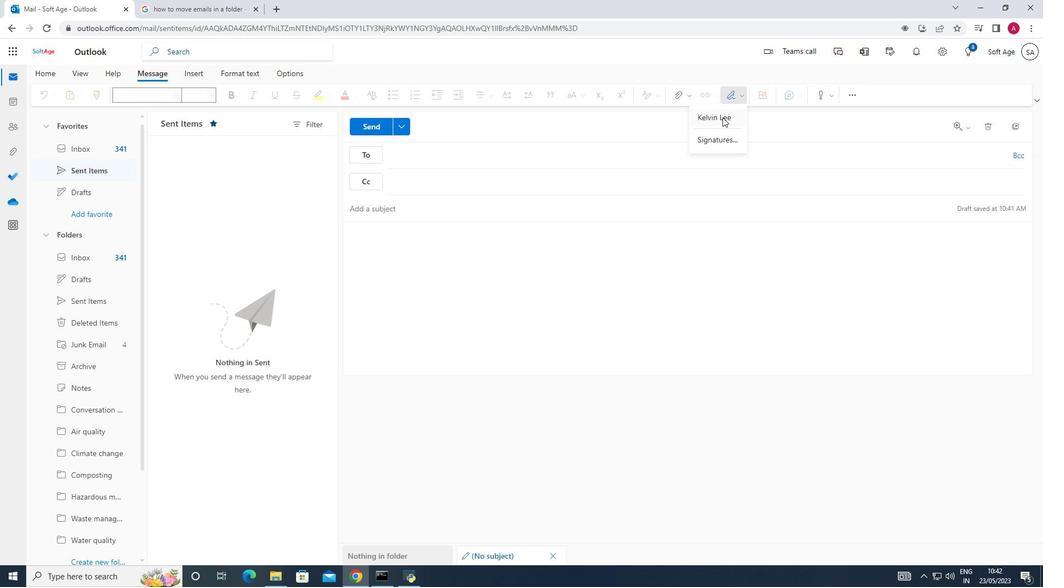 
Action: Mouse moved to (383, 198)
Screenshot: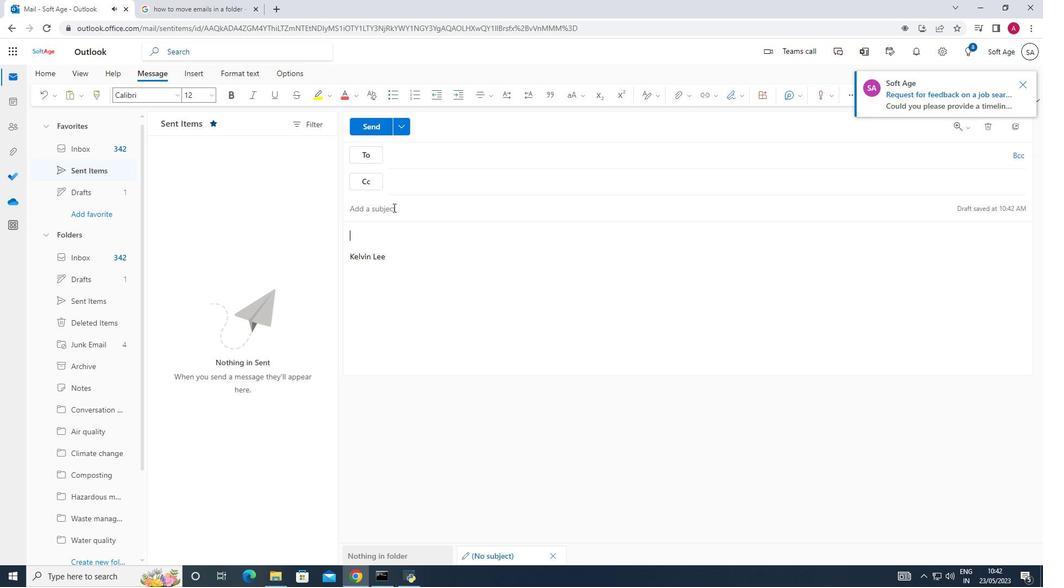 
Action: Mouse pressed left at (383, 198)
Screenshot: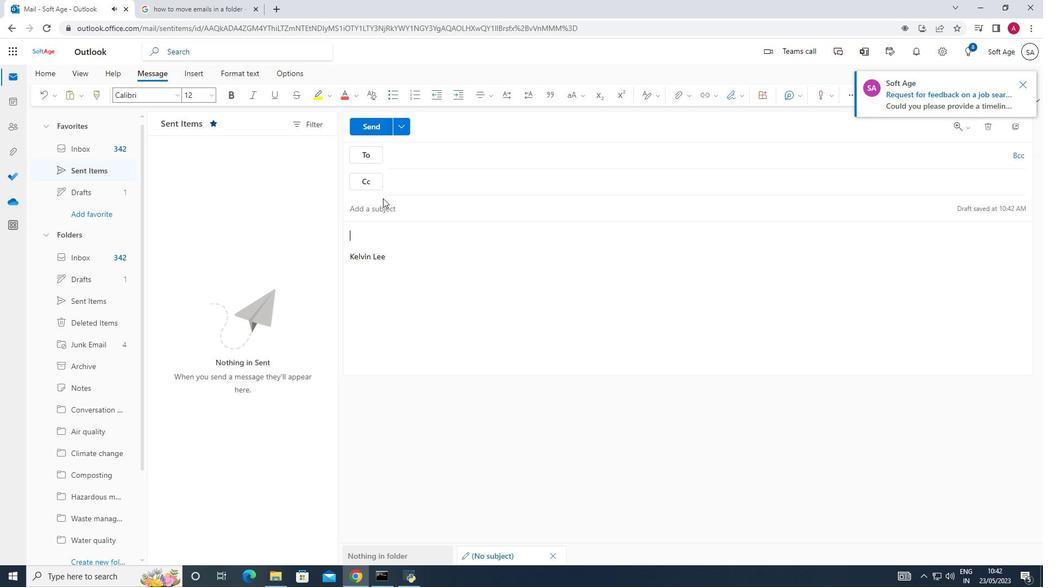 
Action: Mouse moved to (374, 208)
Screenshot: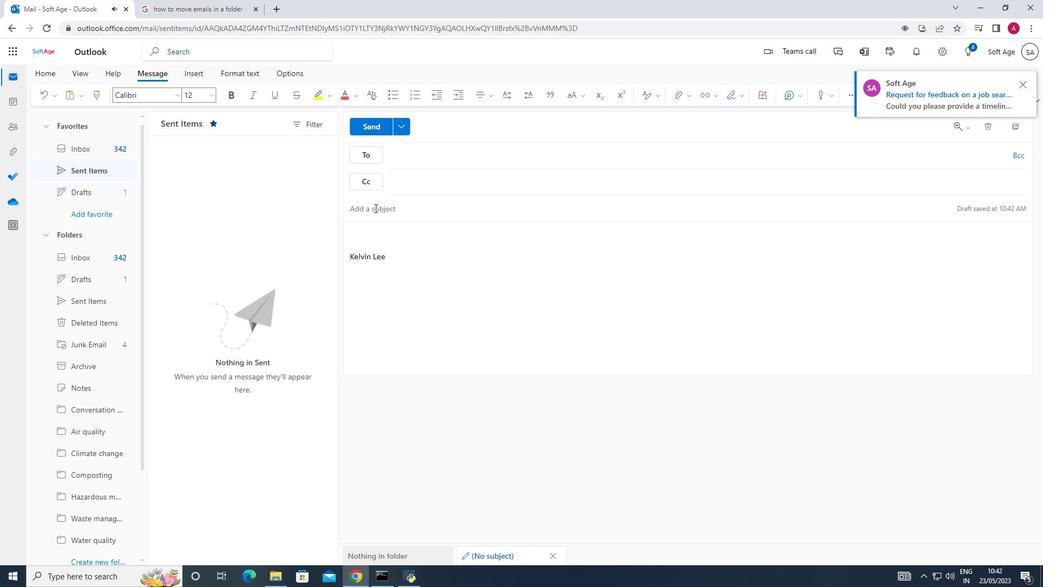 
Action: Mouse pressed left at (374, 208)
Screenshot: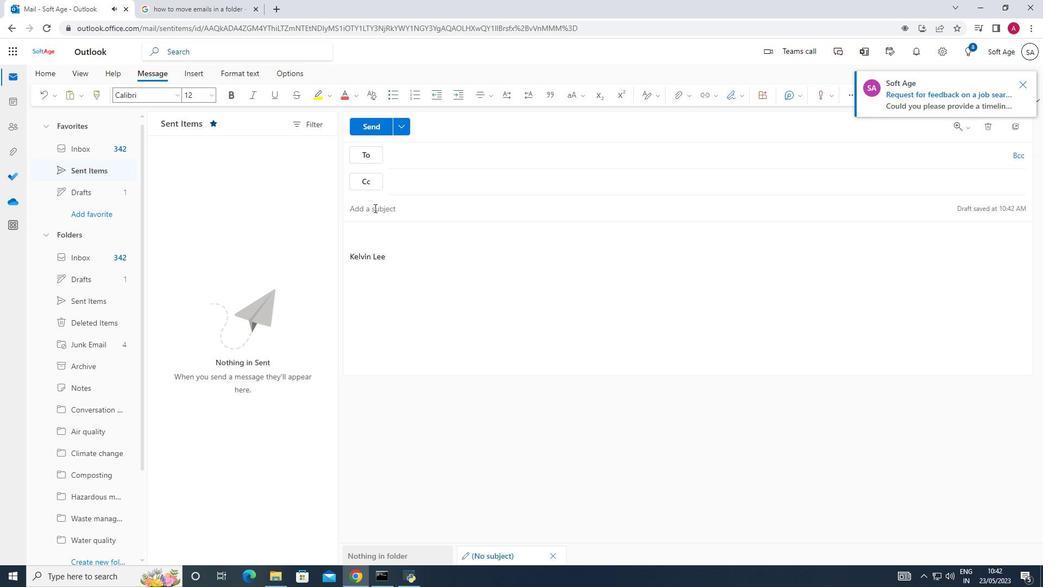 
Action: Key pressed <Key.shift>Apology<Key.space>for<Key.space>a<Key.space>misunderstanding
Screenshot: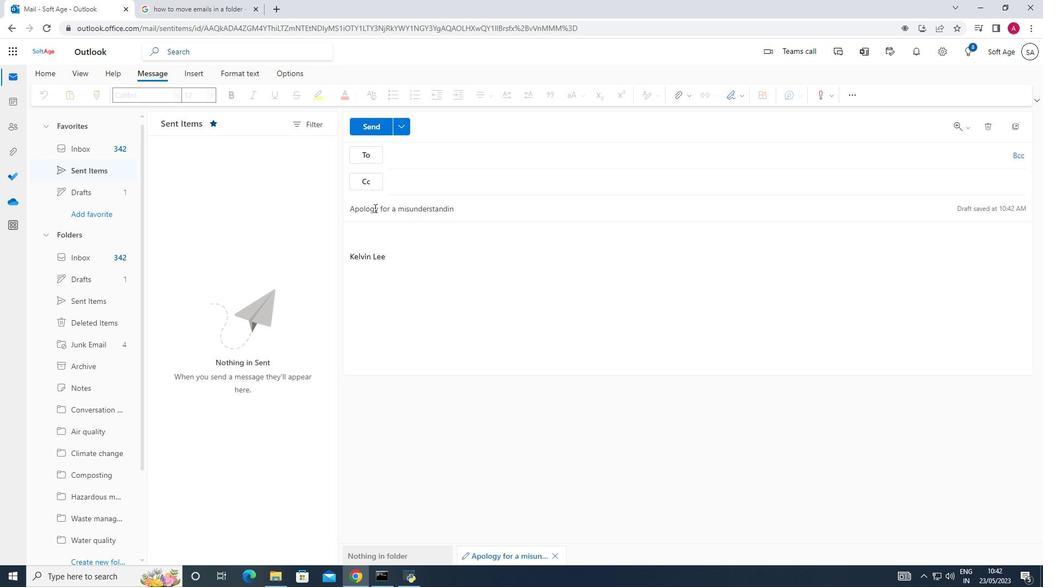 
Action: Mouse moved to (347, 228)
Screenshot: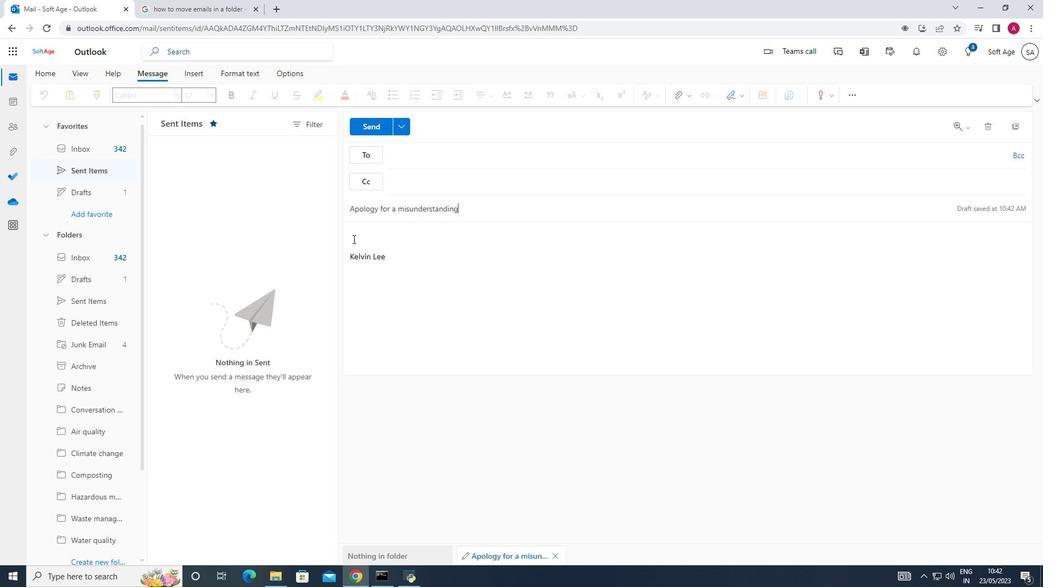 
Action: Mouse pressed left at (347, 228)
Screenshot: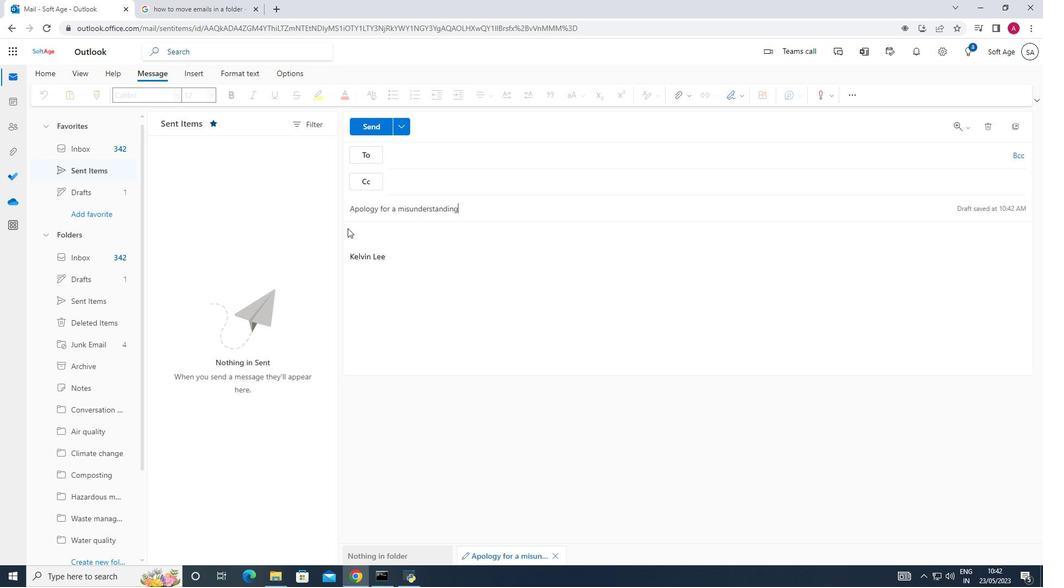 
Action: Mouse moved to (353, 233)
Screenshot: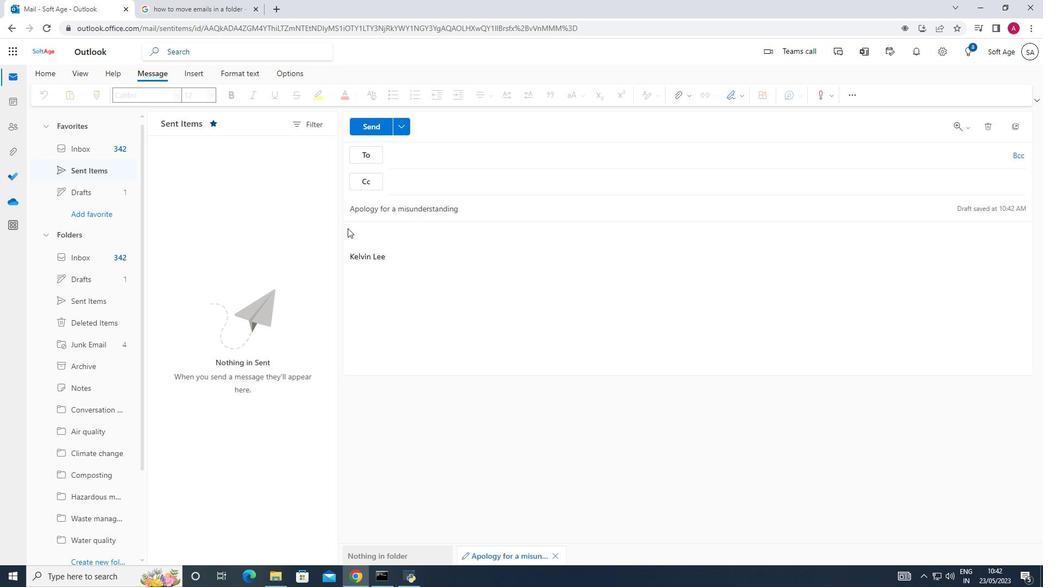 
Action: Mouse pressed left at (353, 233)
Screenshot: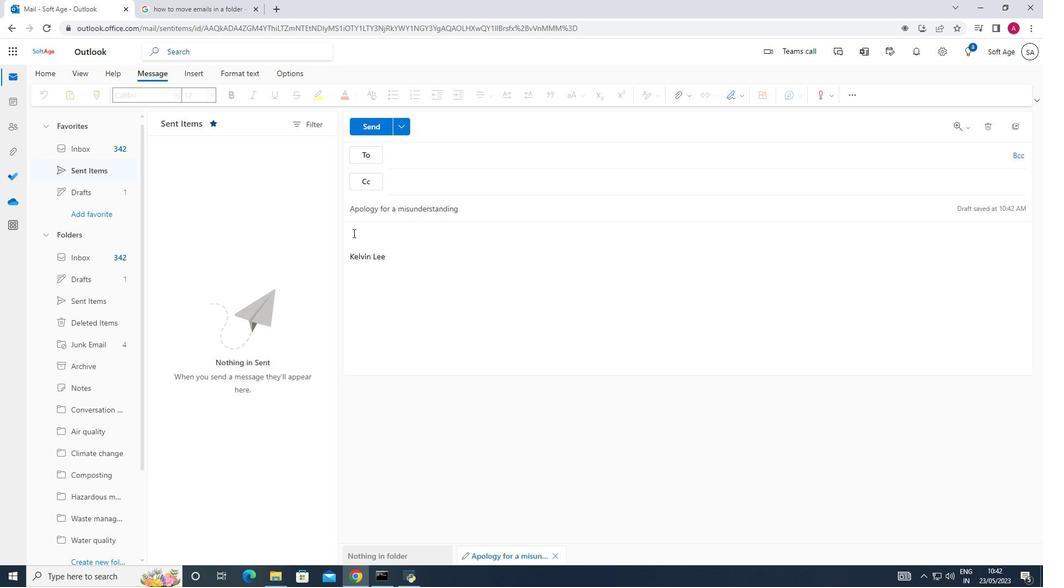 
Action: Key pressed <Key.shift_r><Key.shift_r><Key.shift_r>I<Key.space>wanted<Key.space>r<Key.backspace>to<Key.space>n<Key.backspace>follow<Key.space>up<Key.space>on<Key.space>the<Key.space>request<Key.space>for<Key.space>a<Key.space>budget<Key.space>inv<Key.backspace>crease<Key.space>for<Key.space>the<Key.space>project.
Screenshot: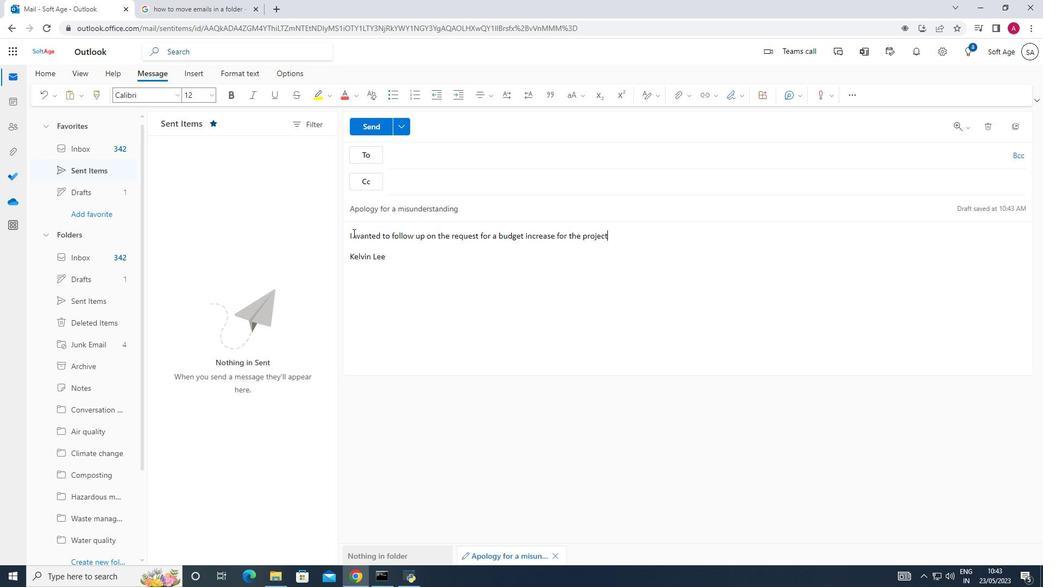 
Action: Mouse moved to (401, 154)
Screenshot: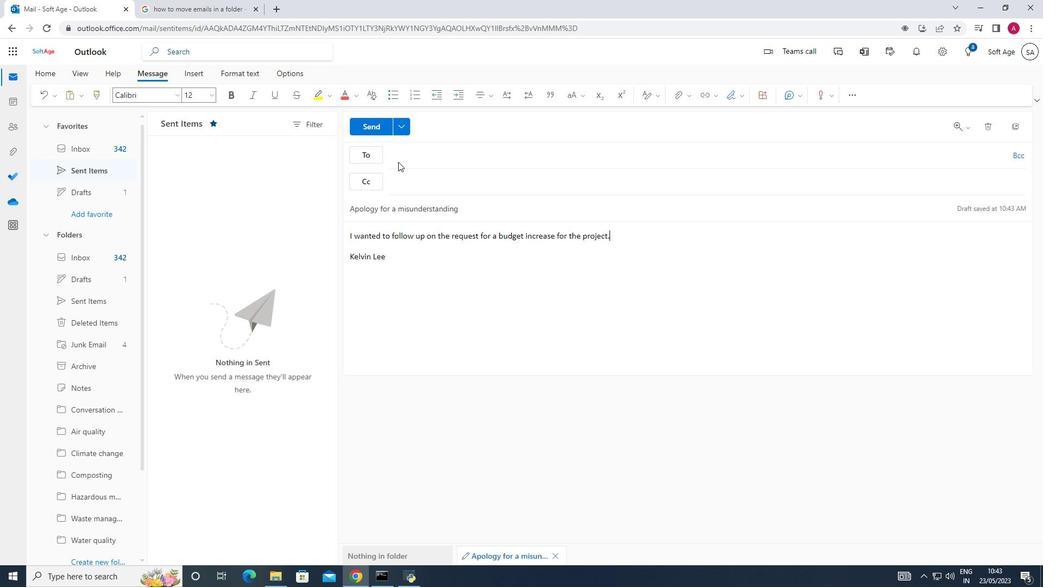 
Action: Mouse pressed left at (401, 154)
Screenshot: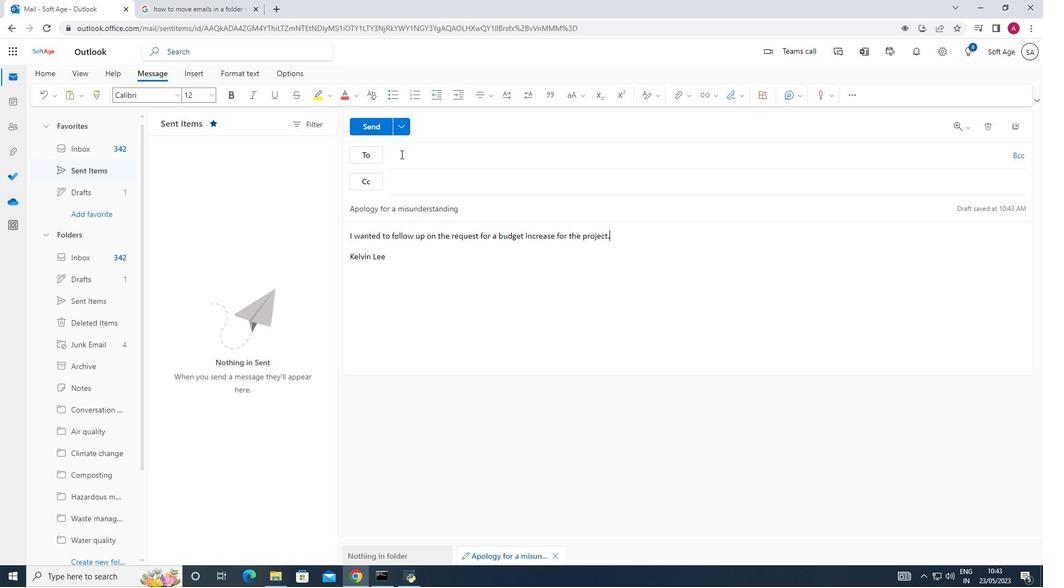 
Action: Key pressed softage.7<Key.backspace>8<Key.shift>@
Screenshot: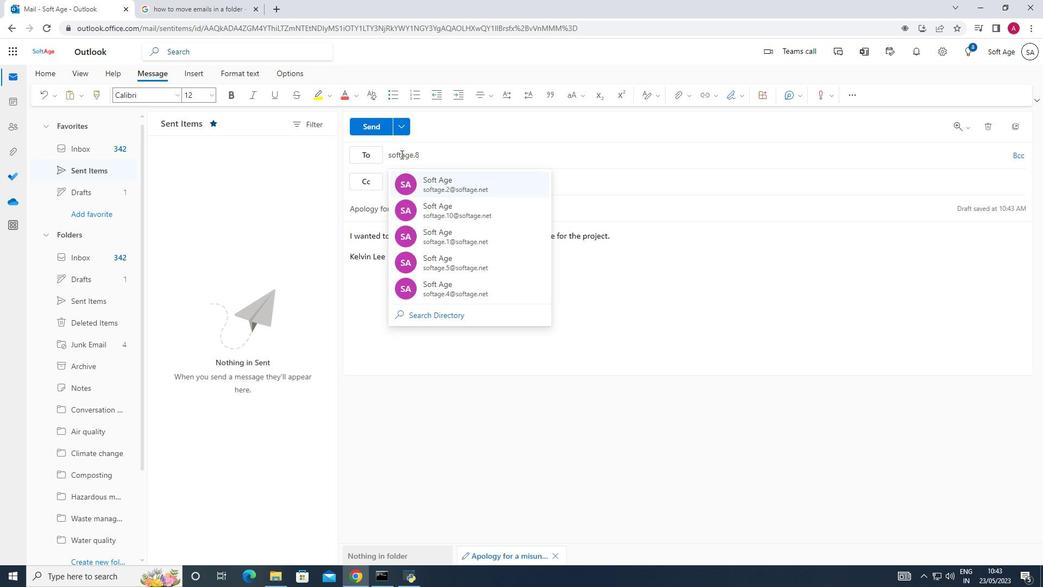 
Action: Mouse moved to (448, 186)
Screenshot: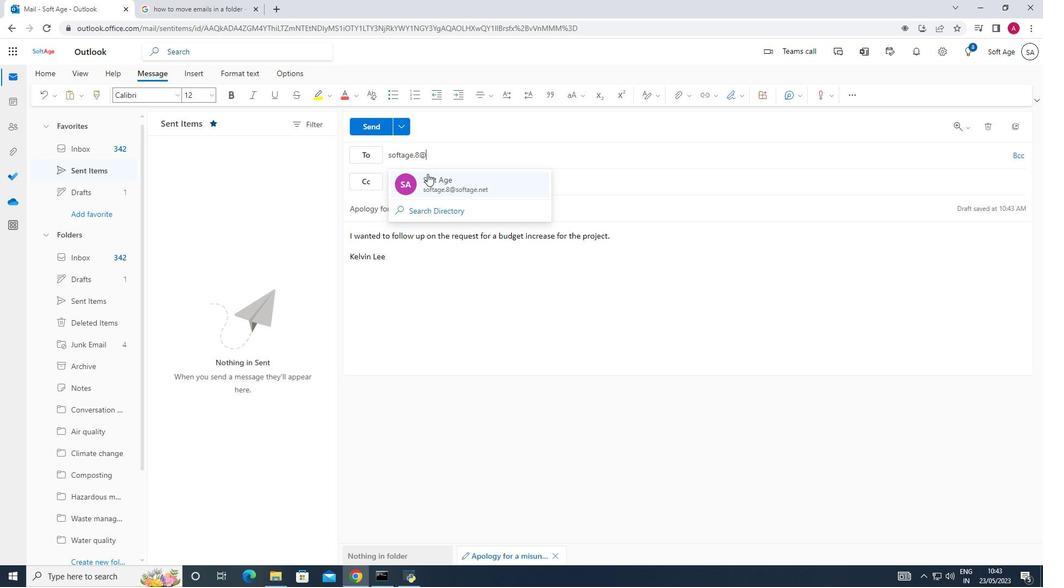 
Action: Mouse pressed left at (448, 186)
Screenshot: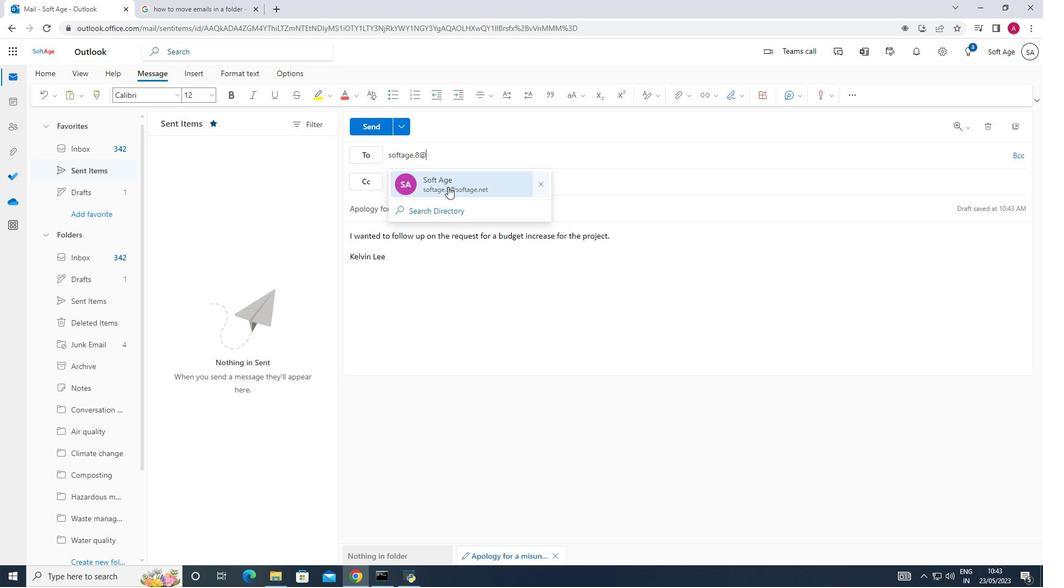
Action: Mouse moved to (370, 119)
Screenshot: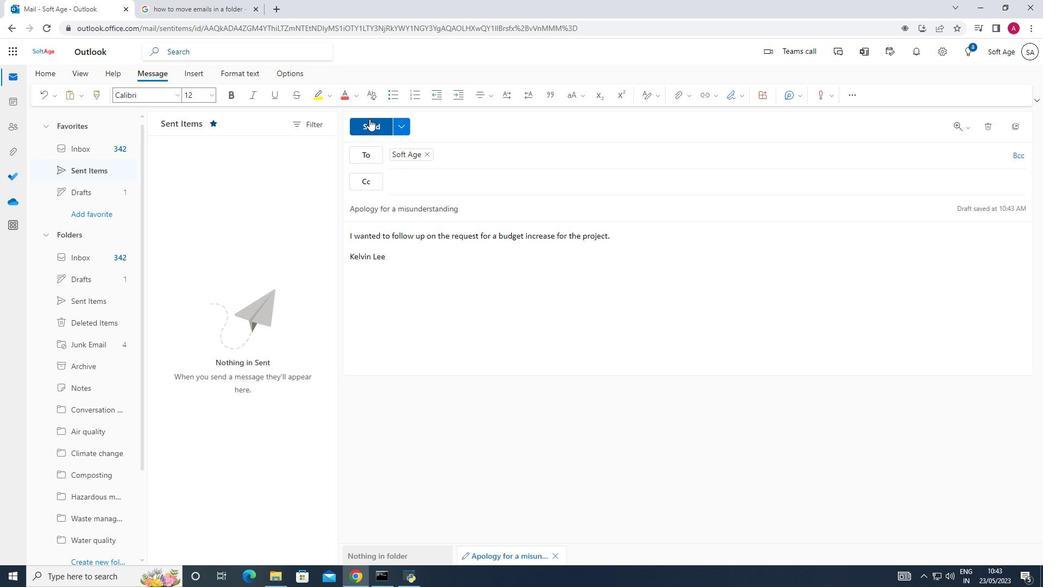 
Action: Mouse pressed left at (370, 119)
Screenshot: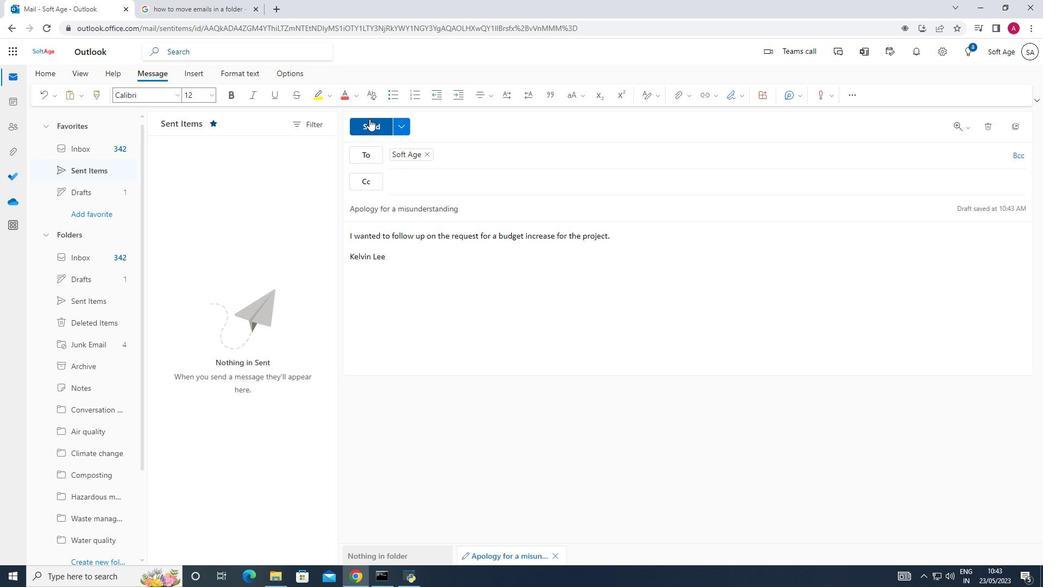 
Action: Mouse moved to (110, 387)
Screenshot: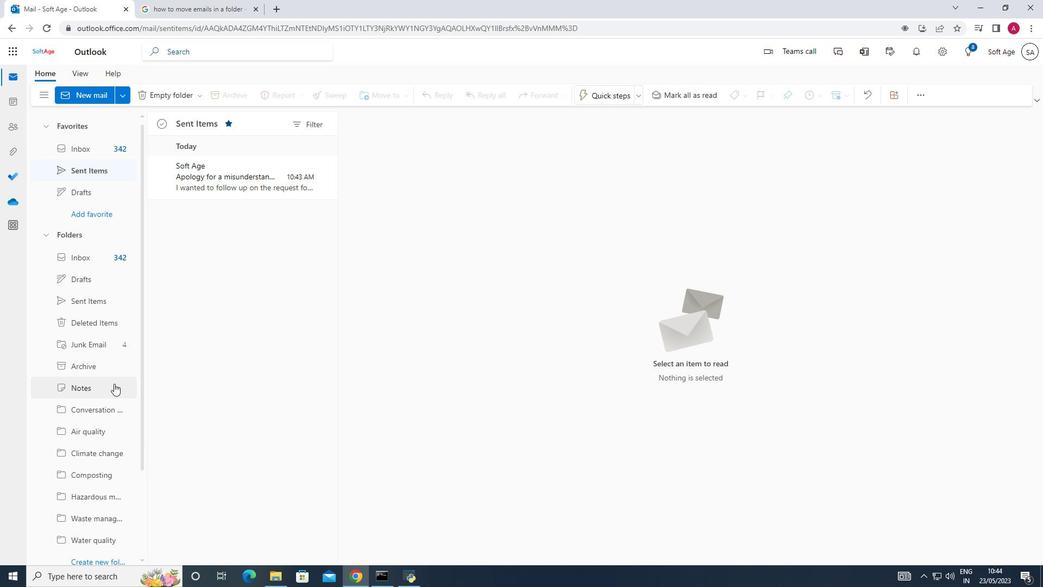 
Action: Mouse scrolled (110, 386) with delta (0, 0)
Screenshot: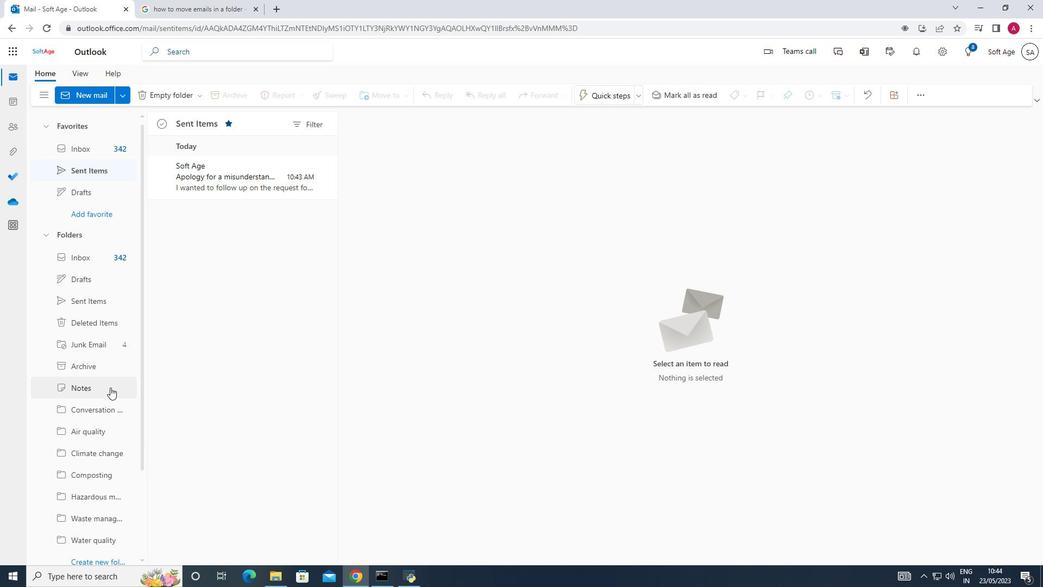 
Action: Mouse scrolled (110, 386) with delta (0, 0)
Screenshot: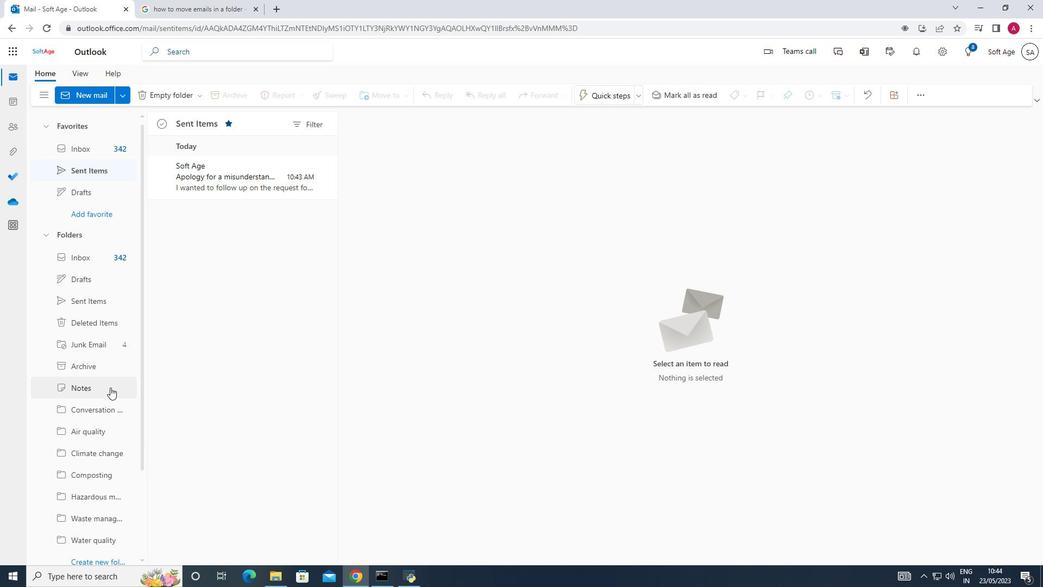 
Action: Mouse moved to (113, 457)
Screenshot: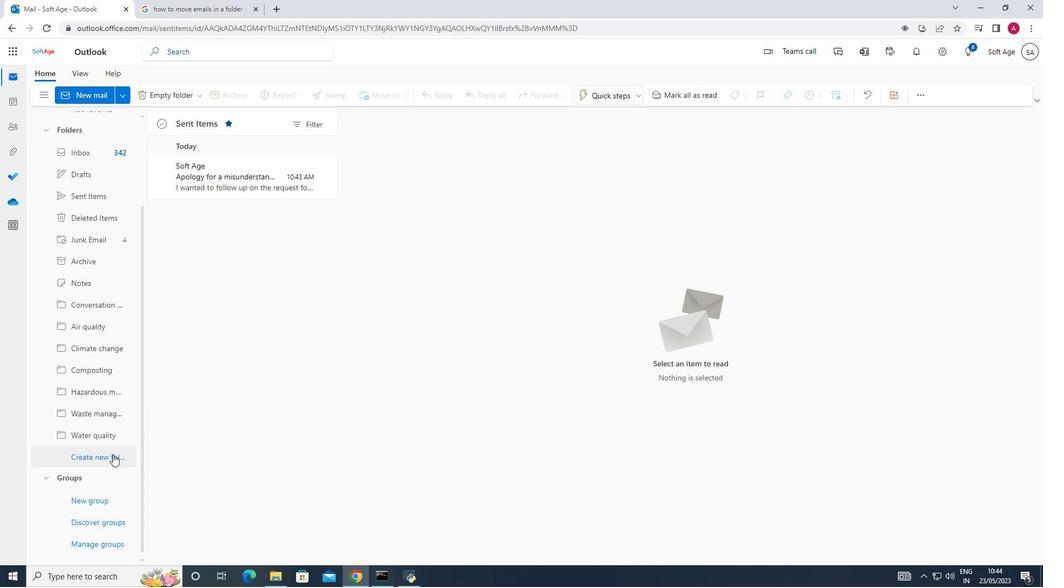 
Action: Mouse pressed left at (113, 457)
Screenshot: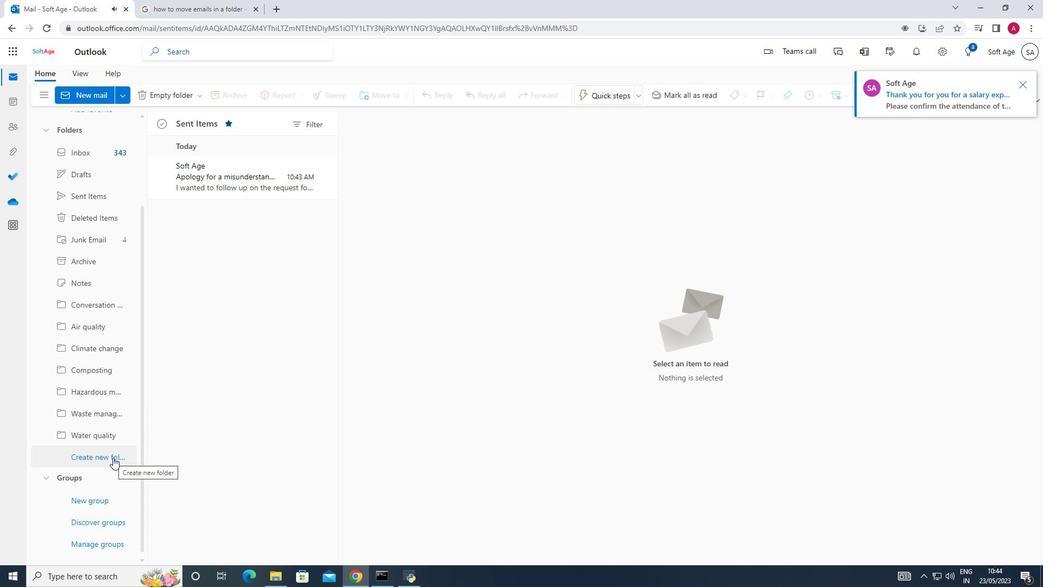 
Action: Key pressed chemicals<Key.enter>
Screenshot: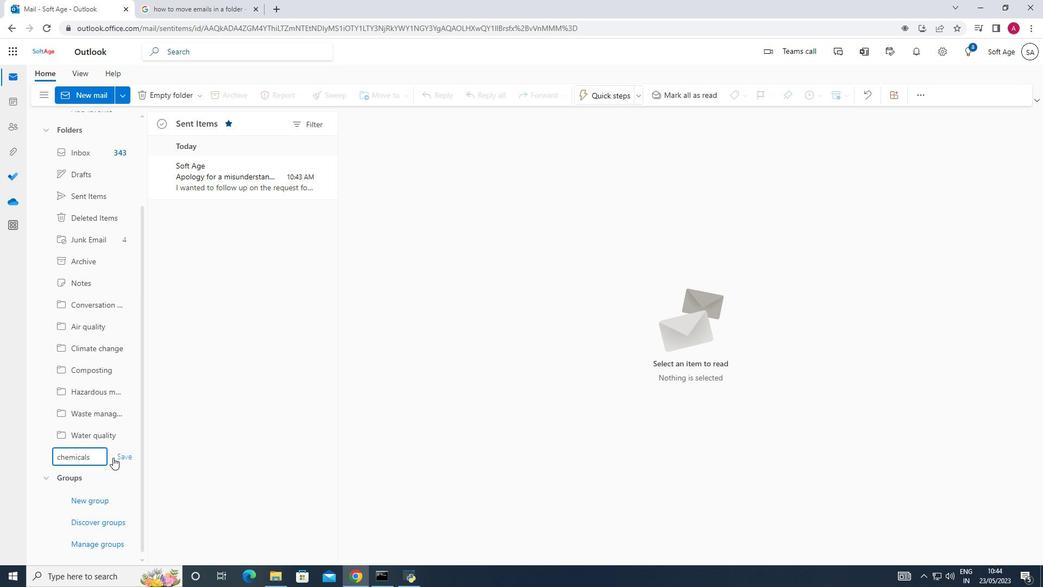 
Action: Mouse moved to (102, 196)
Screenshot: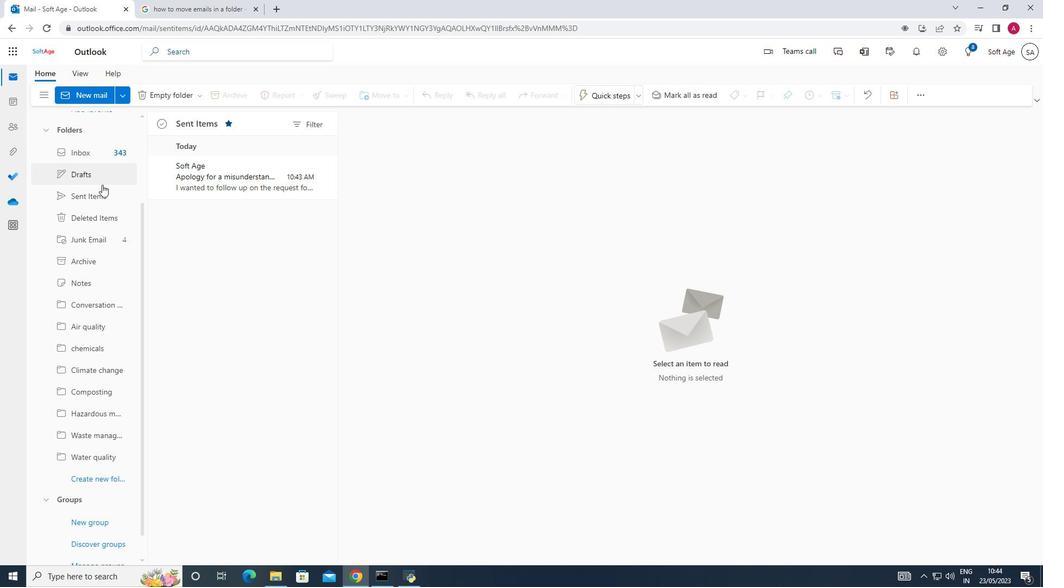 
Action: Mouse pressed left at (102, 196)
Screenshot: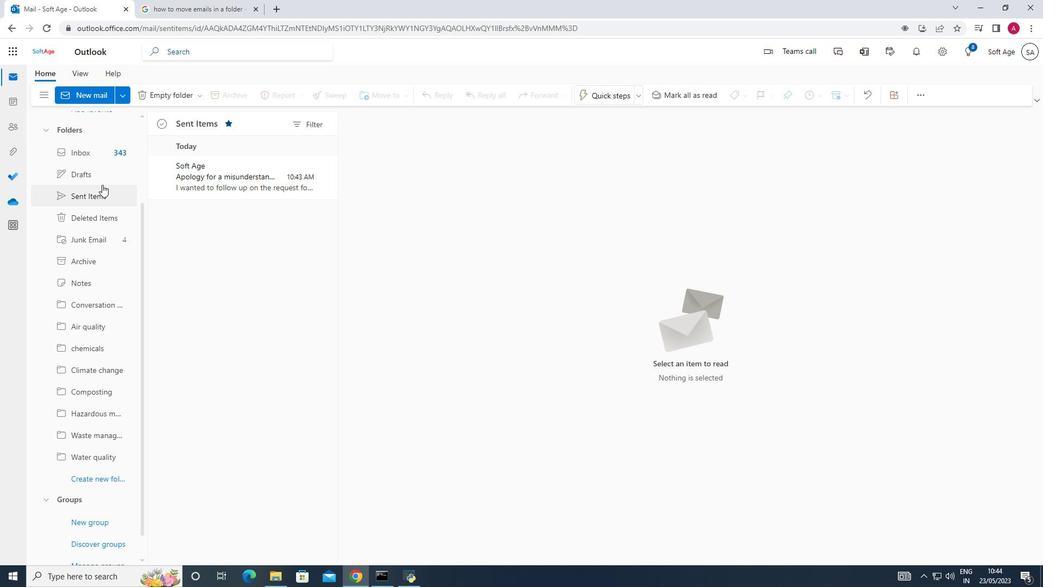 
Action: Mouse moved to (229, 165)
Screenshot: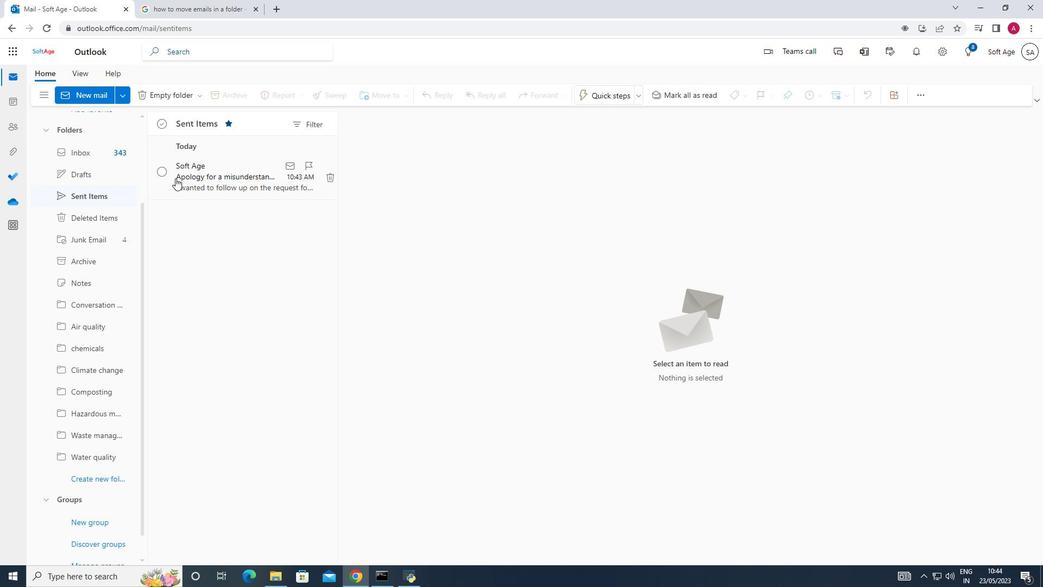 
Action: Mouse pressed left at (229, 165)
Screenshot: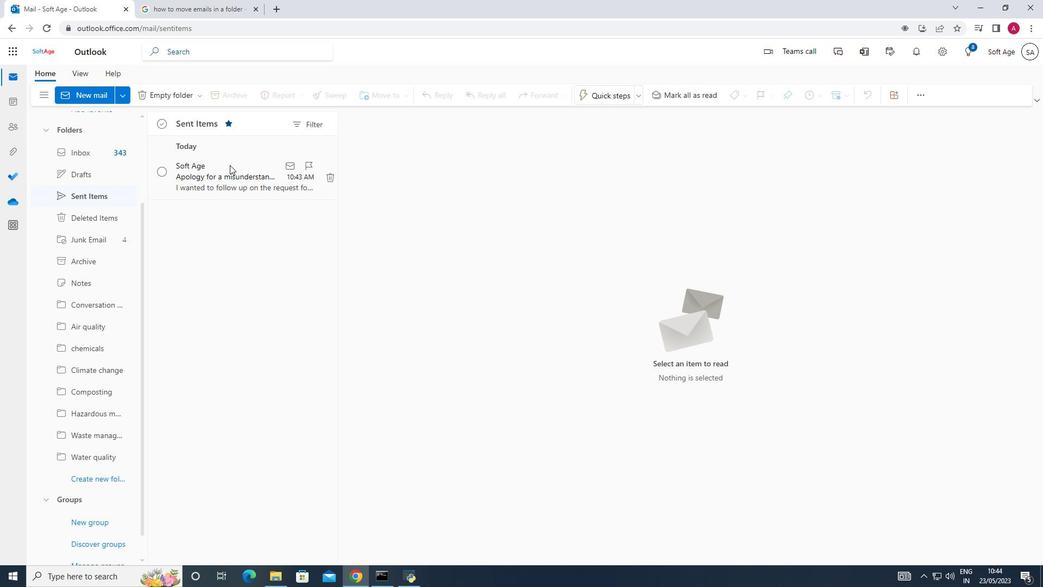 
Action: Mouse moved to (272, 176)
Screenshot: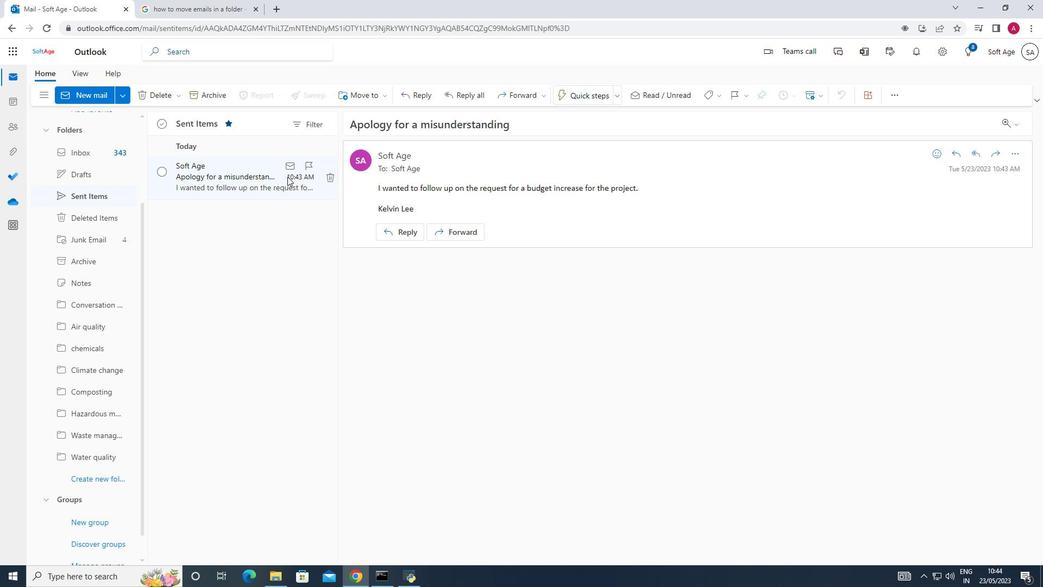 
Action: Mouse pressed right at (272, 176)
Screenshot: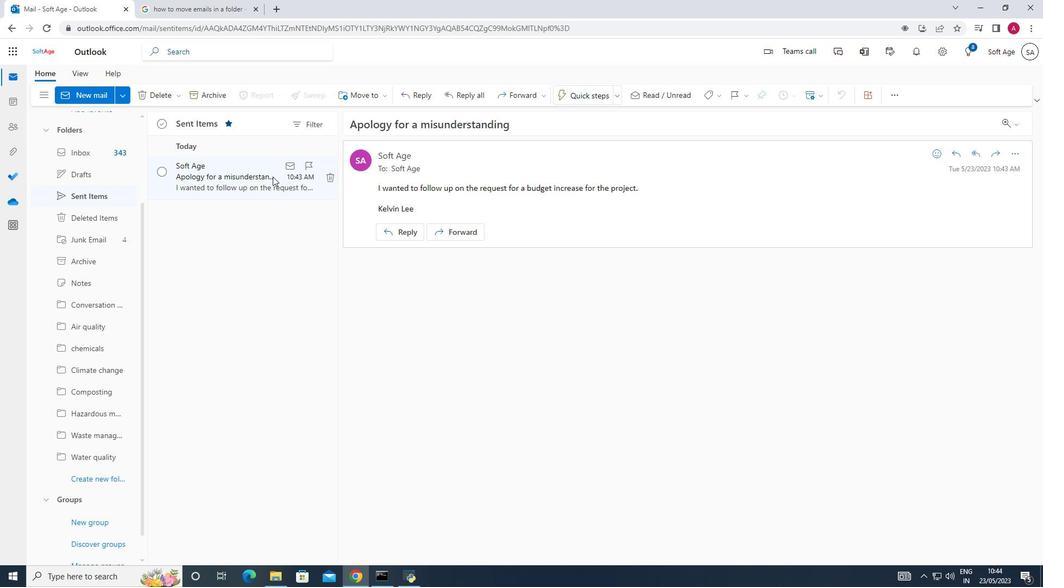 
Action: Mouse moved to (295, 221)
Screenshot: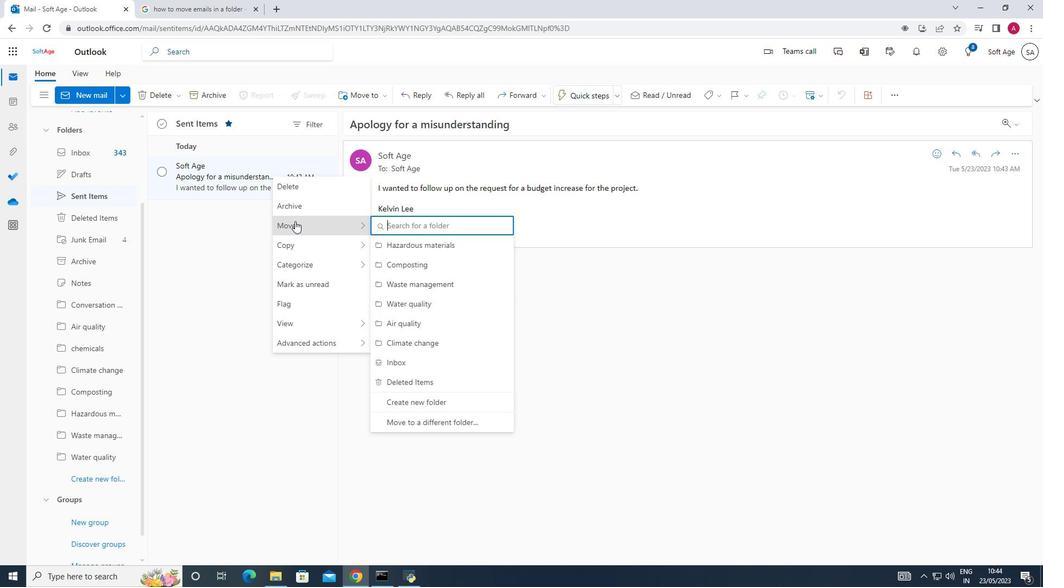 
Action: Mouse pressed left at (295, 221)
Screenshot: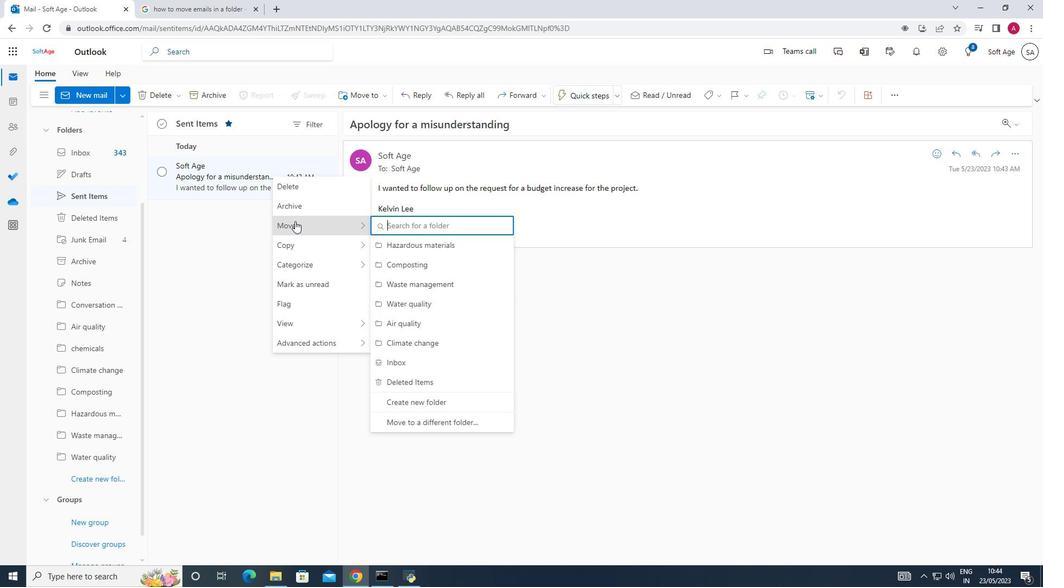 
Action: Mouse moved to (307, 219)
Screenshot: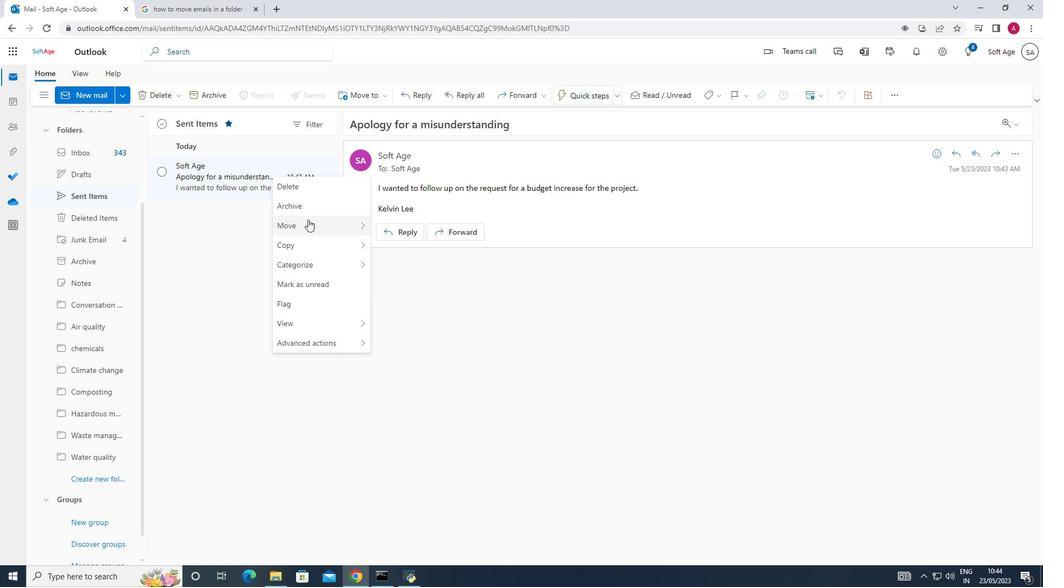 
Action: Mouse pressed left at (307, 219)
Screenshot: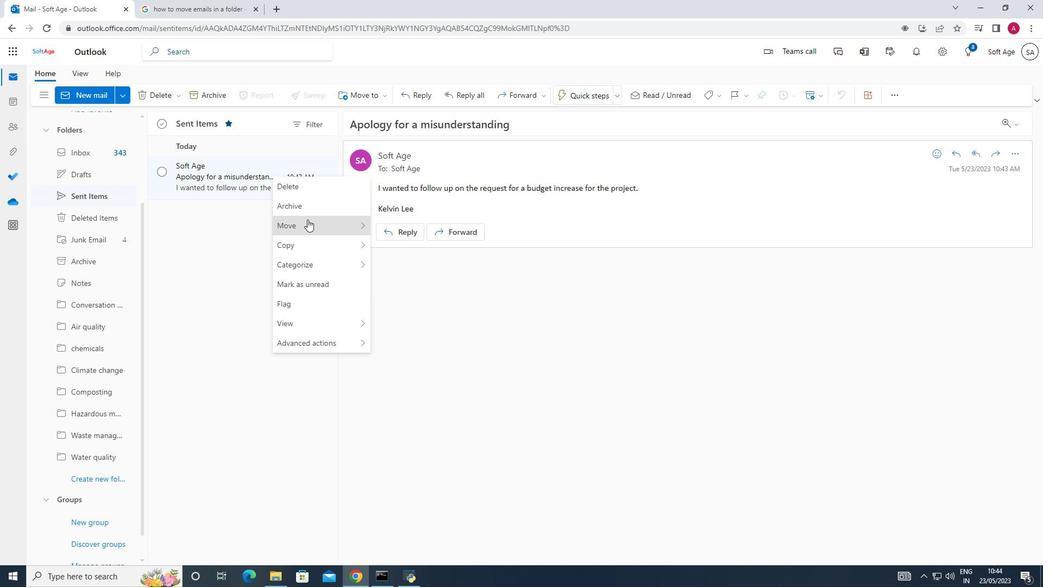 
Action: Mouse moved to (410, 227)
Screenshot: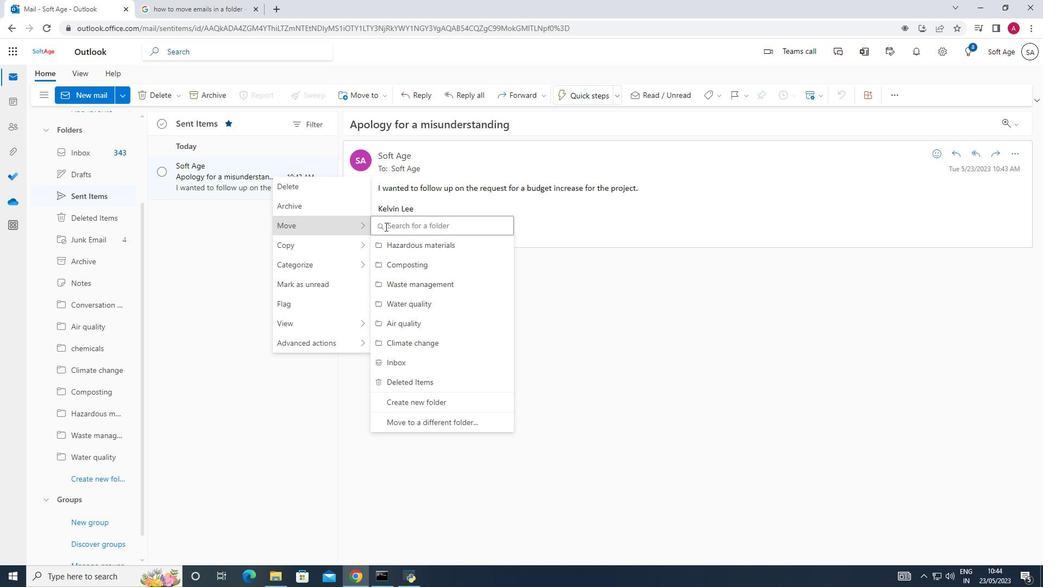 
Action: Mouse pressed left at (410, 227)
Screenshot: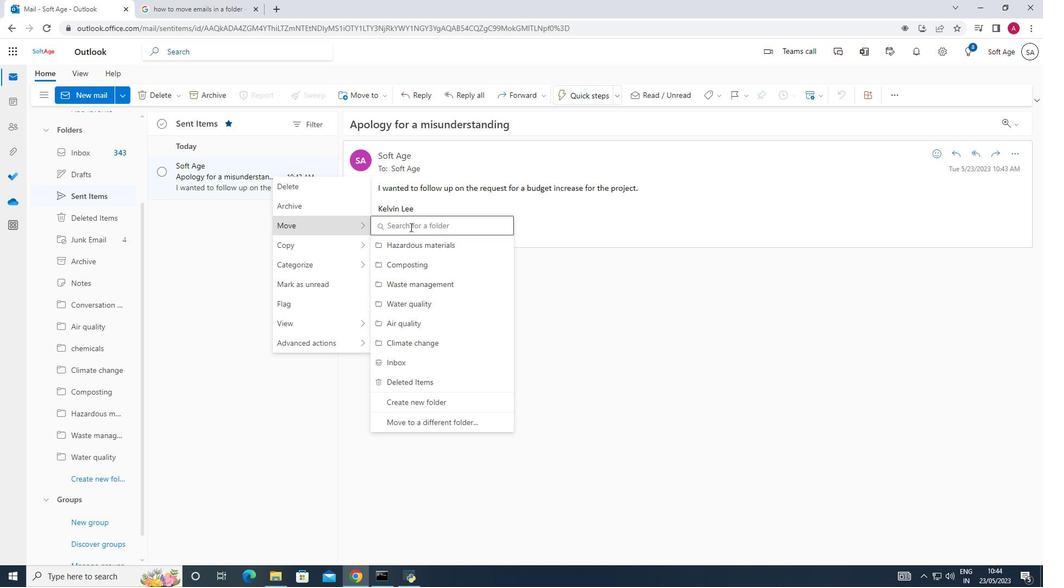 
Action: Key pressed <Key.shift><Key.shift><Key.shift><Key.shift><Key.shift>Che
Screenshot: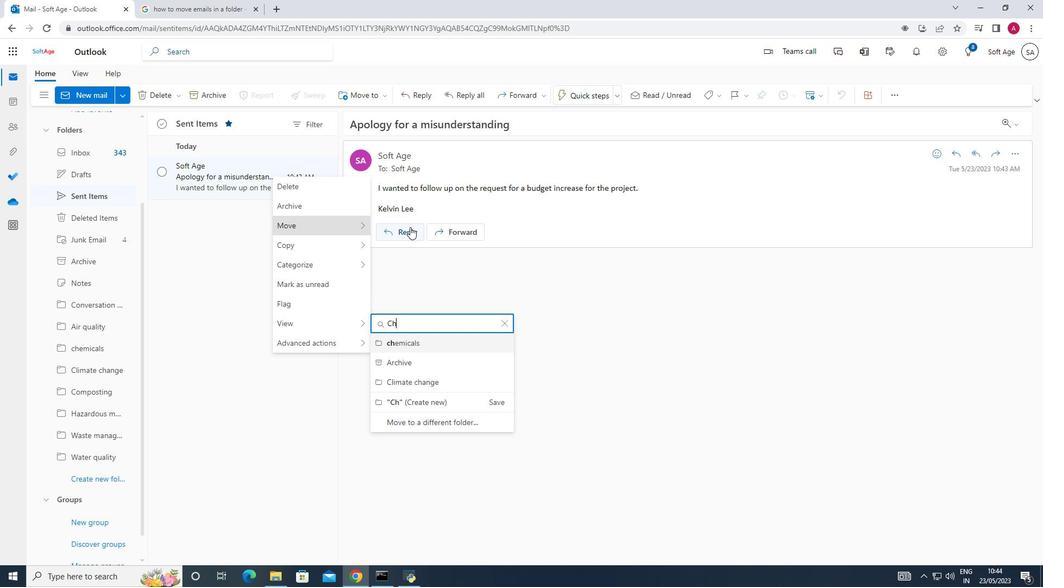 
Action: Mouse moved to (435, 382)
Screenshot: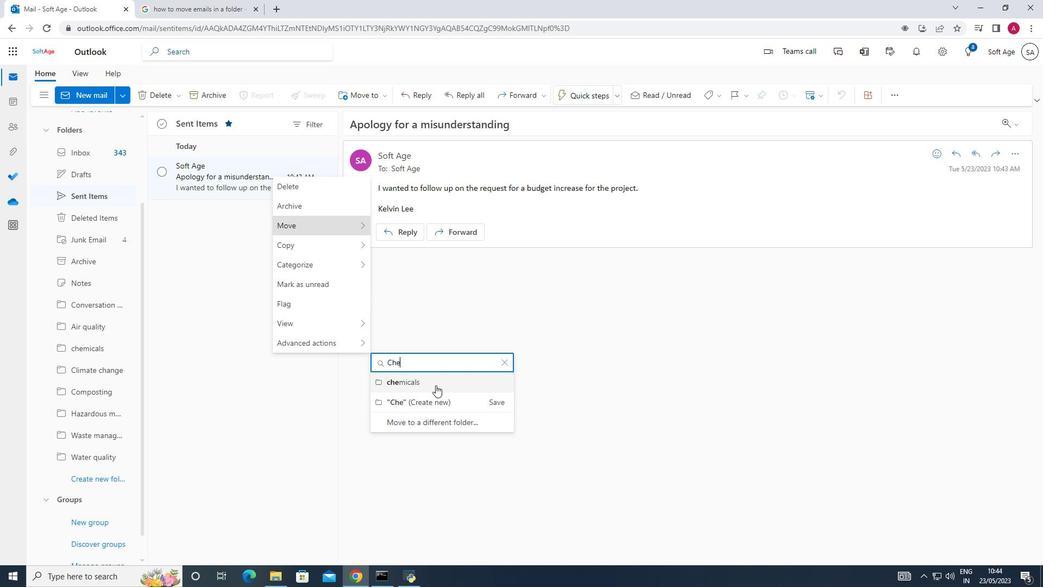 
Action: Mouse pressed left at (435, 382)
Screenshot: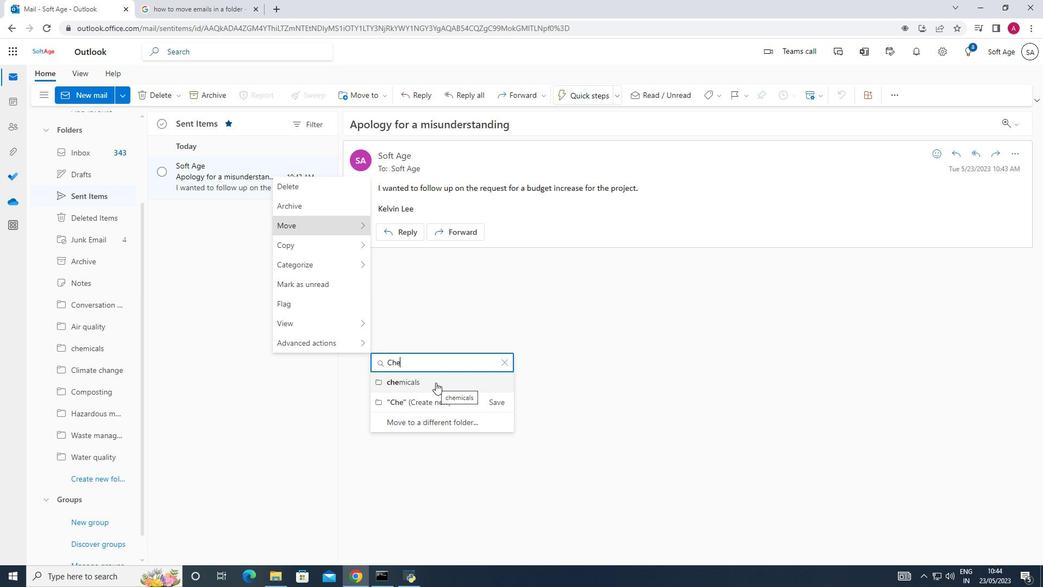
Action: Mouse moved to (436, 382)
Screenshot: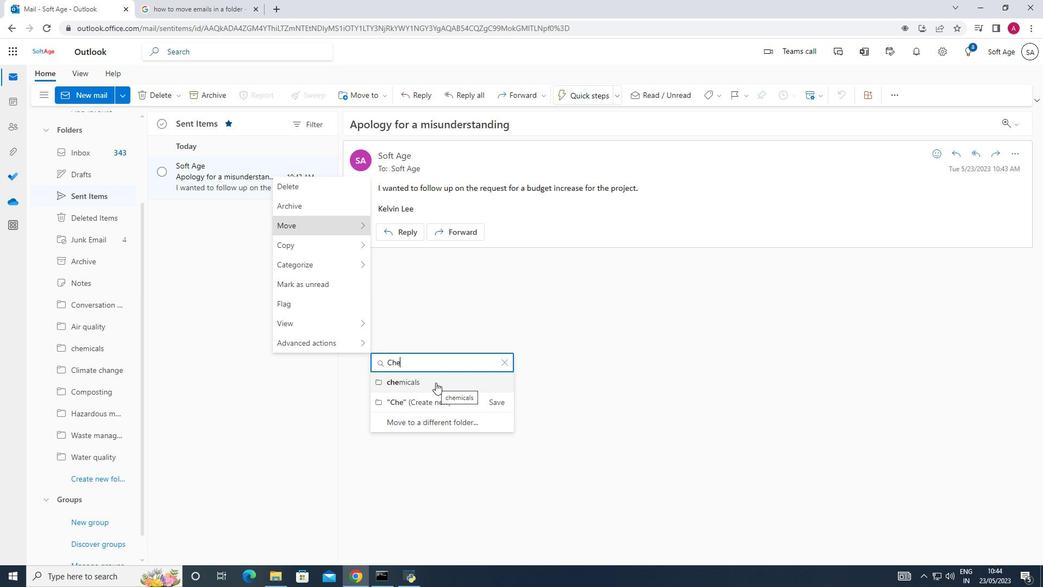 
